 Task: In the Company nsk.com, Create email and send with subject: 'We're Thrilled to Welcome You ', and with mail content 'Hello,_x000D_
Welcome to a new era of excellence. Discover the tools and resources that will redefine your industry and set you on a path to greatness._x000D_
Thanks & Regards', attach the document: Project_plan.docx and insert image: visitingcard.jpg. Below Thanks & Regards, write snapchat and insert the URL: www.snapchat.com. Mark checkbox to create task to follow up : In 3 business days .  Enter or choose an email address of recipient's from company's contact and send.. Logged in from softage.1@softage.net
Action: Mouse moved to (115, 74)
Screenshot: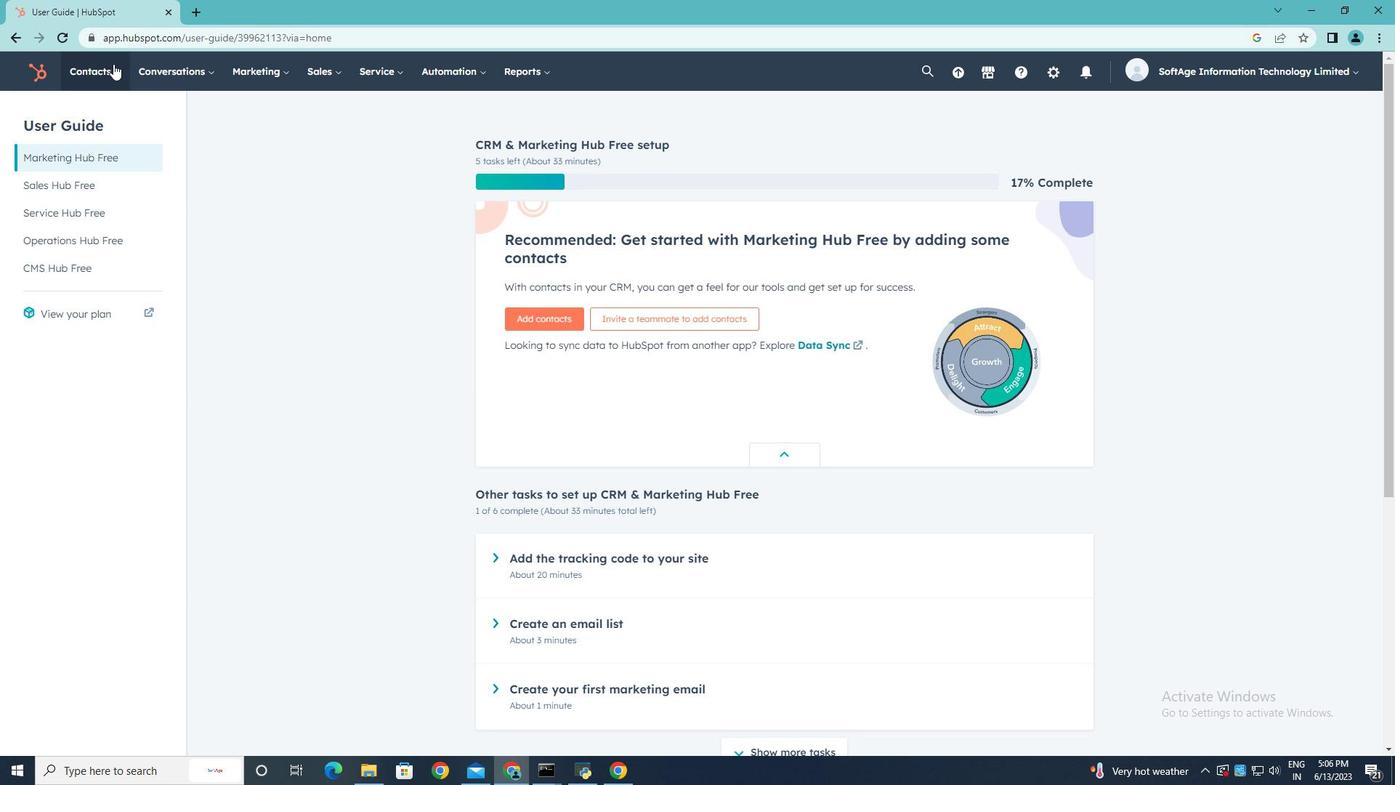 
Action: Mouse pressed left at (115, 74)
Screenshot: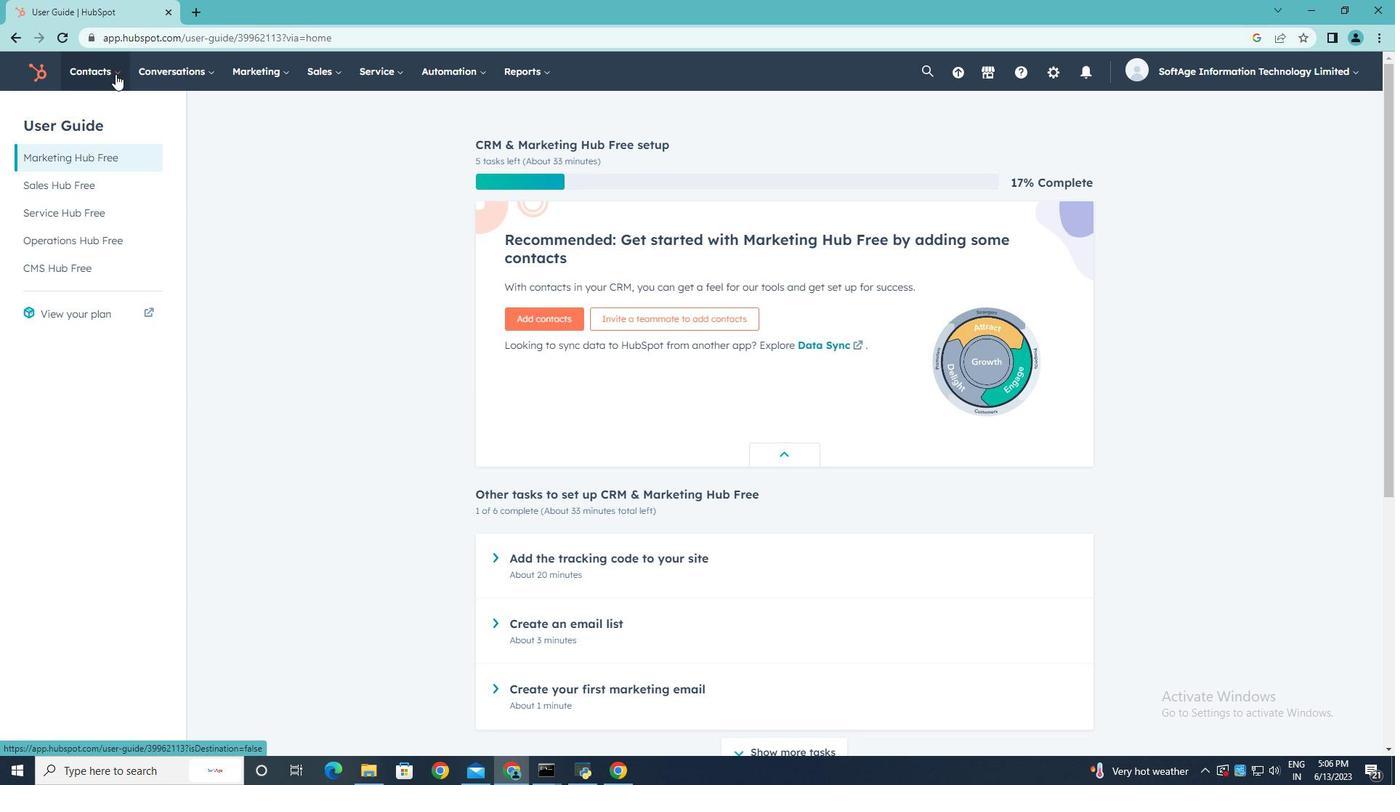 
Action: Mouse moved to (114, 139)
Screenshot: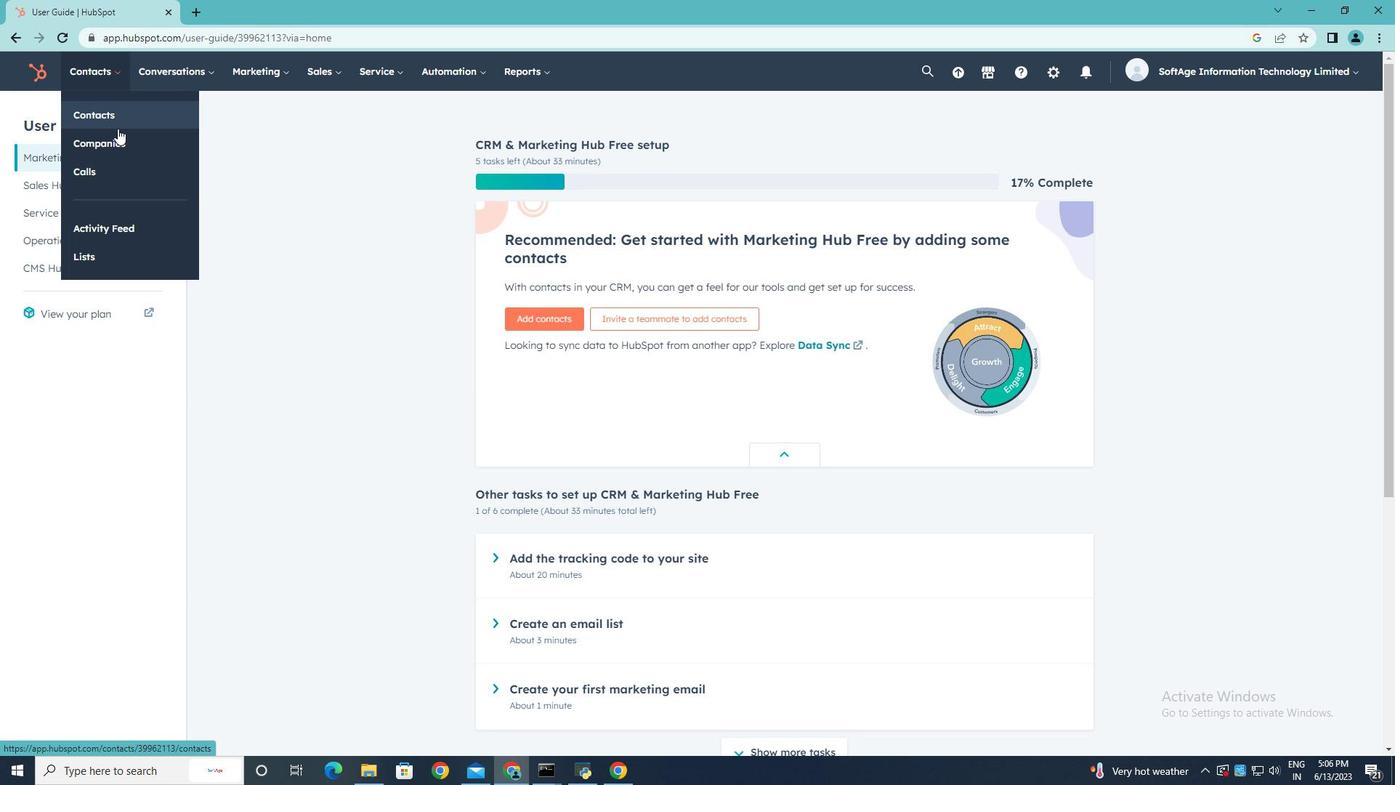 
Action: Mouse pressed left at (114, 139)
Screenshot: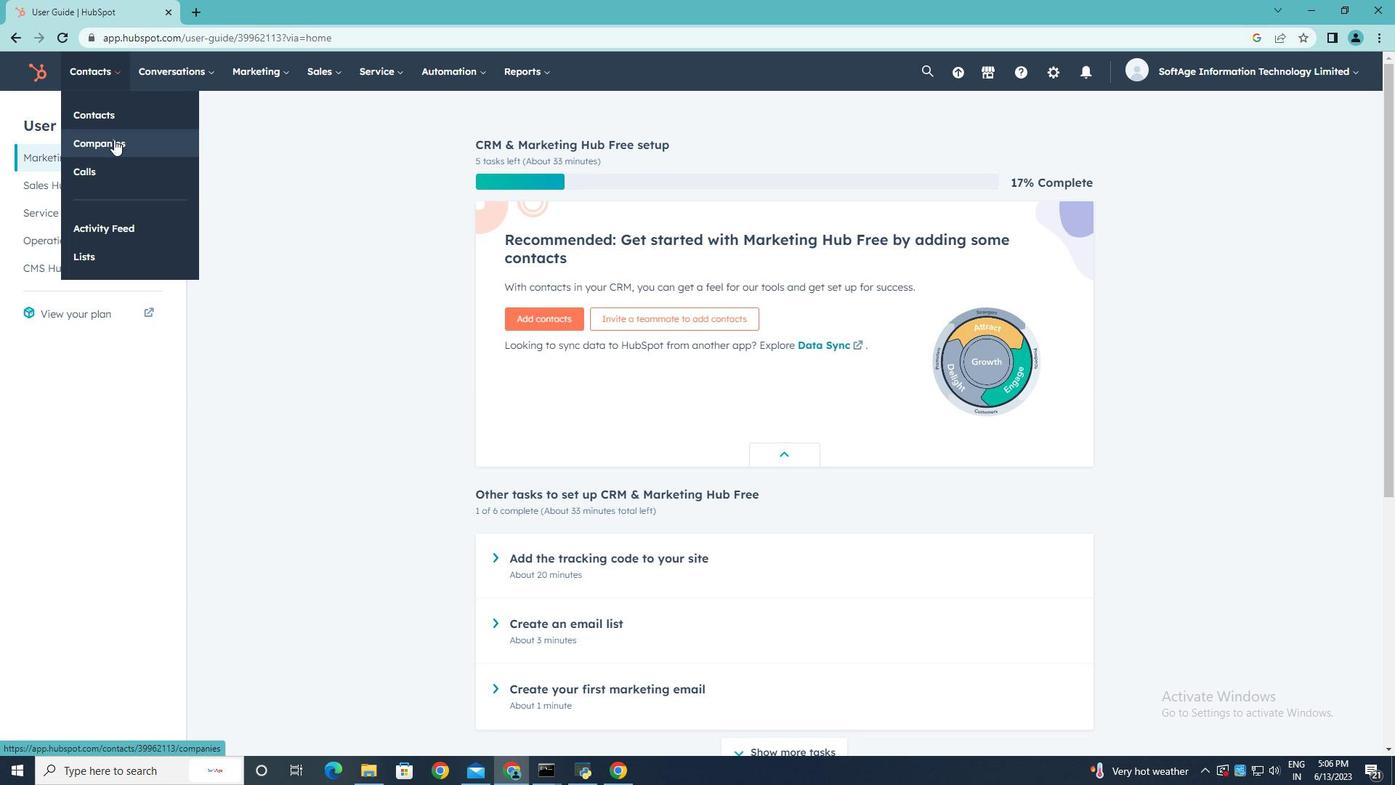 
Action: Mouse moved to (101, 235)
Screenshot: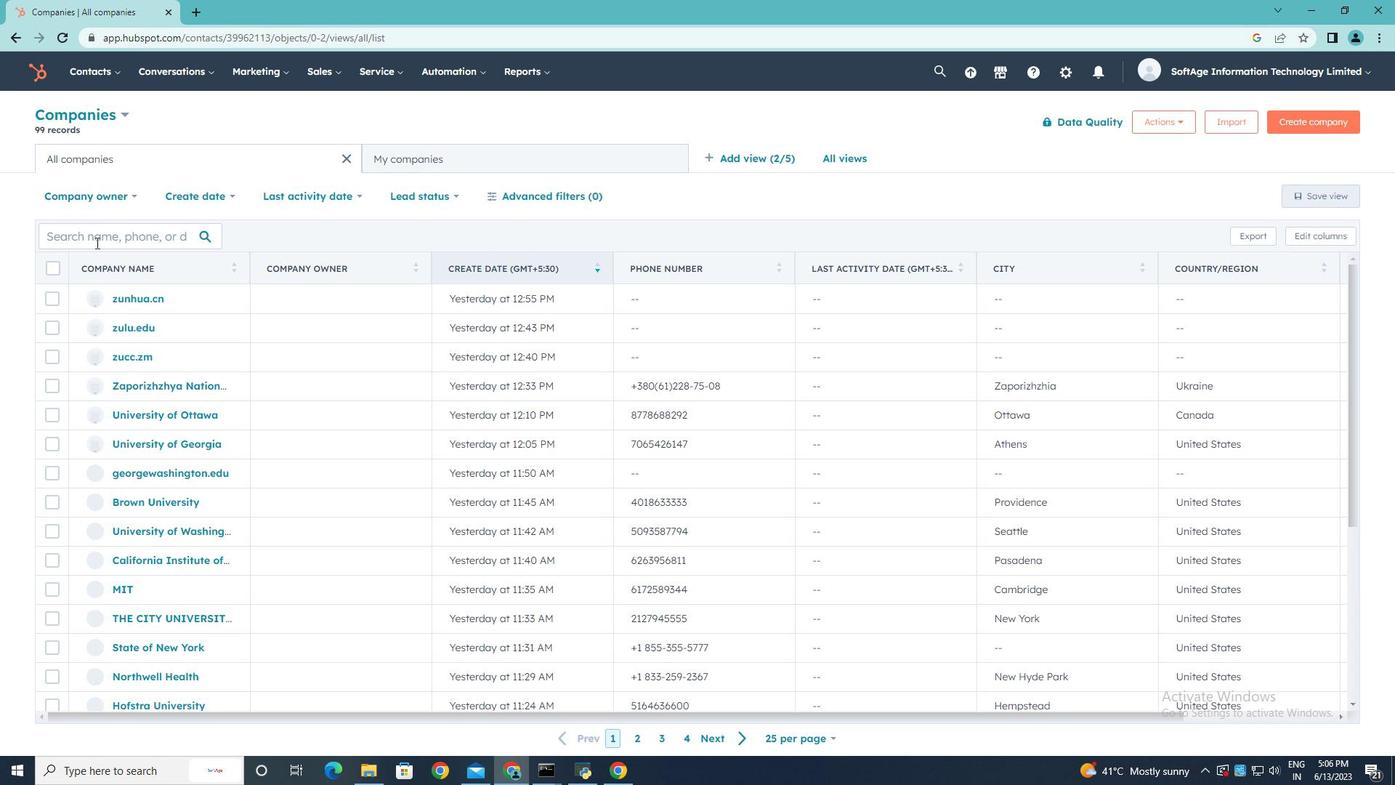 
Action: Mouse pressed left at (101, 235)
Screenshot: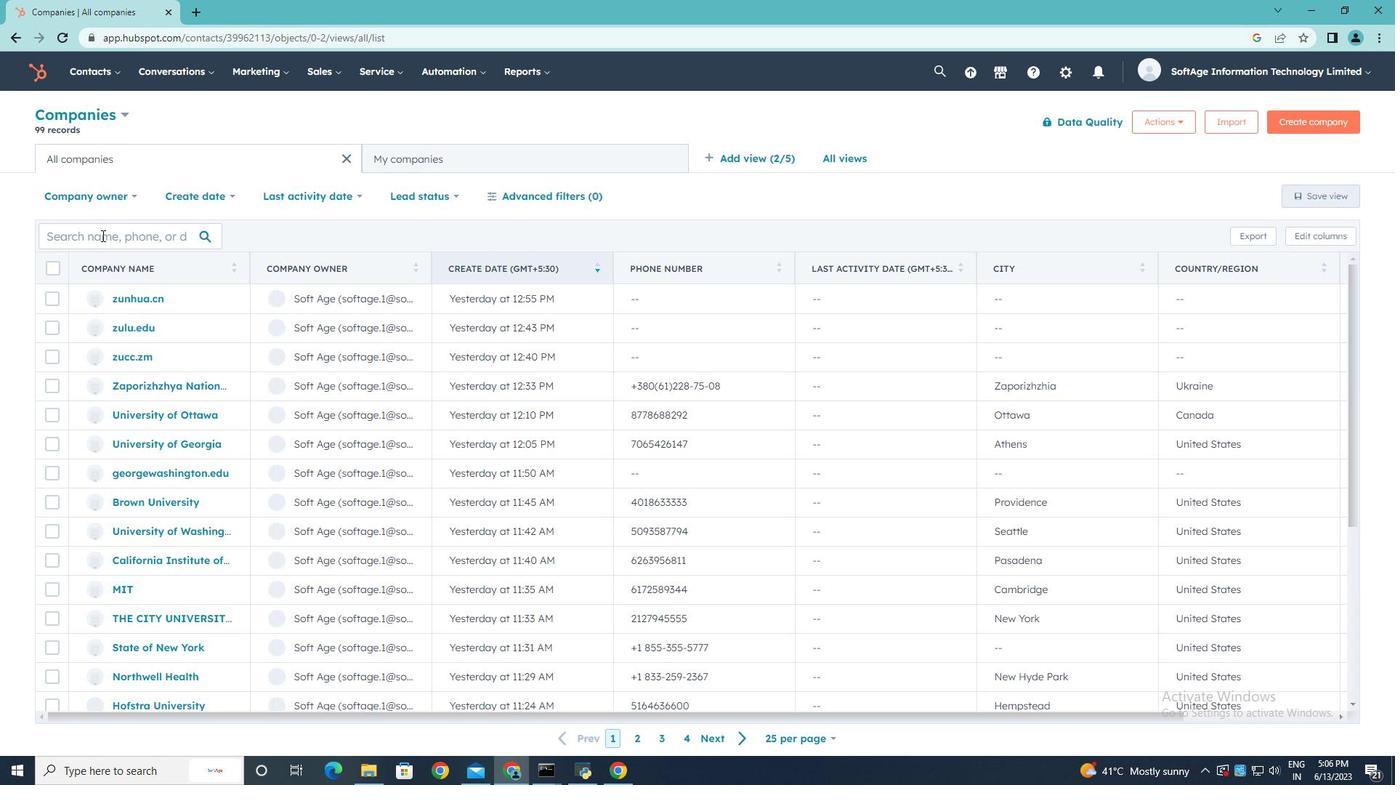
Action: Key pressed nsk.com
Screenshot: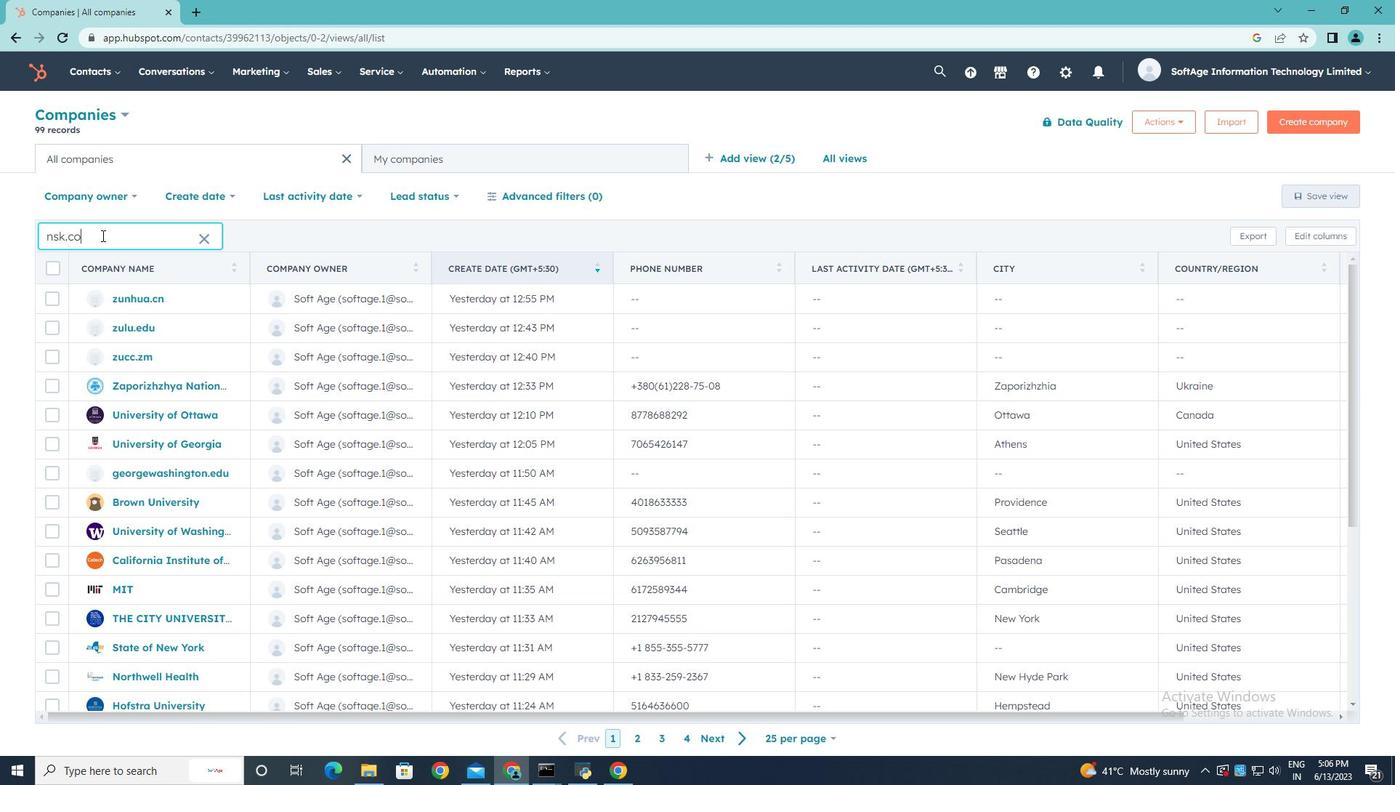
Action: Mouse moved to (119, 297)
Screenshot: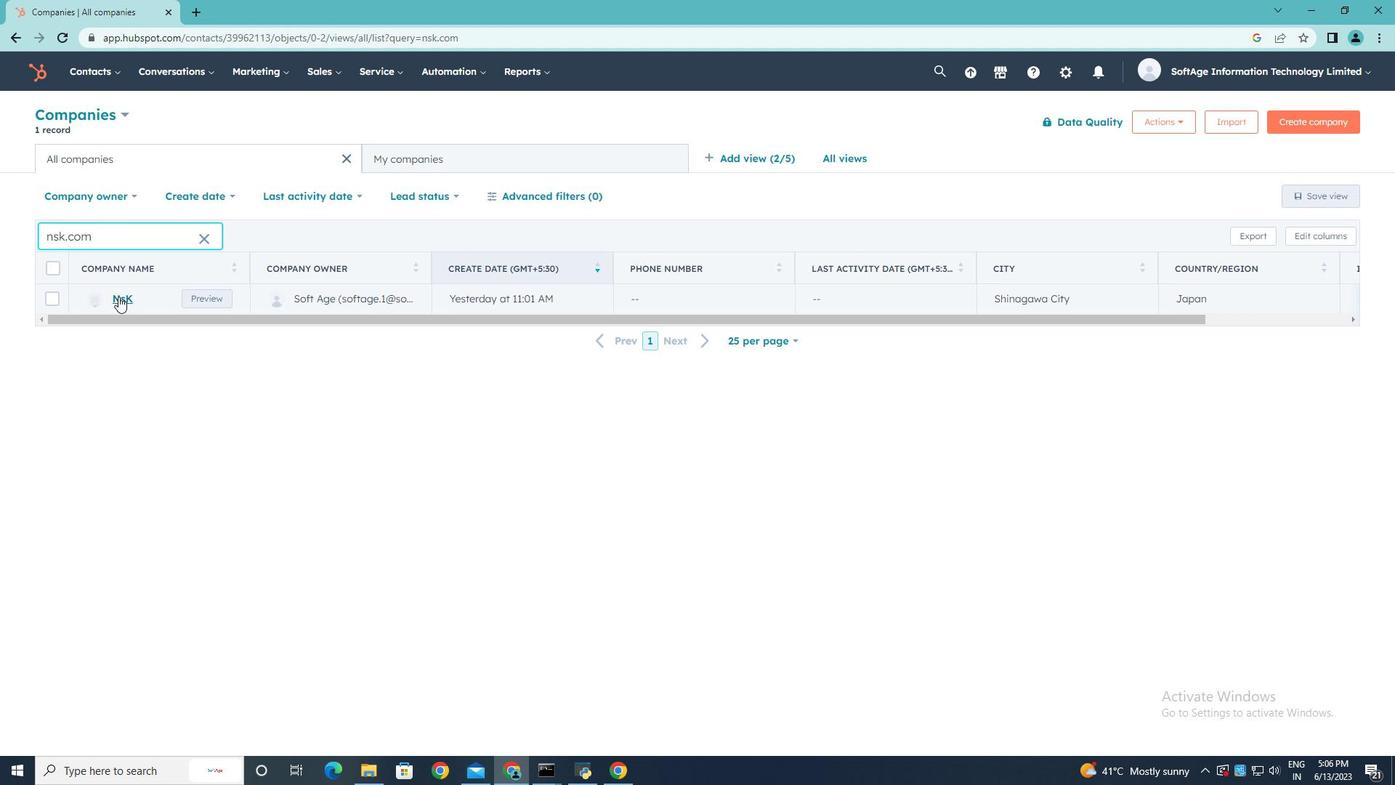 
Action: Mouse pressed left at (119, 297)
Screenshot: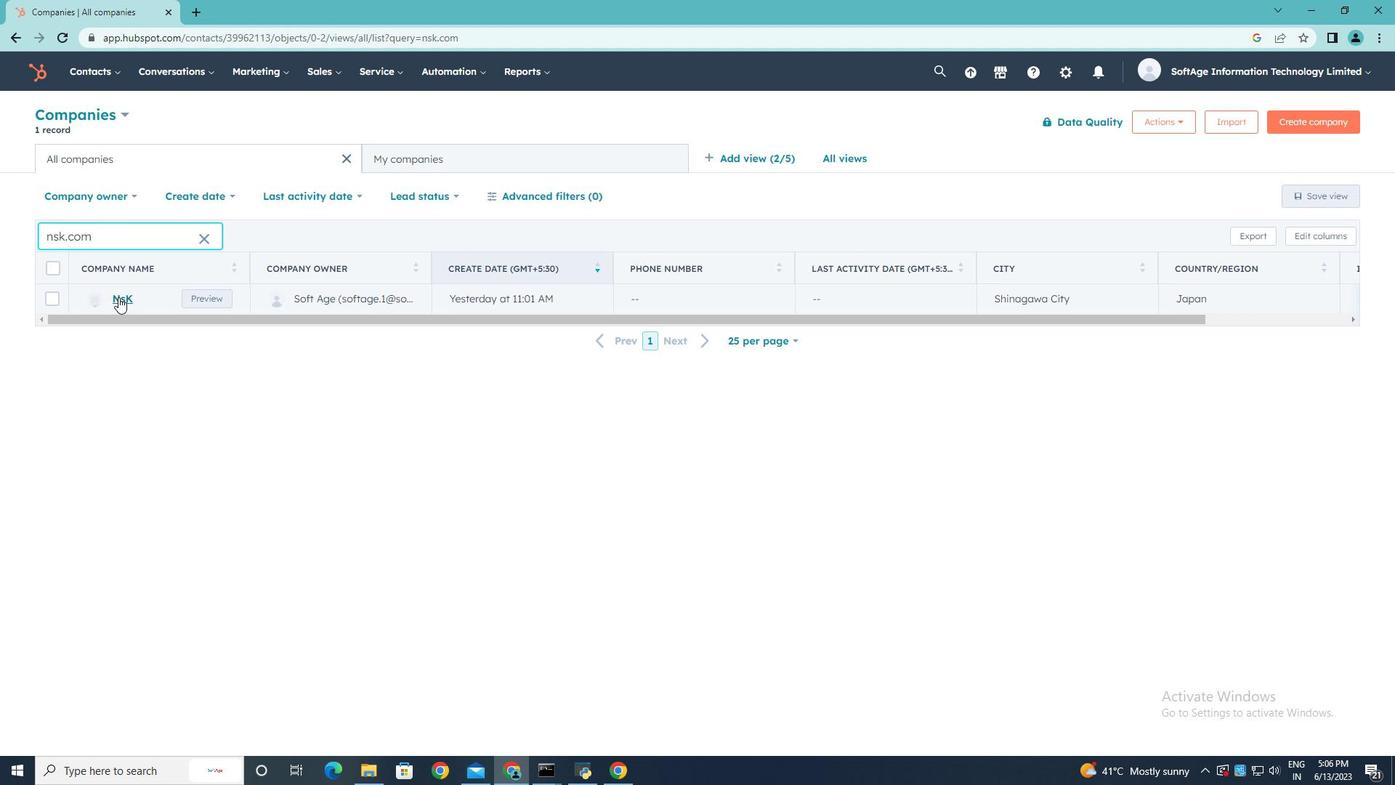 
Action: Mouse moved to (98, 243)
Screenshot: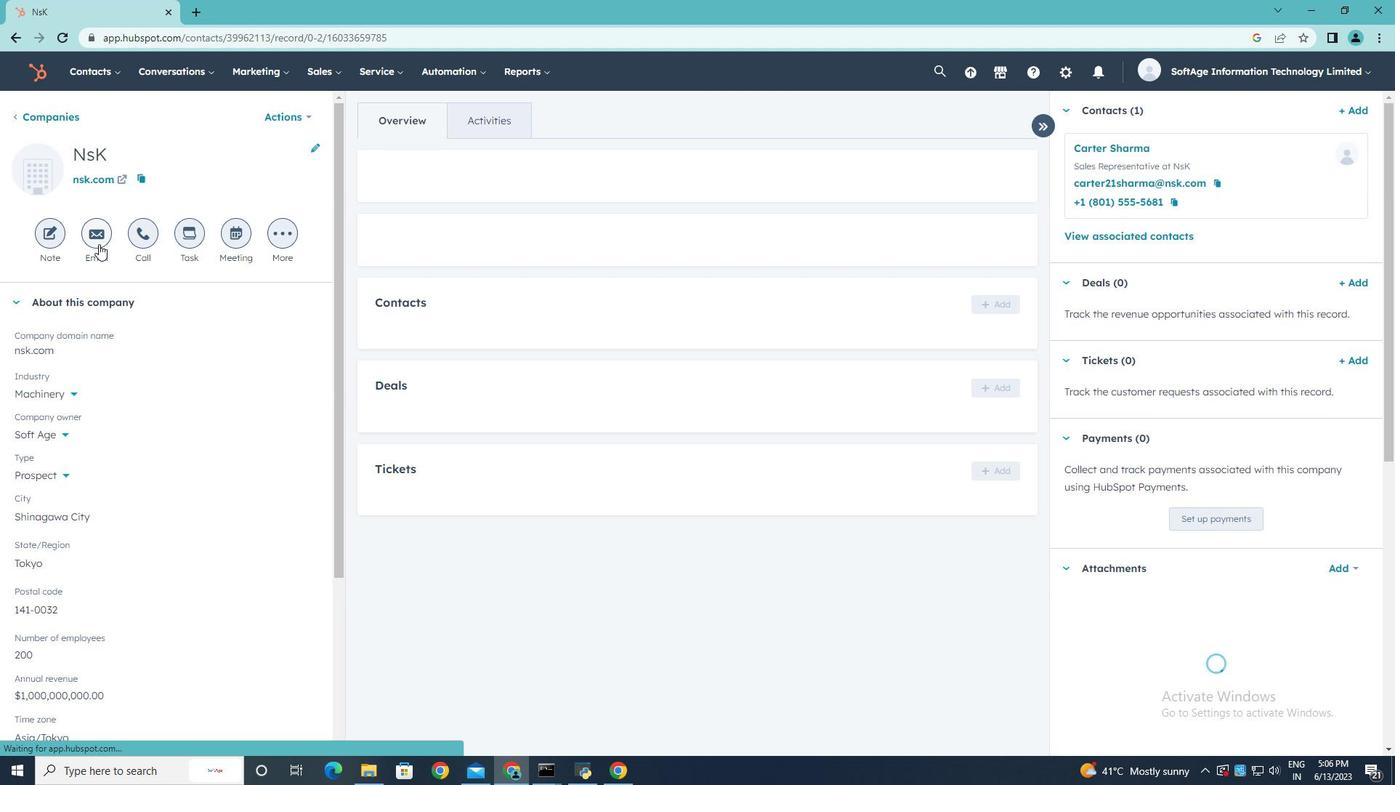 
Action: Mouse pressed left at (98, 243)
Screenshot: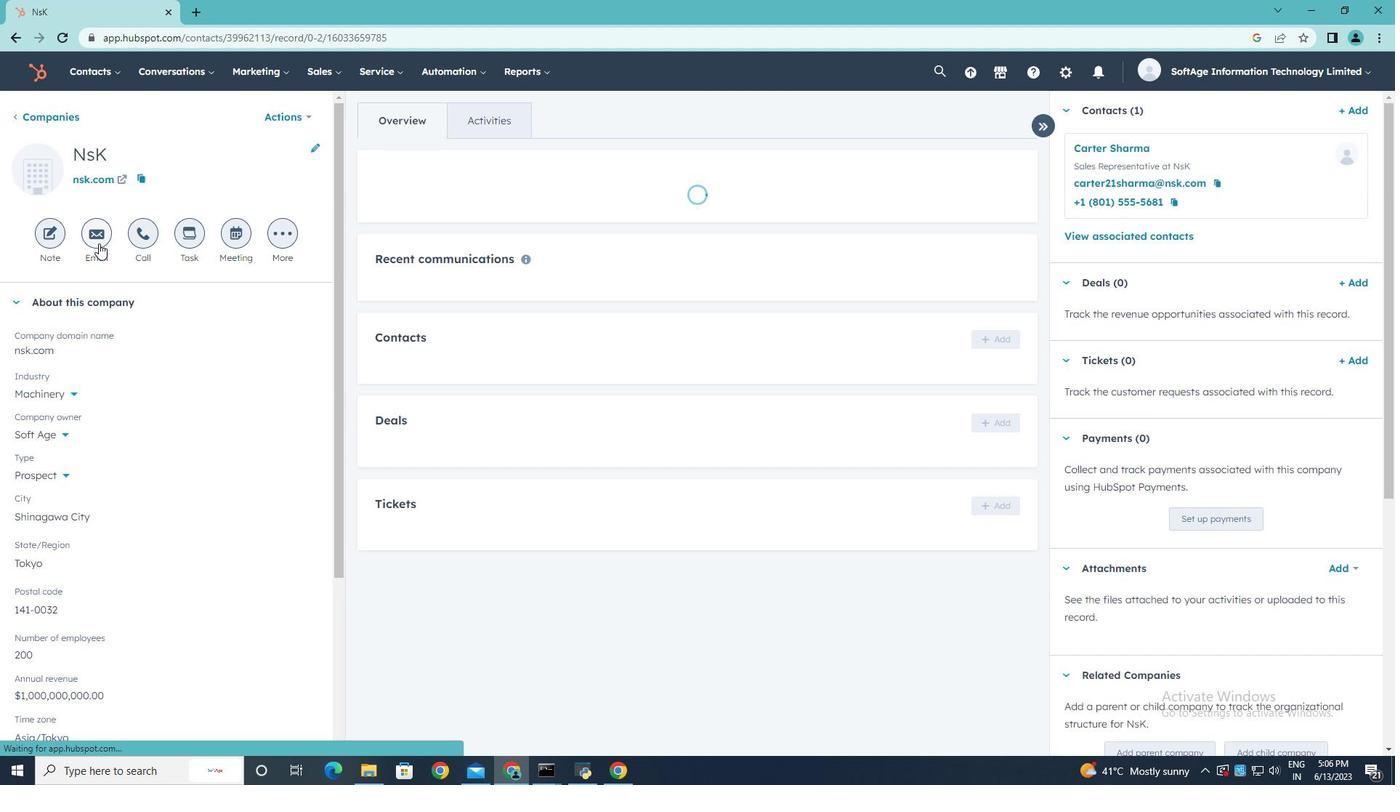
Action: Key pressed <Key.shift><Key.shift><Key.shift><Key.shift><Key.shift><Key.shift><Key.shift><Key.shift><Key.shift><Key.shift><Key.shift><Key.shift><Key.shift><Key.shift><Key.shift><Key.shift><Key.shift><Key.shift><Key.shift>We're<Key.space><Key.shift><Key.shift>Tr<Key.backspace>hrilled<Key.space>to<Key.space><Key.shift>Welcome<Key.space><Key.shift>You
Screenshot: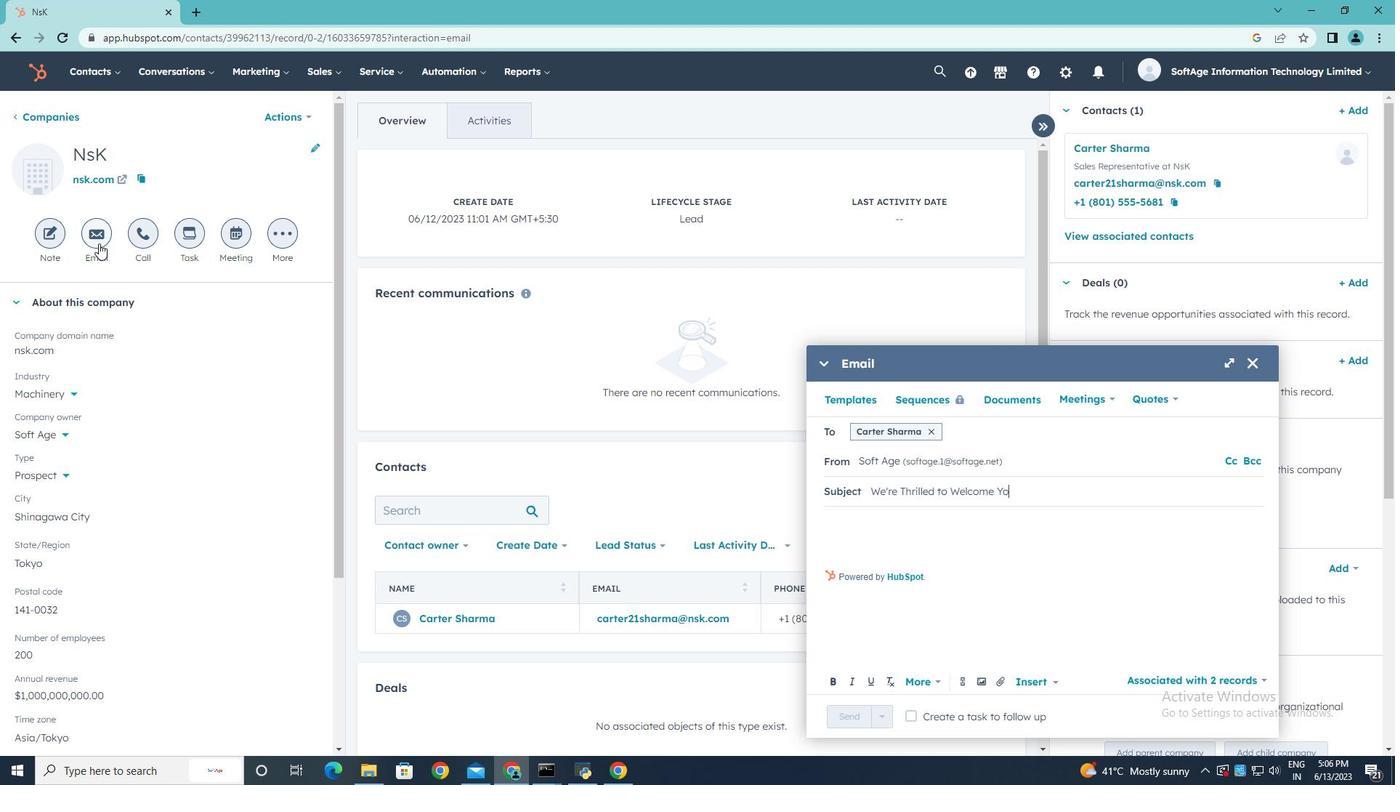 
Action: Mouse moved to (846, 519)
Screenshot: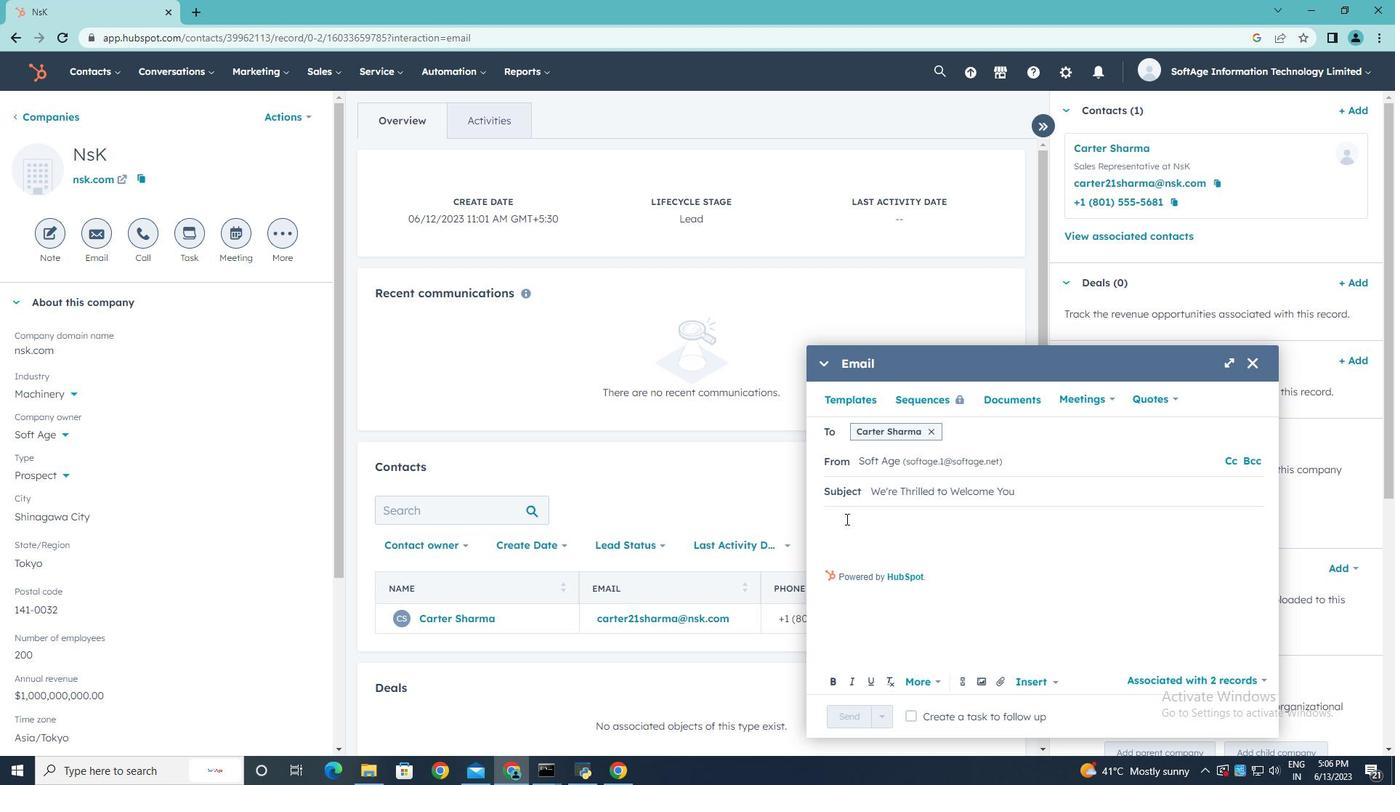 
Action: Mouse pressed left at (846, 519)
Screenshot: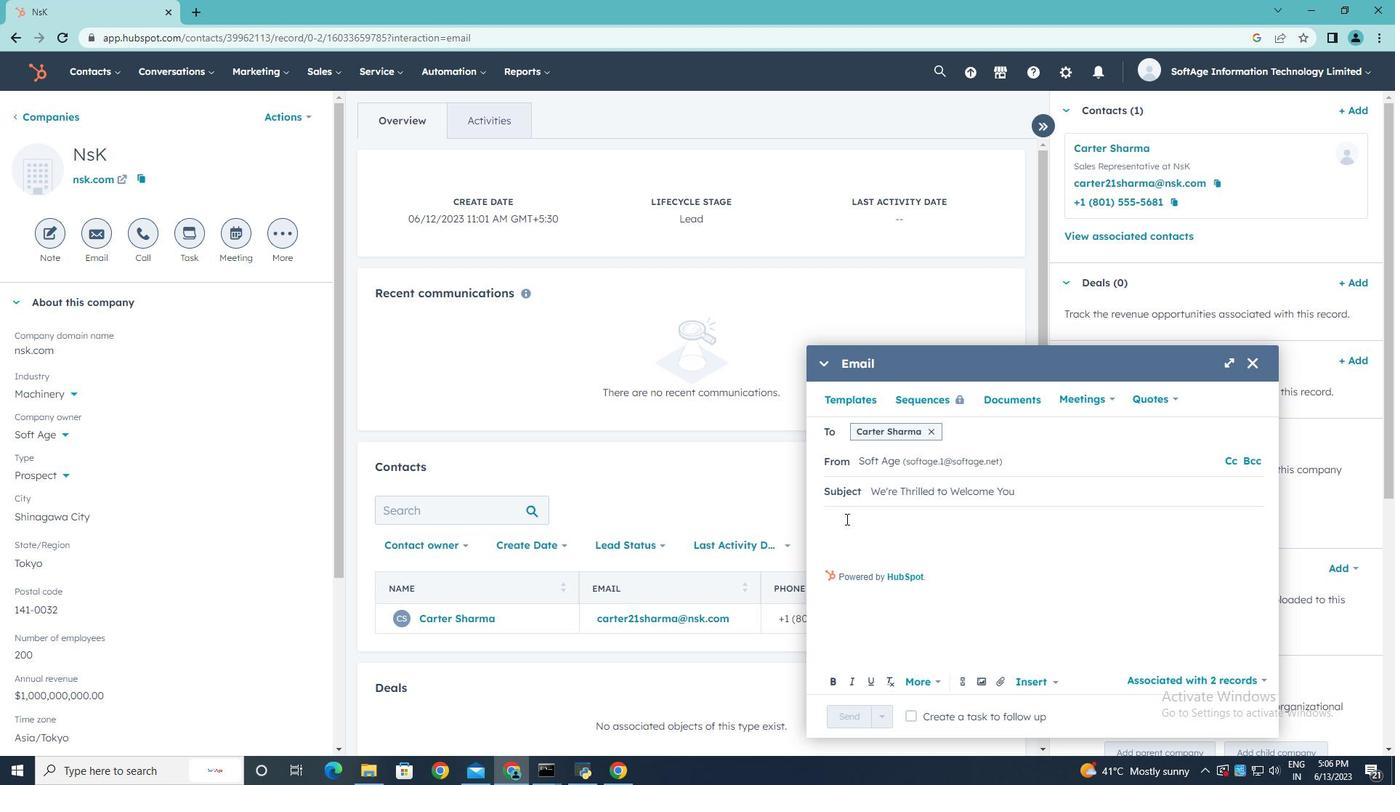 
Action: Key pressed <Key.shift>Hello,
Screenshot: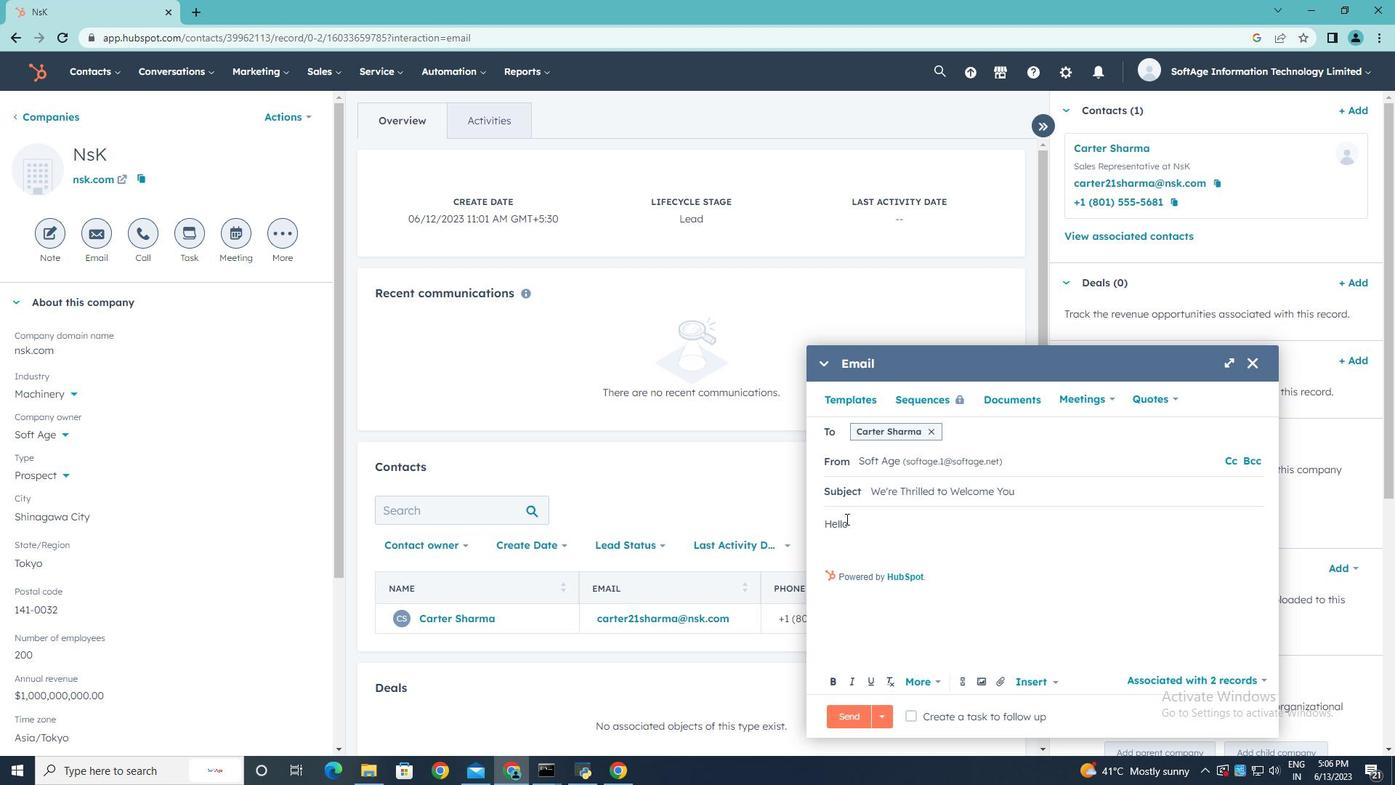 
Action: Mouse moved to (832, 538)
Screenshot: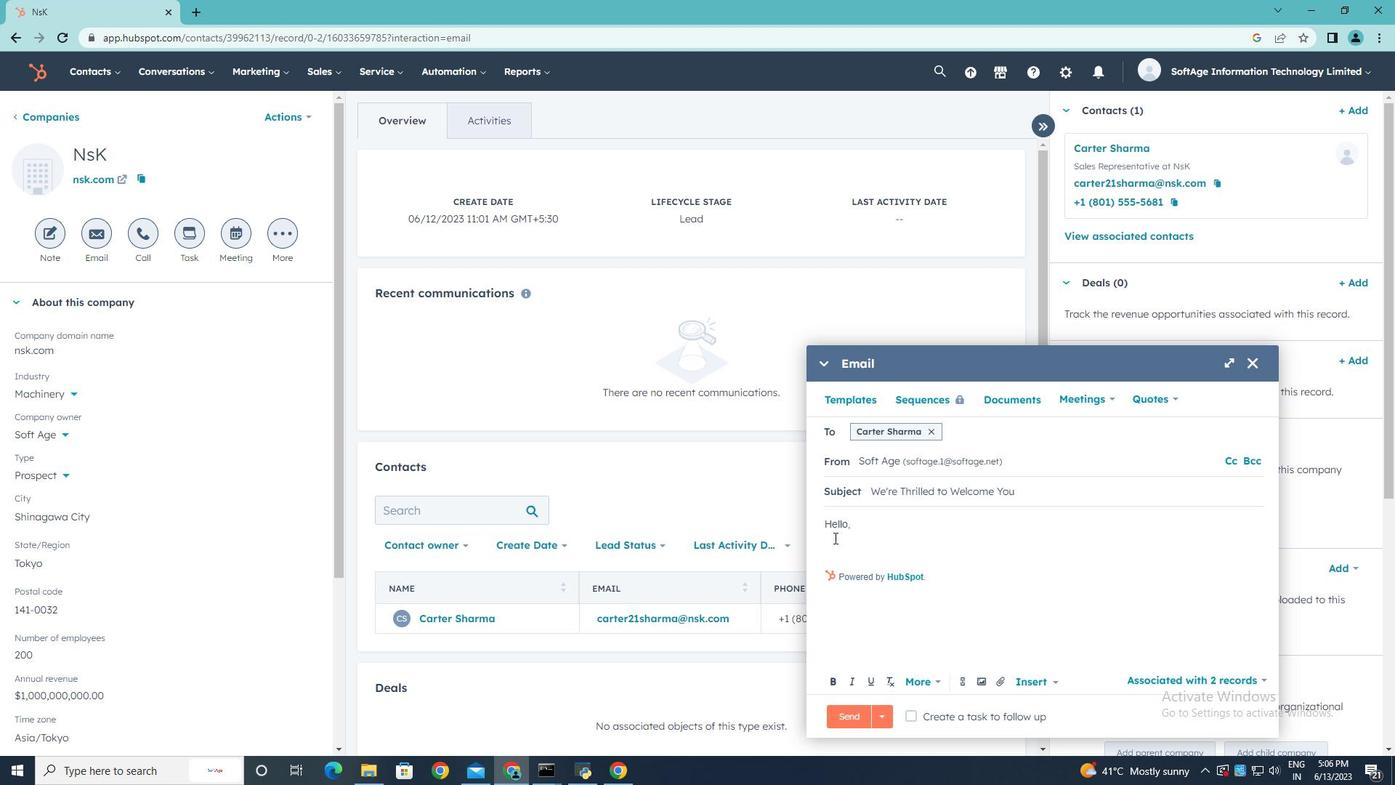 
Action: Mouse pressed left at (832, 538)
Screenshot: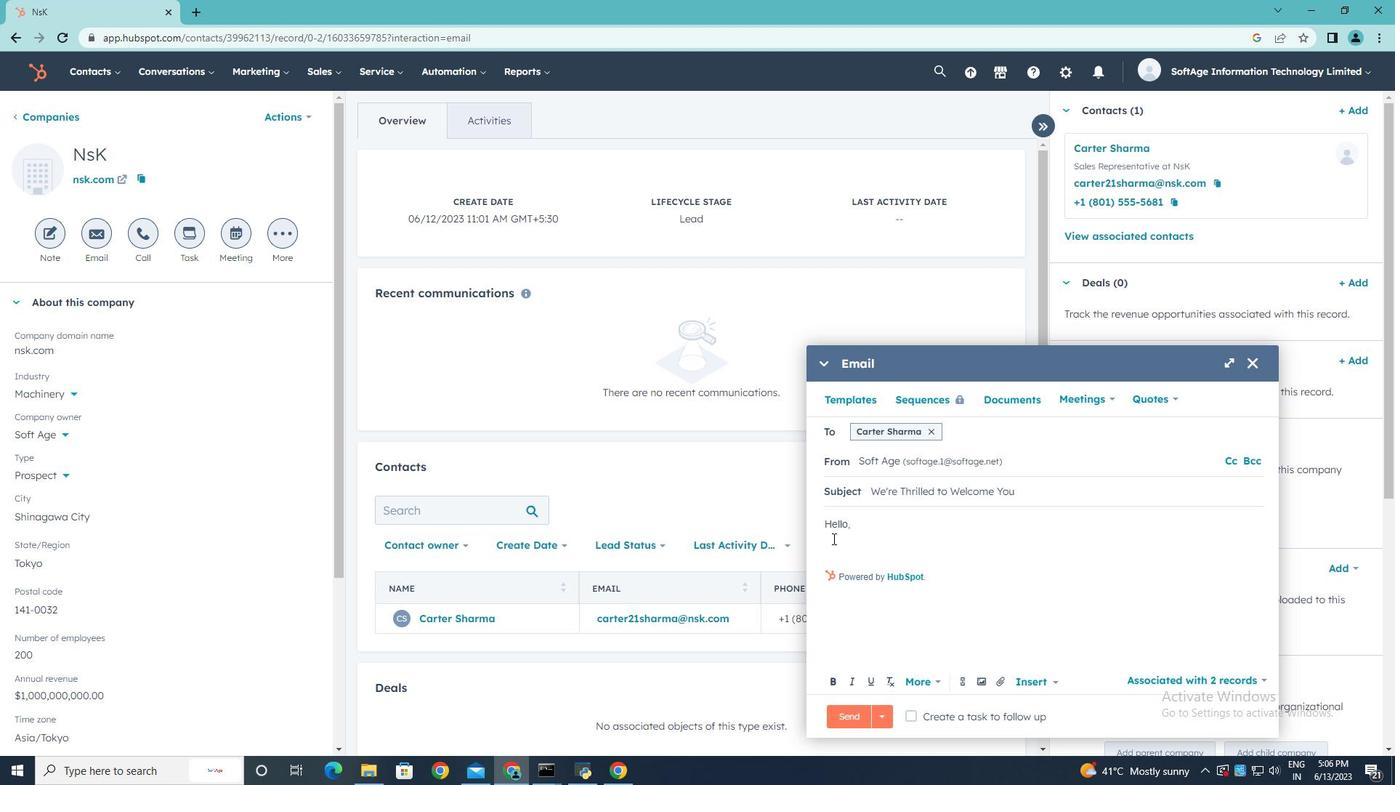 
Action: Mouse moved to (833, 537)
Screenshot: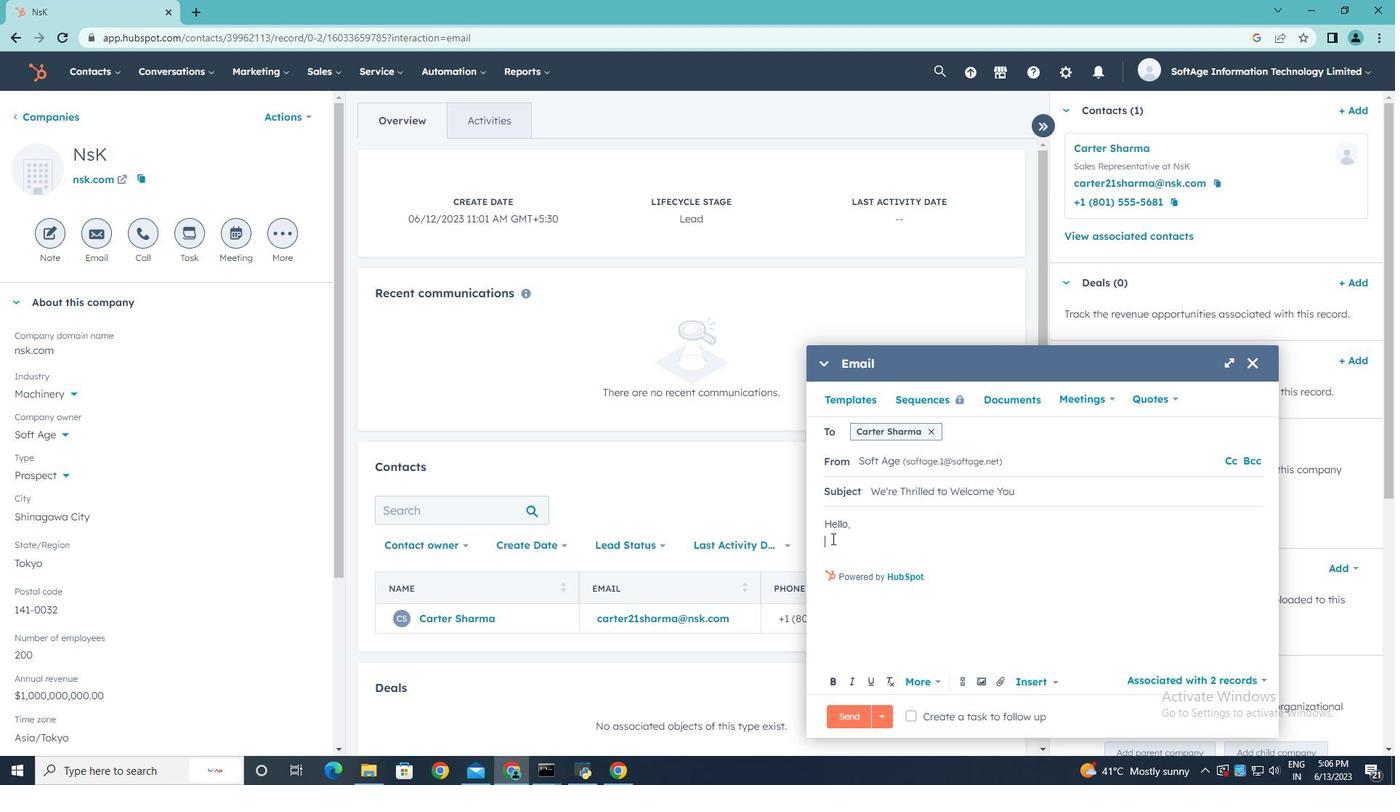
Action: Key pressed <Key.shift>Welcome<Key.space>to<Key.space>a<Key.space>new<Key.space>era<Key.space>of<Key.space>excellence.<Key.space><Key.shift>Discover<Key.space>the<Key.space>tools<Key.space>and<Key.space>resources<Key.space>that<Key.space>will<Key.space>redefine<Key.space>n<Key.backspace>your<Key.space>induys<Key.backspace><Key.backspace><Key.backspace>ustry<Key.space>and<Key.space>set<Key.space>you<Key.space>on<Key.space>a<Key.space>path<Key.space>to<Key.space>greatness.
Screenshot: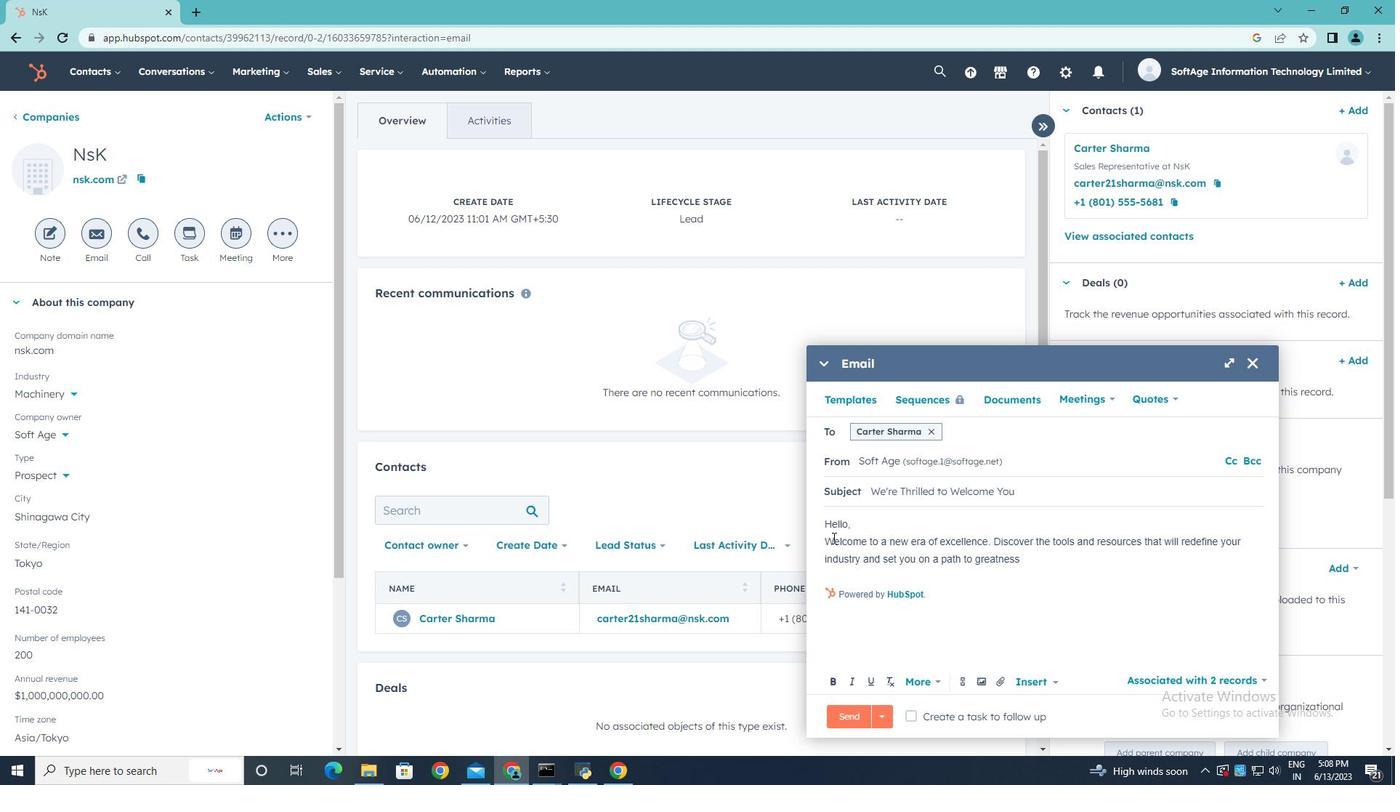 
Action: Mouse moved to (871, 579)
Screenshot: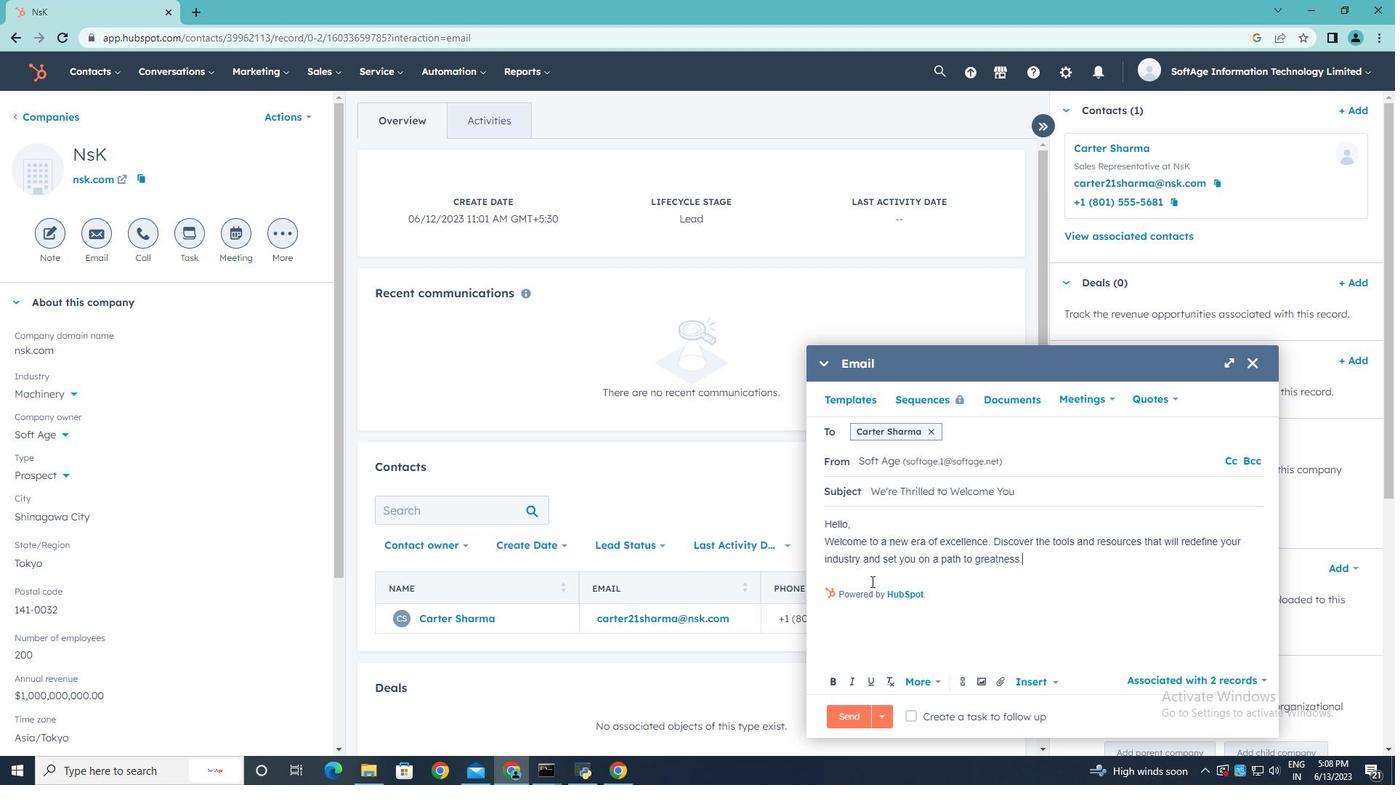 
Action: Mouse pressed left at (871, 579)
Screenshot: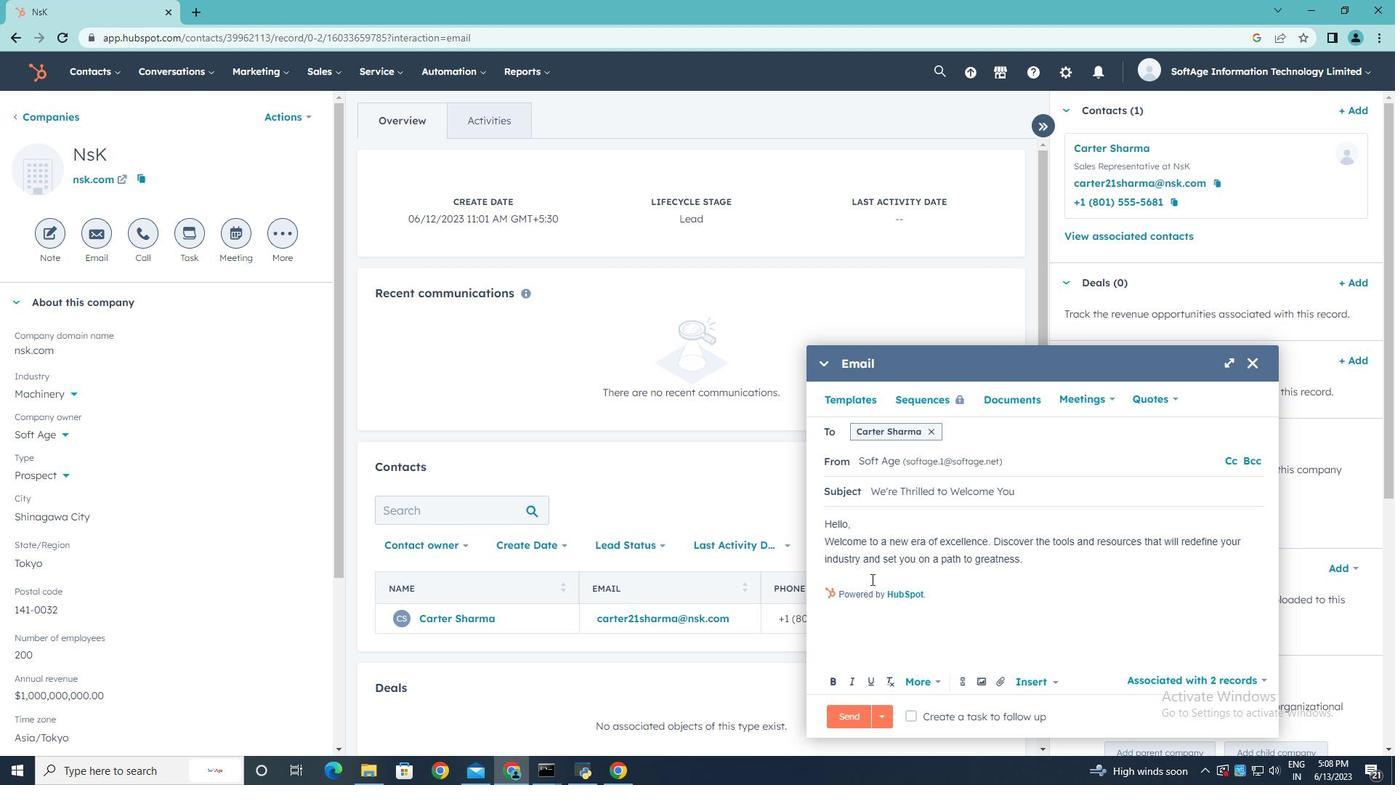 
Action: Key pressed <Key.enter><Key.shift>Thanks<Key.space><Key.shift><Key.shift><Key.shift><Key.shift><Key.shift><Key.shift><Key.shift><Key.shift><Key.shift>&<Key.space><Key.shift>Red<Key.backspace>gards,
Screenshot: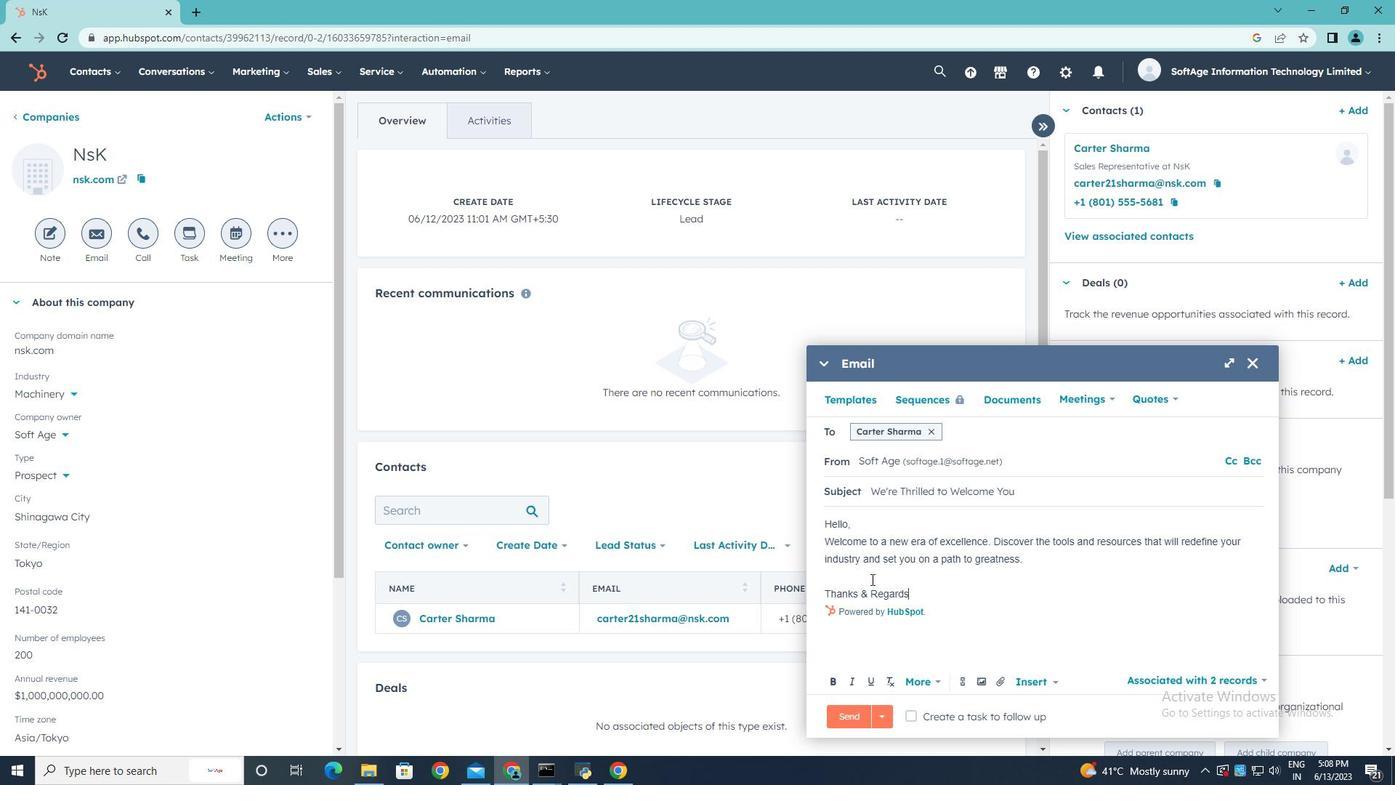 
Action: Mouse moved to (1006, 681)
Screenshot: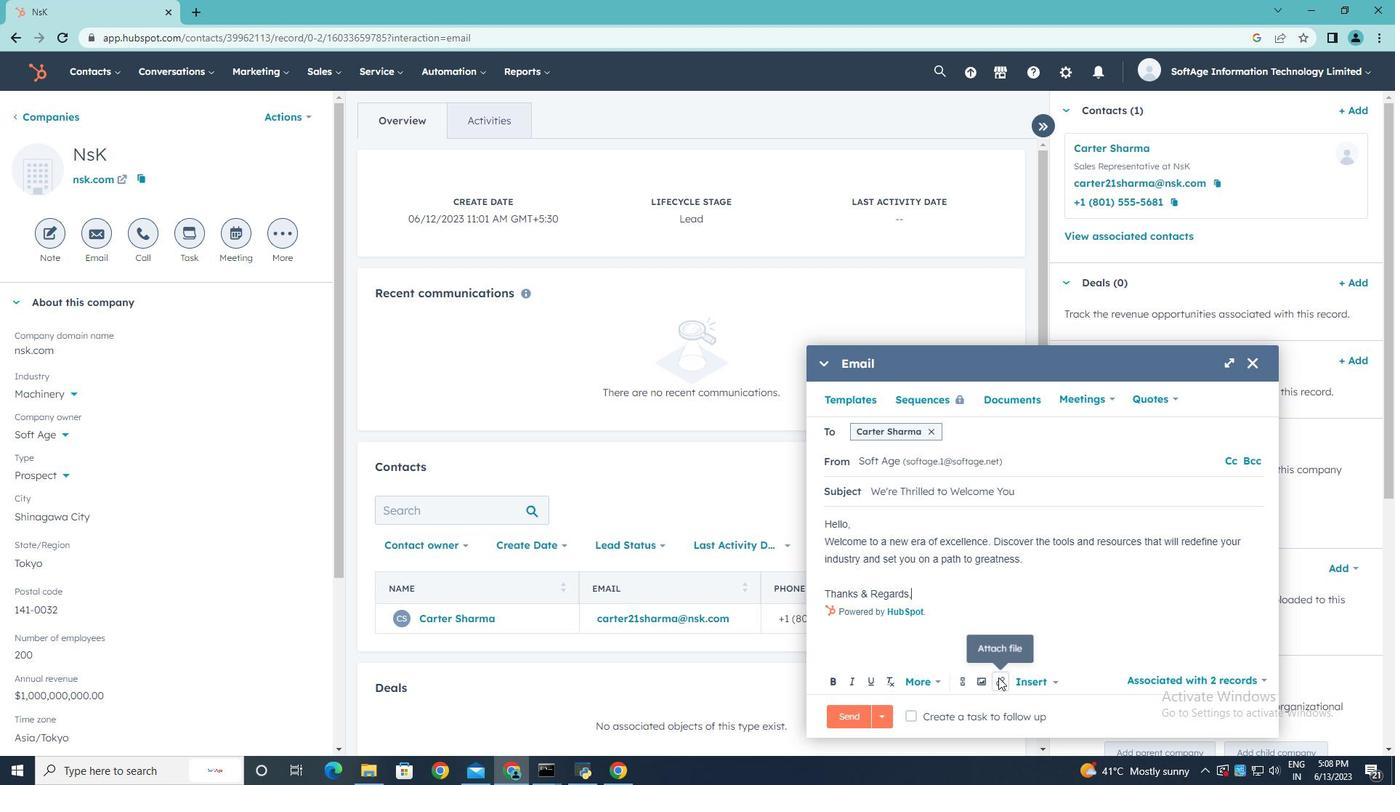 
Action: Mouse pressed left at (1006, 681)
Screenshot: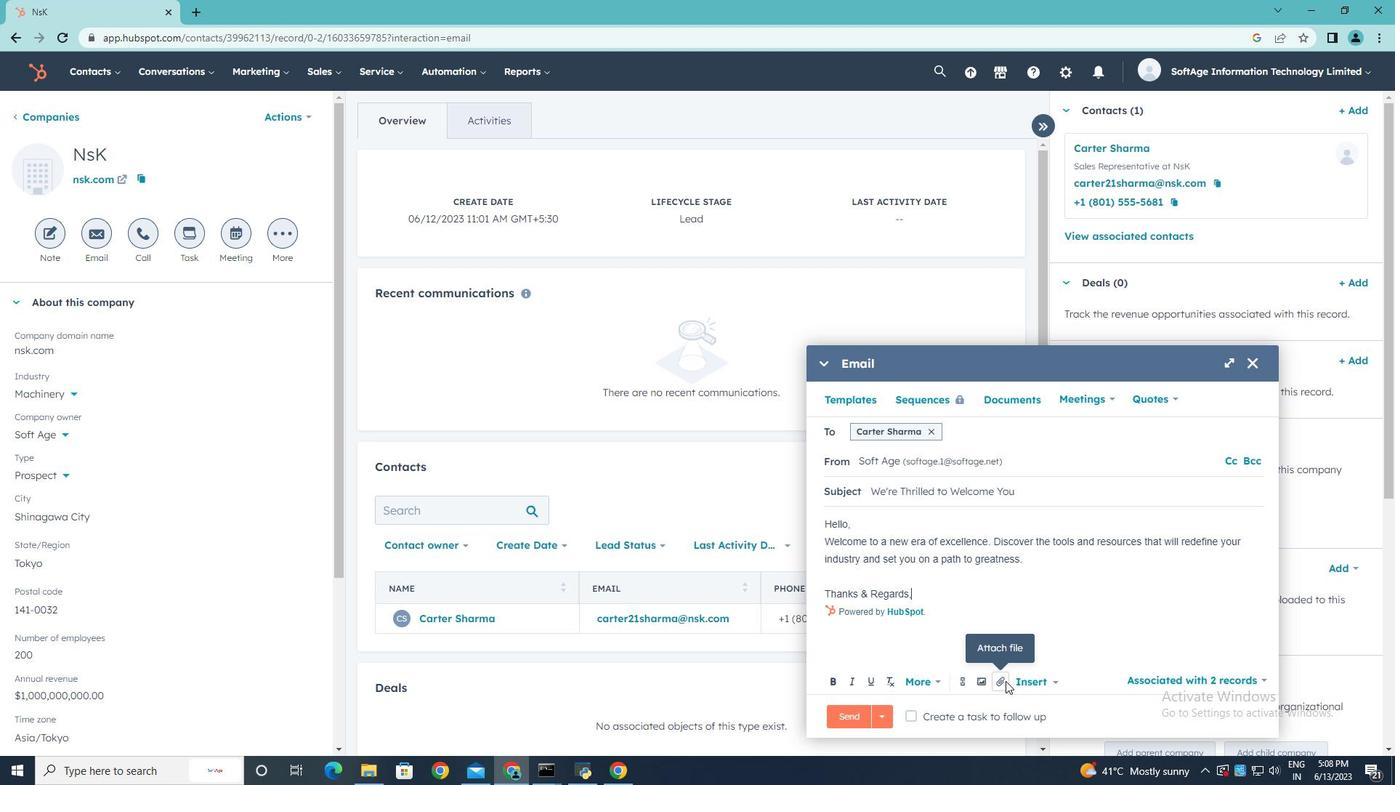 
Action: Mouse moved to (1048, 640)
Screenshot: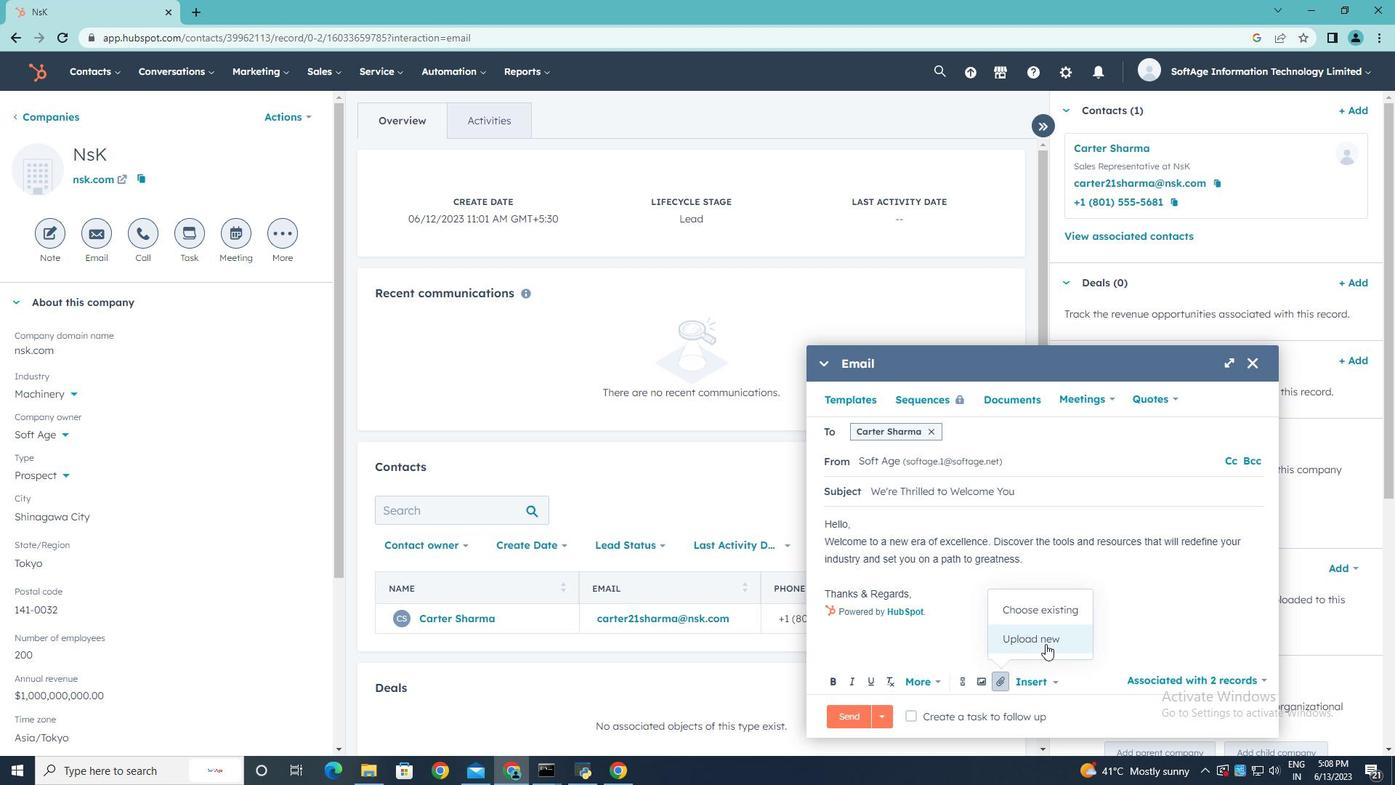 
Action: Mouse pressed left at (1048, 640)
Screenshot: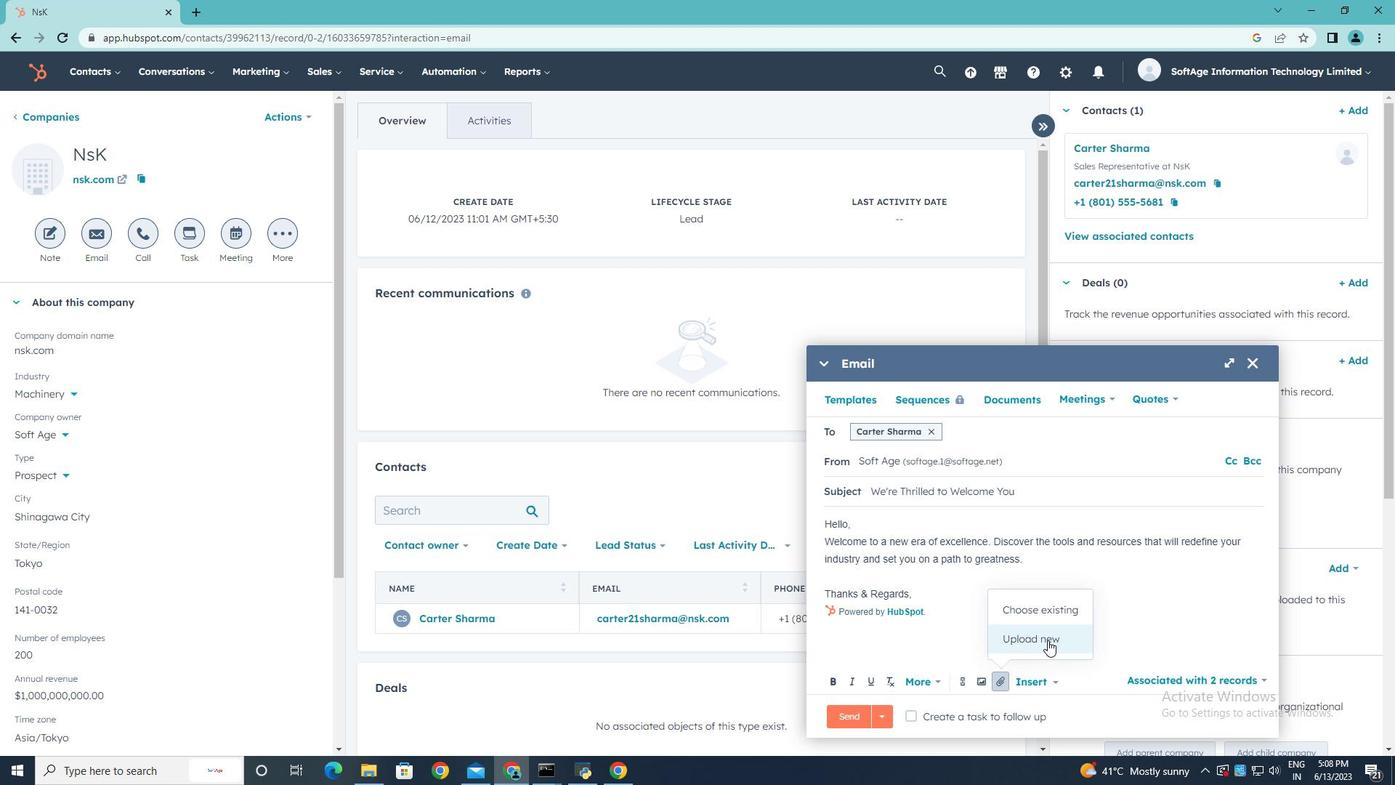 
Action: Mouse moved to (255, 141)
Screenshot: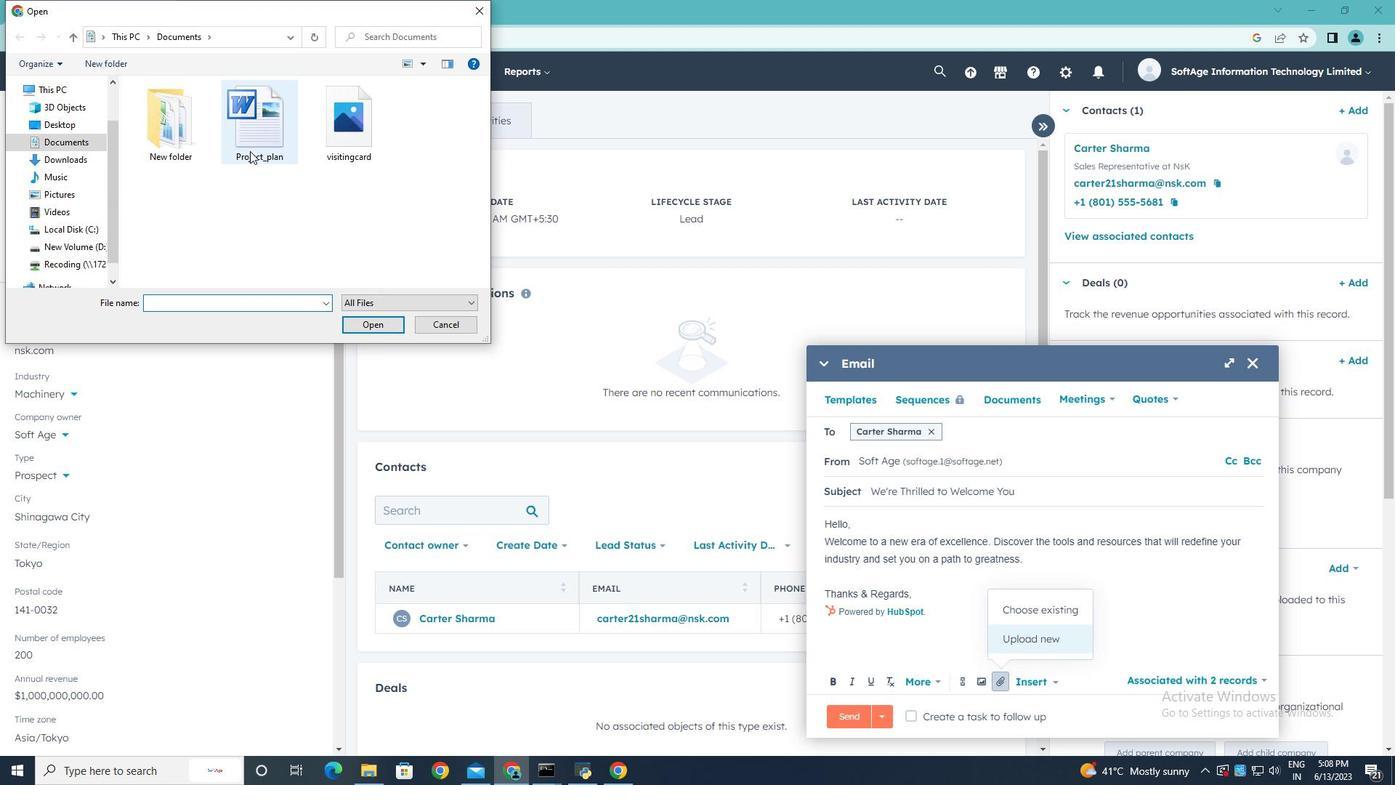 
Action: Mouse pressed left at (255, 141)
Screenshot: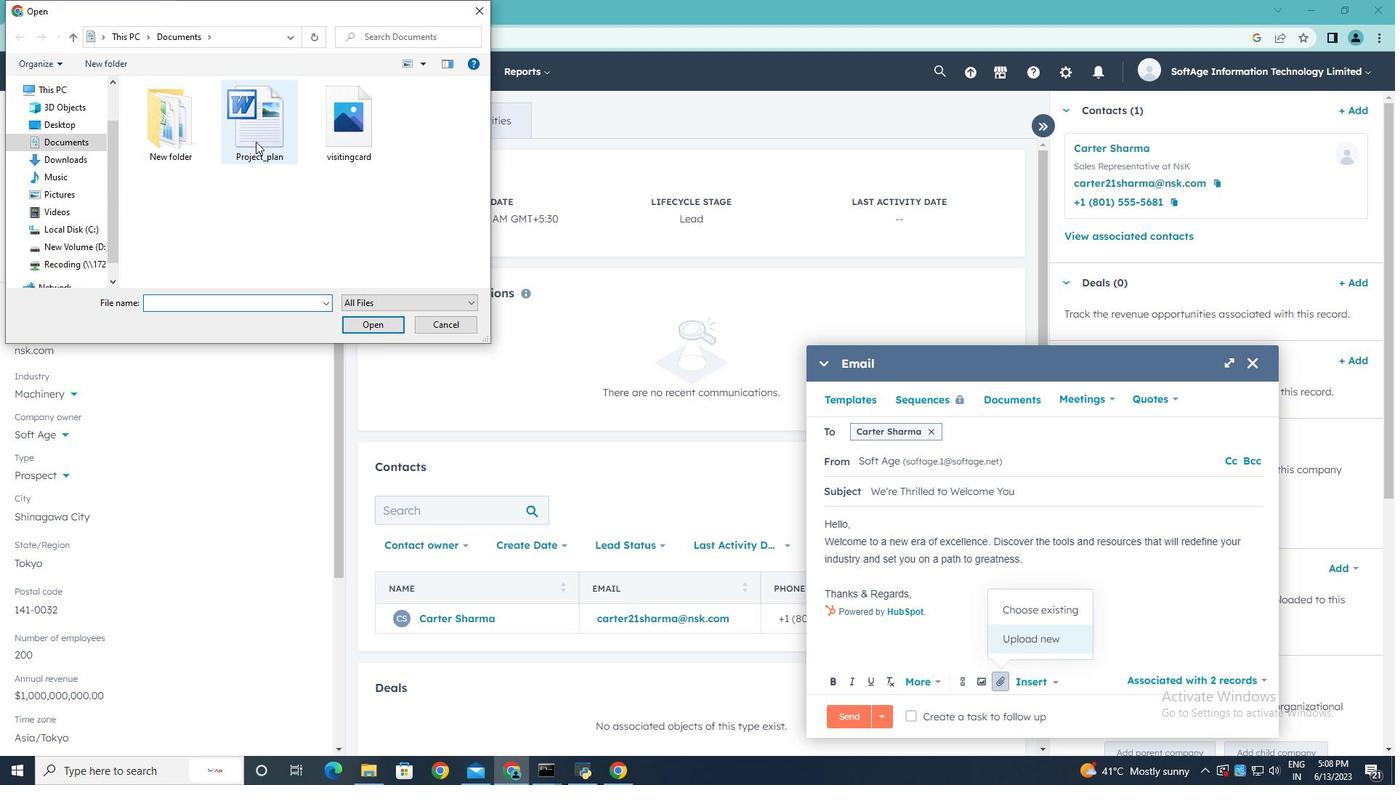 
Action: Mouse moved to (371, 321)
Screenshot: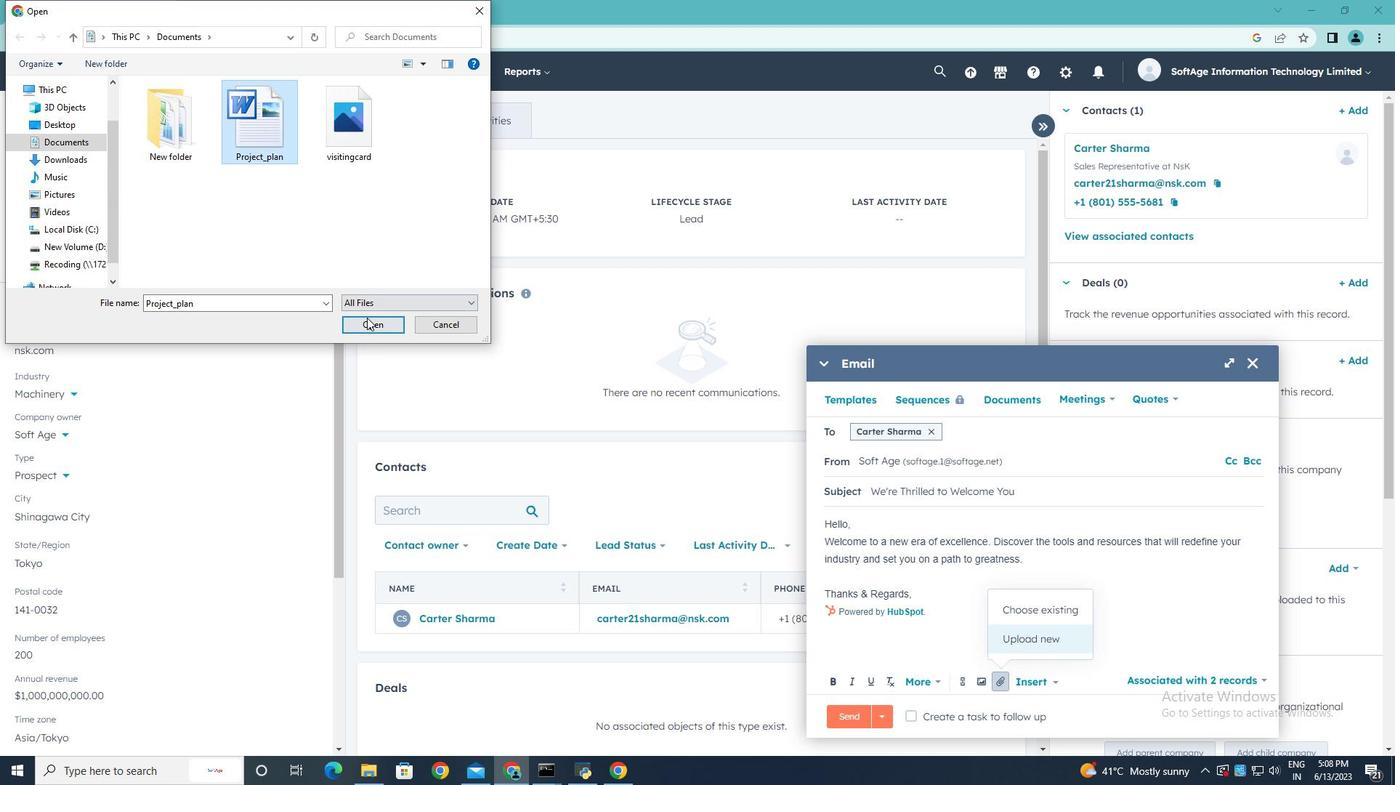 
Action: Mouse pressed left at (371, 321)
Screenshot: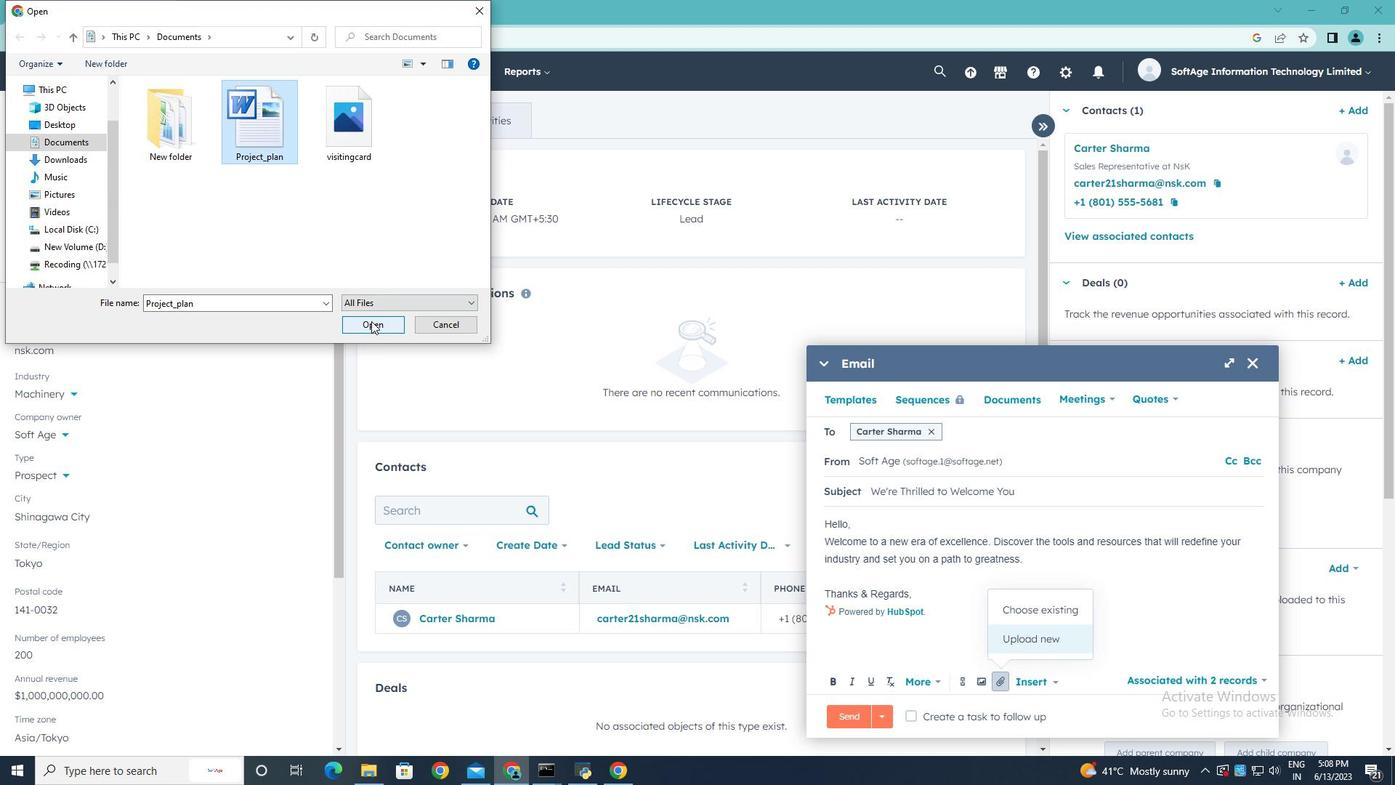 
Action: Mouse moved to (1000, 643)
Screenshot: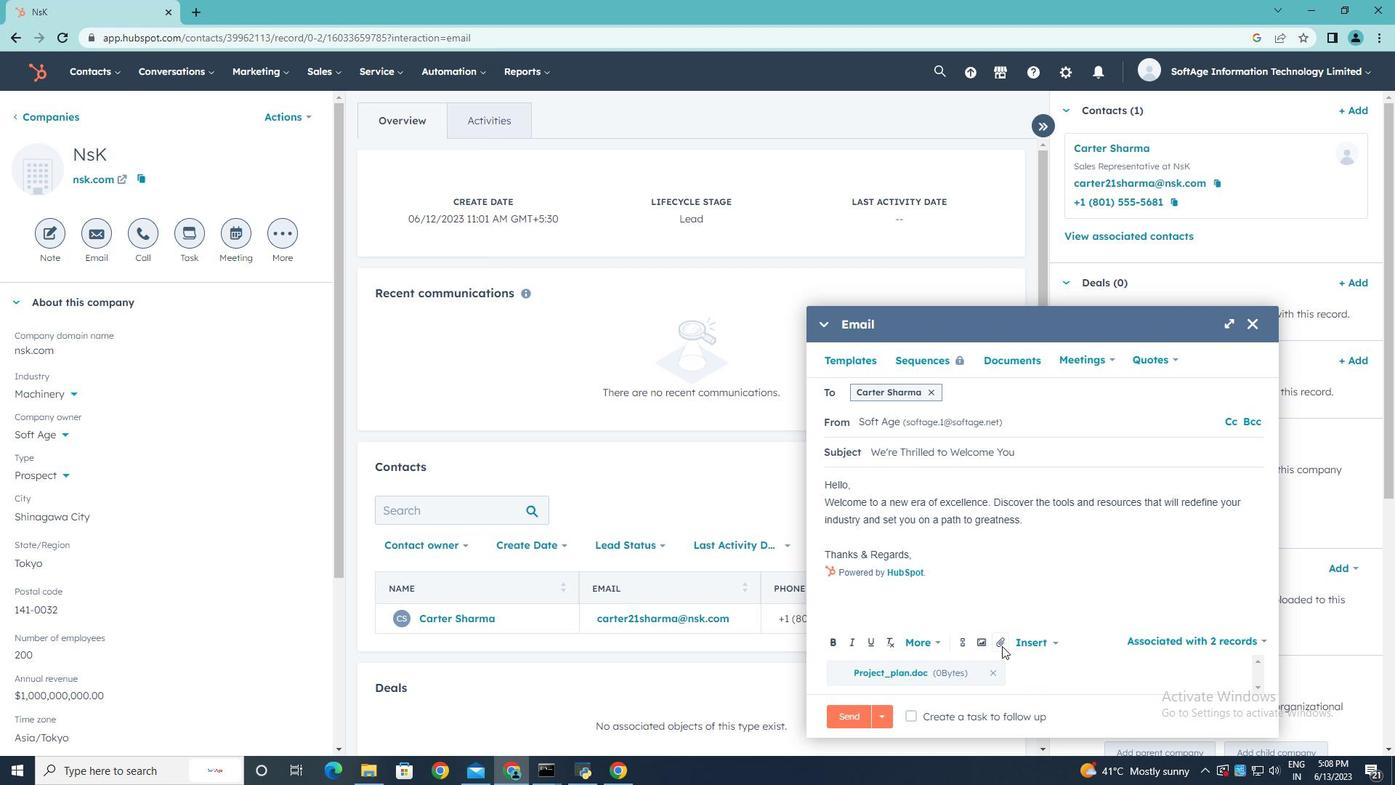 
Action: Mouse pressed left at (1000, 643)
Screenshot: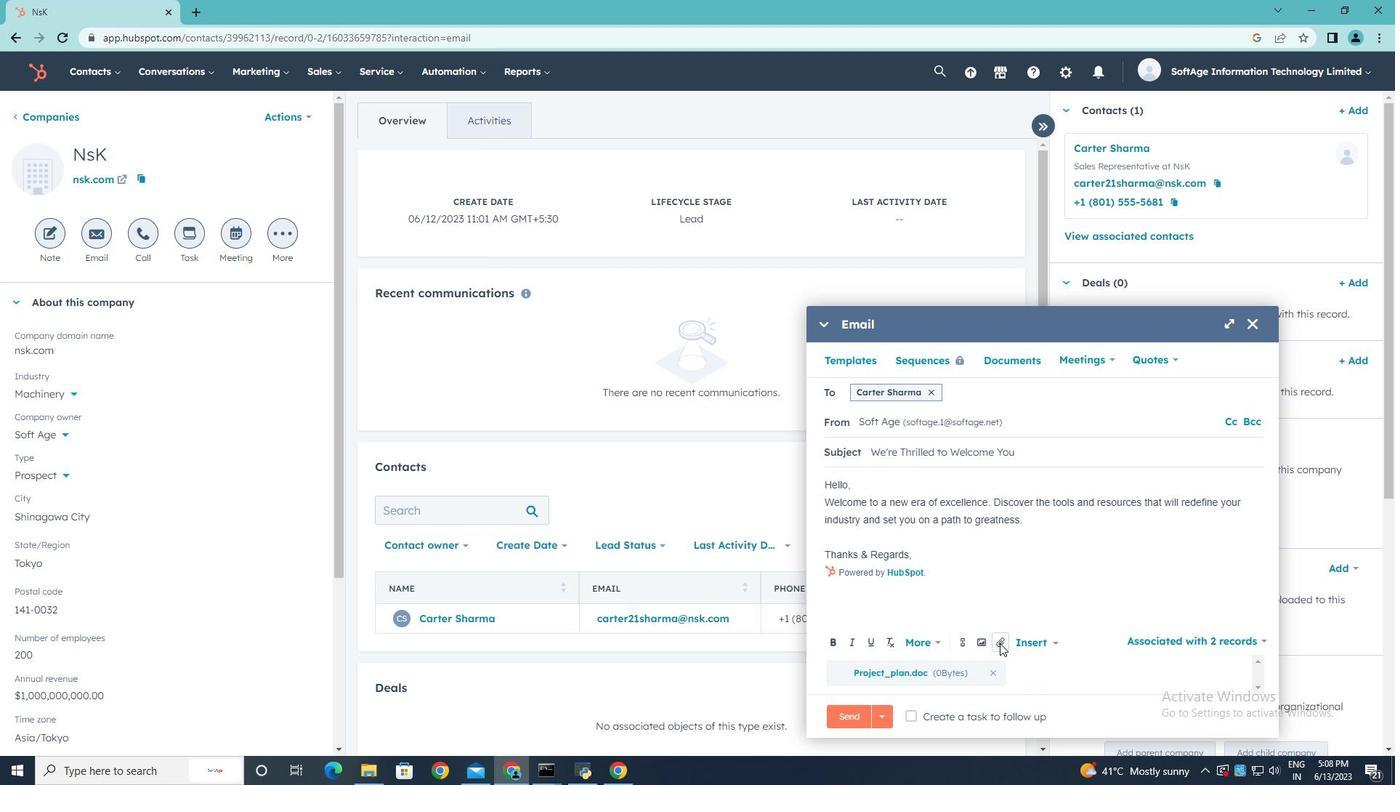
Action: Mouse moved to (1001, 636)
Screenshot: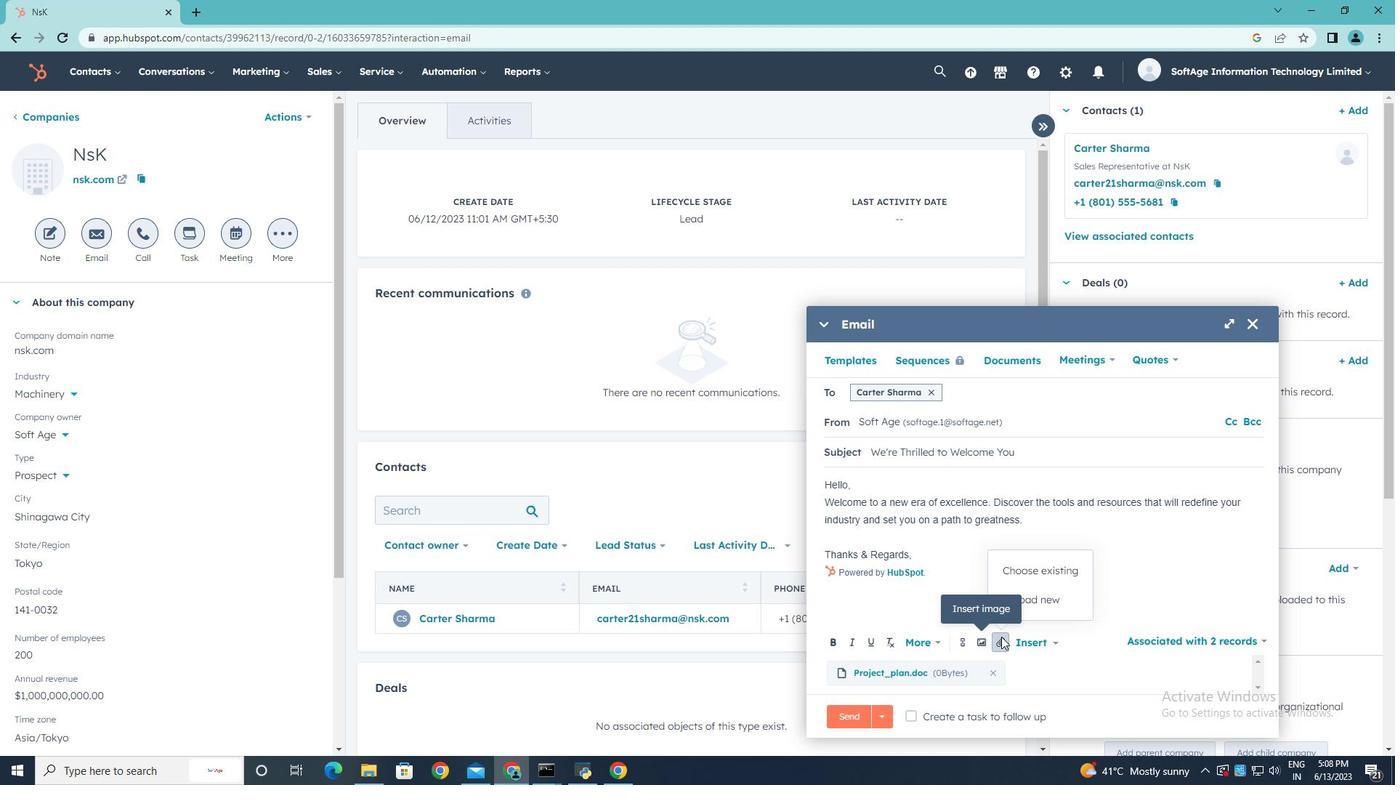 
Action: Mouse pressed left at (1001, 636)
Screenshot: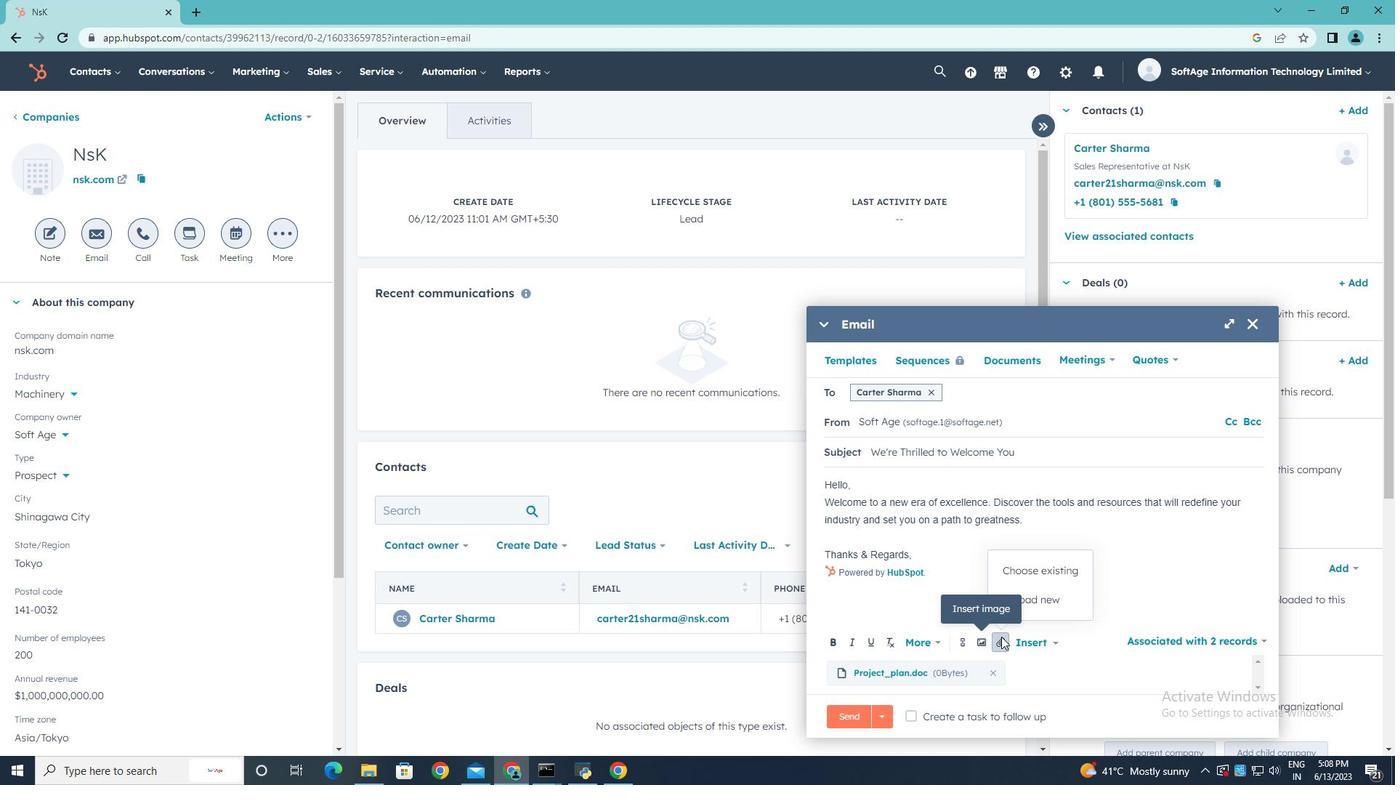 
Action: Mouse pressed left at (1001, 636)
Screenshot: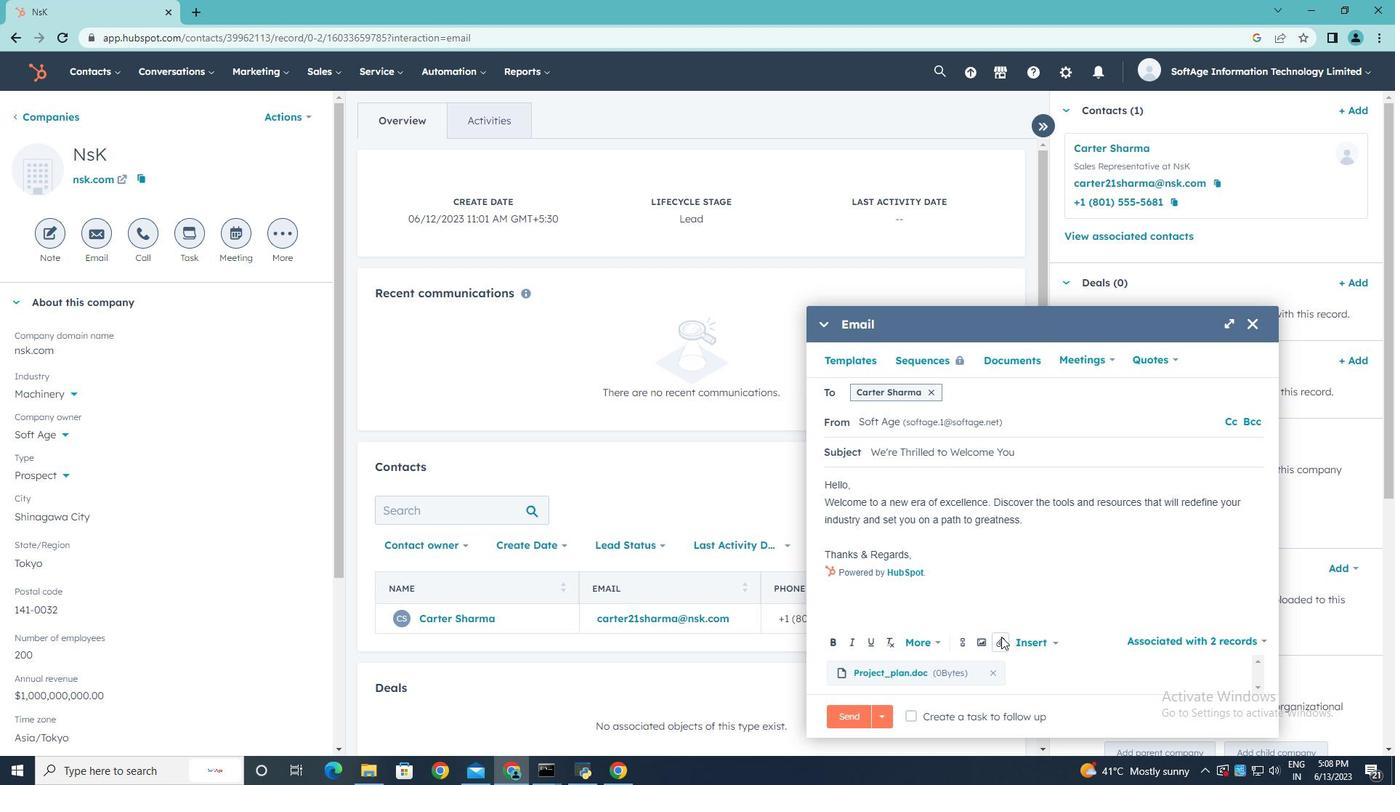 
Action: Mouse moved to (1037, 606)
Screenshot: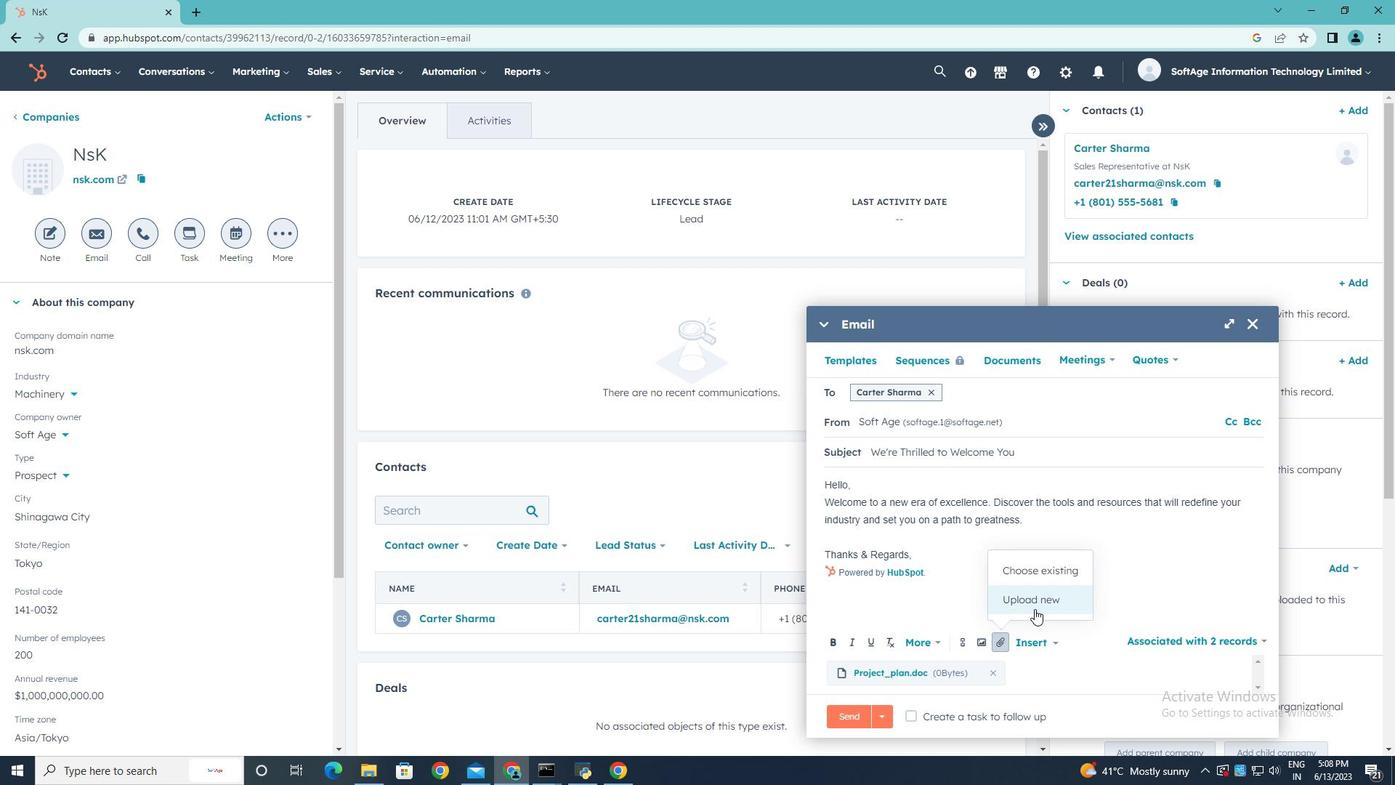 
Action: Mouse pressed left at (1037, 606)
Screenshot: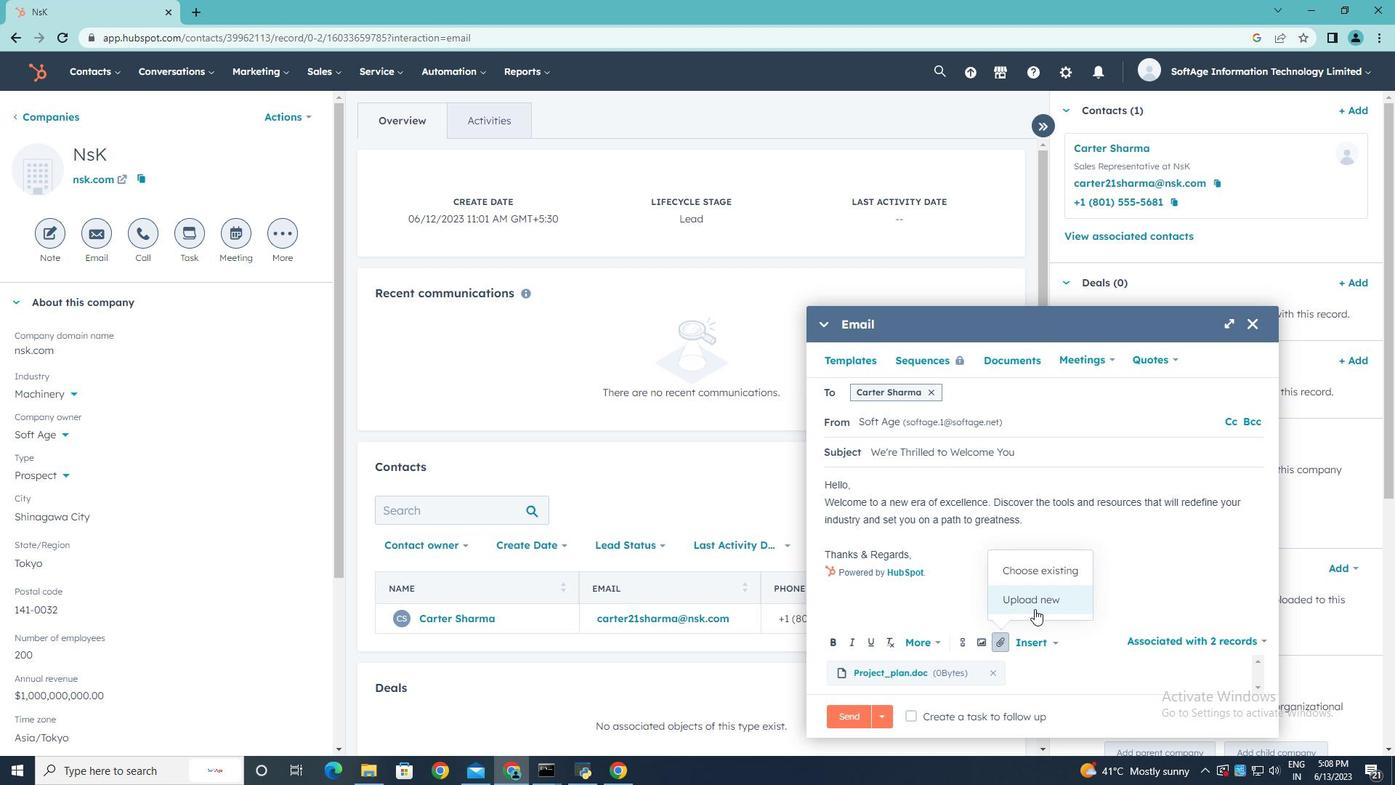 
Action: Mouse moved to (347, 141)
Screenshot: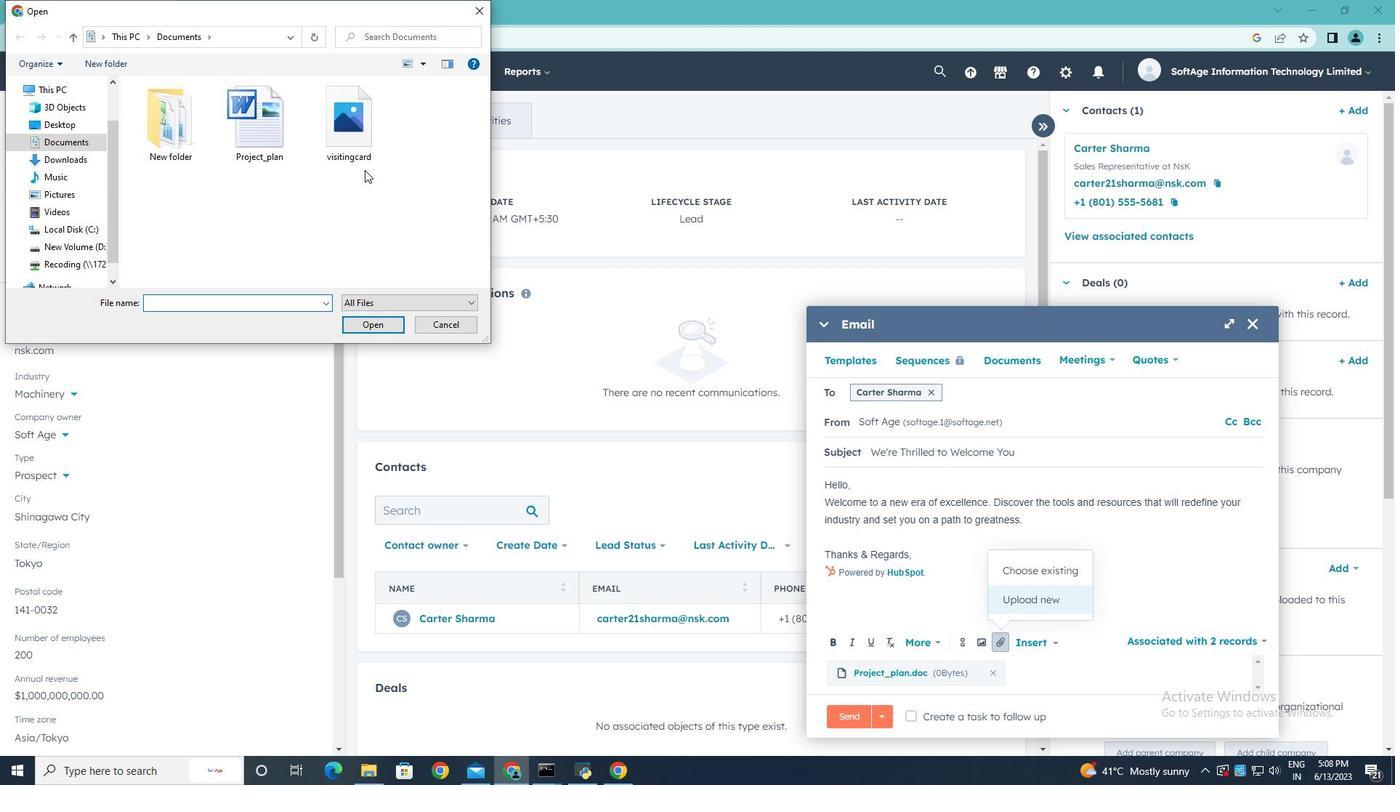 
Action: Mouse pressed left at (347, 141)
Screenshot: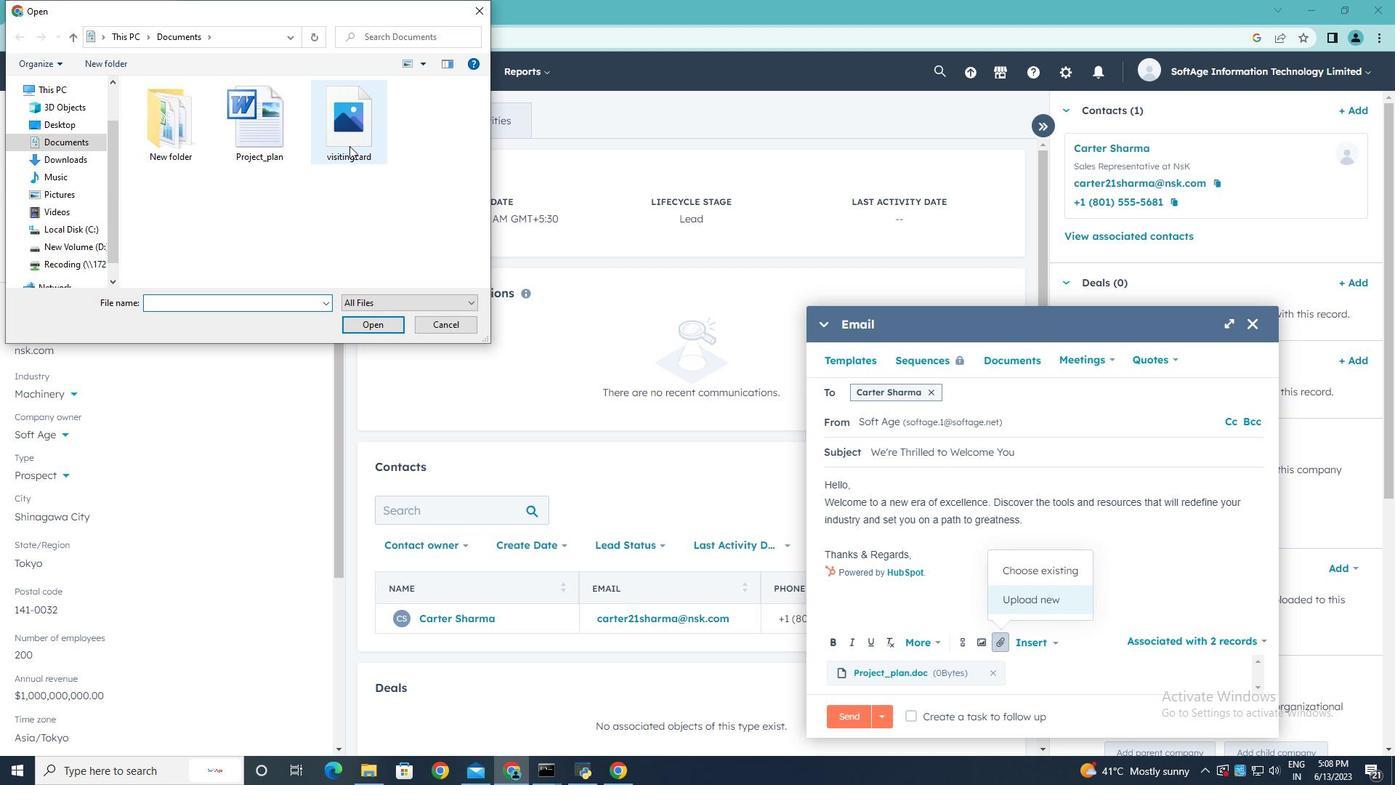 
Action: Mouse moved to (386, 324)
Screenshot: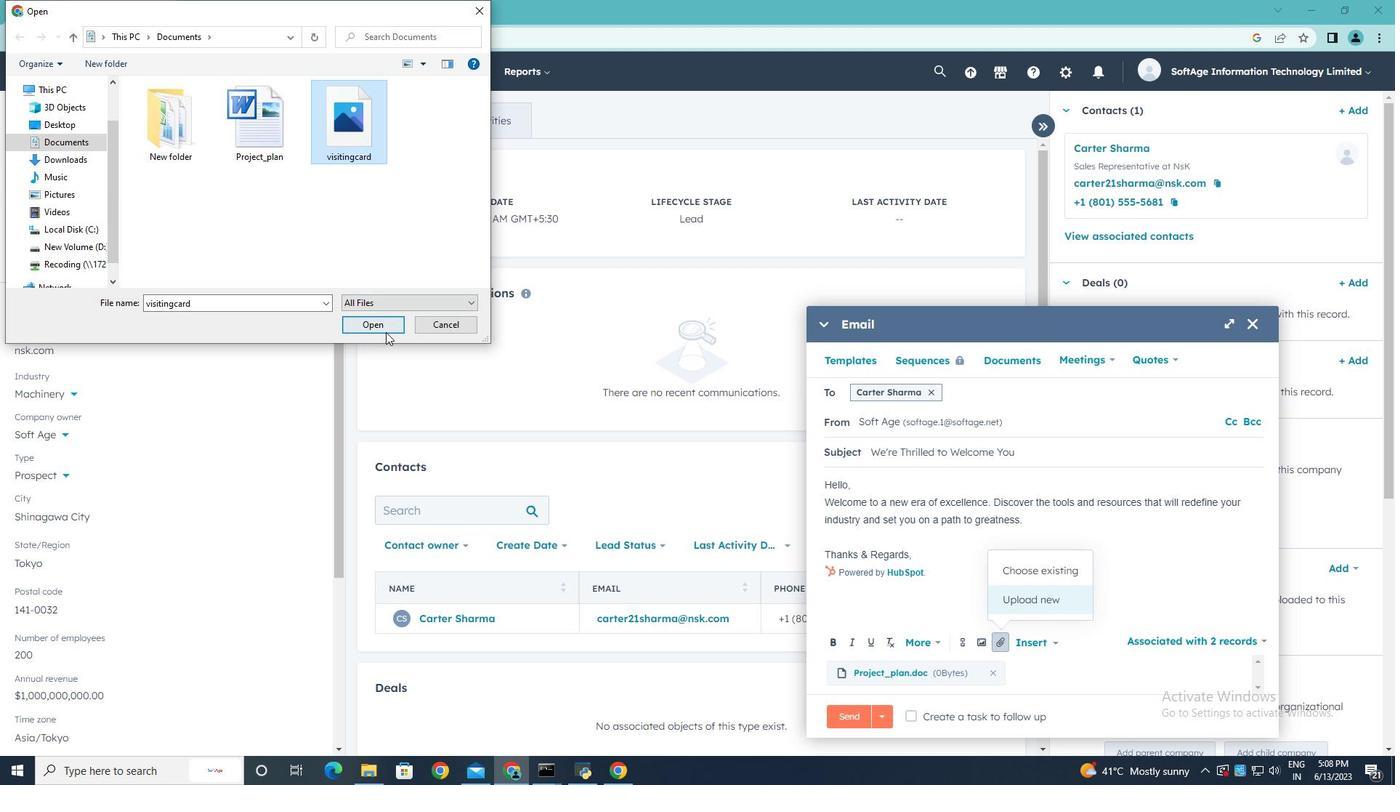 
Action: Mouse pressed left at (386, 324)
Screenshot: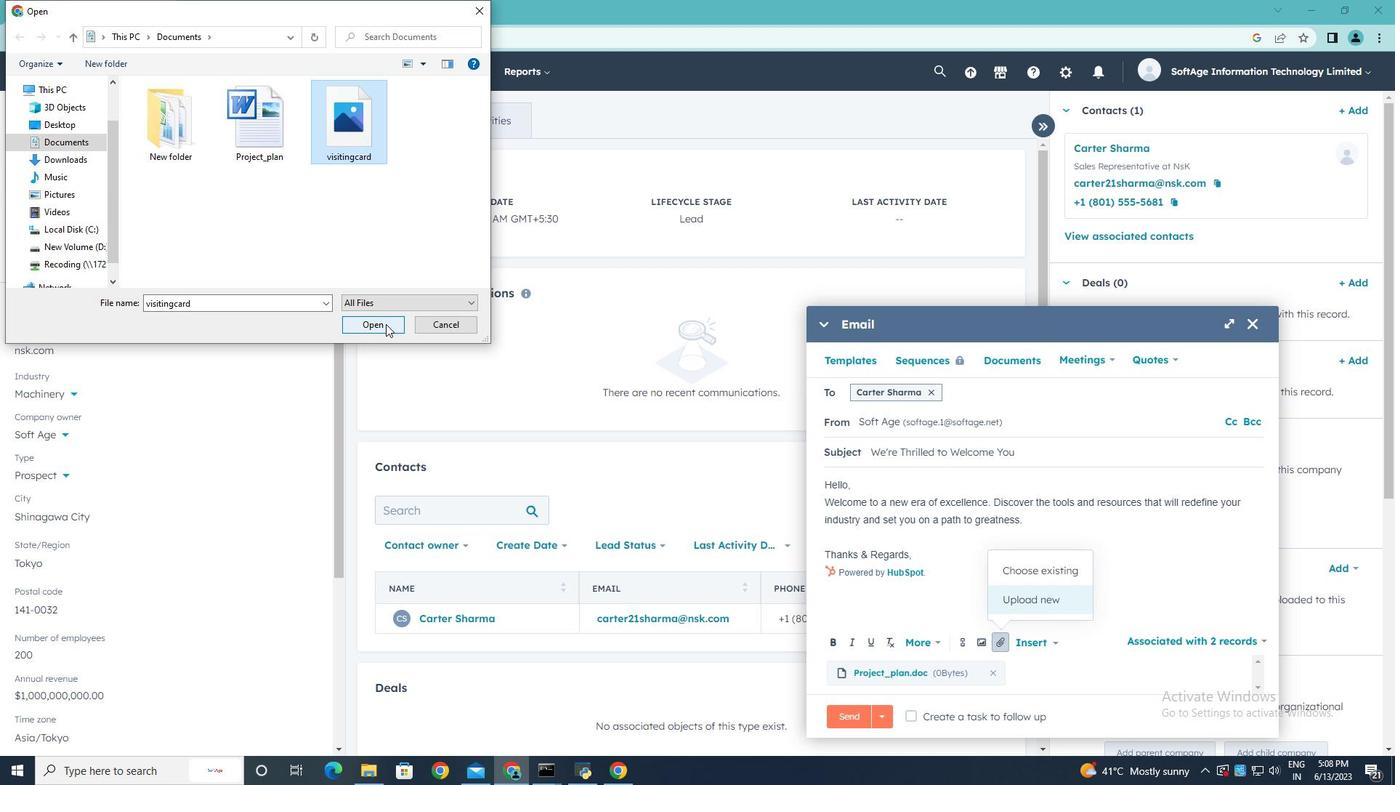
Action: Mouse moved to (921, 553)
Screenshot: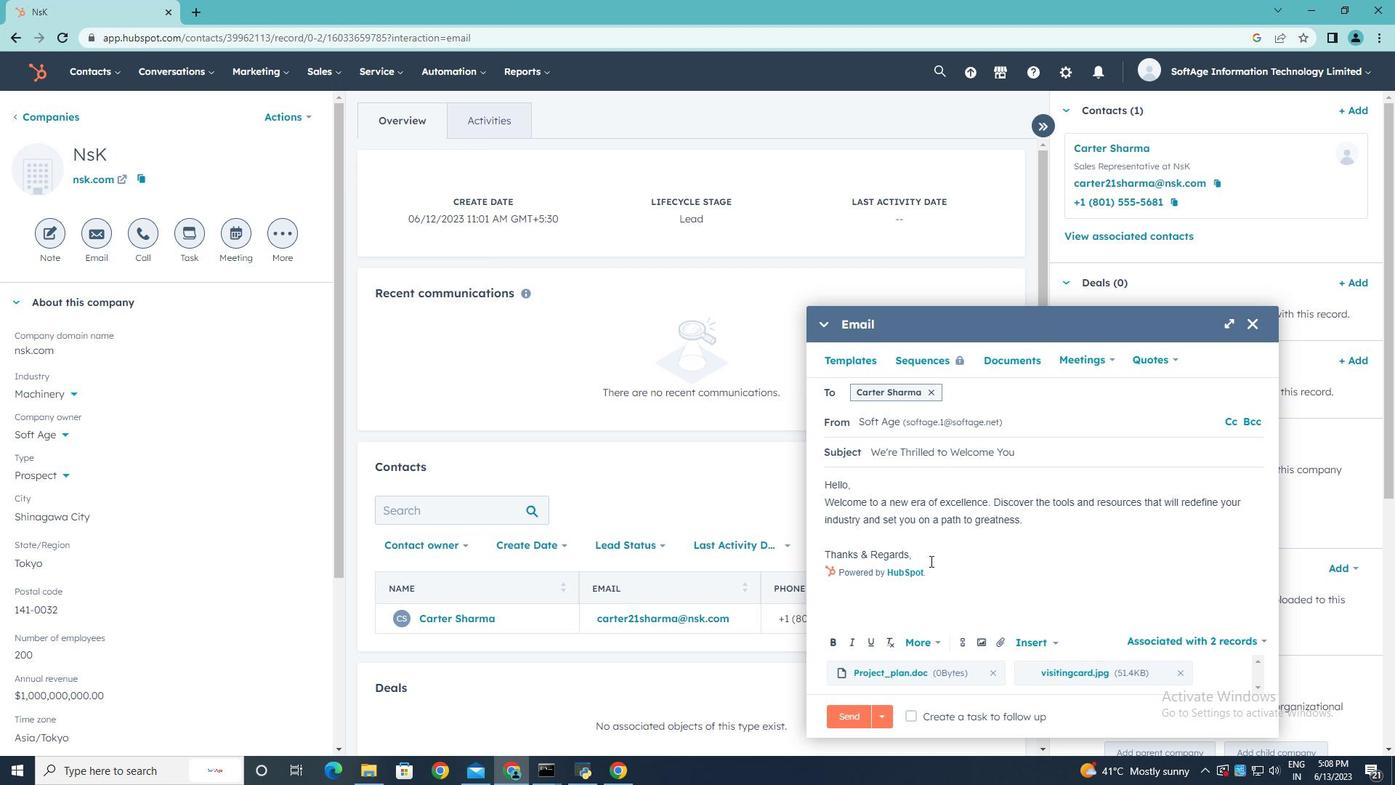 
Action: Mouse pressed left at (921, 553)
Screenshot: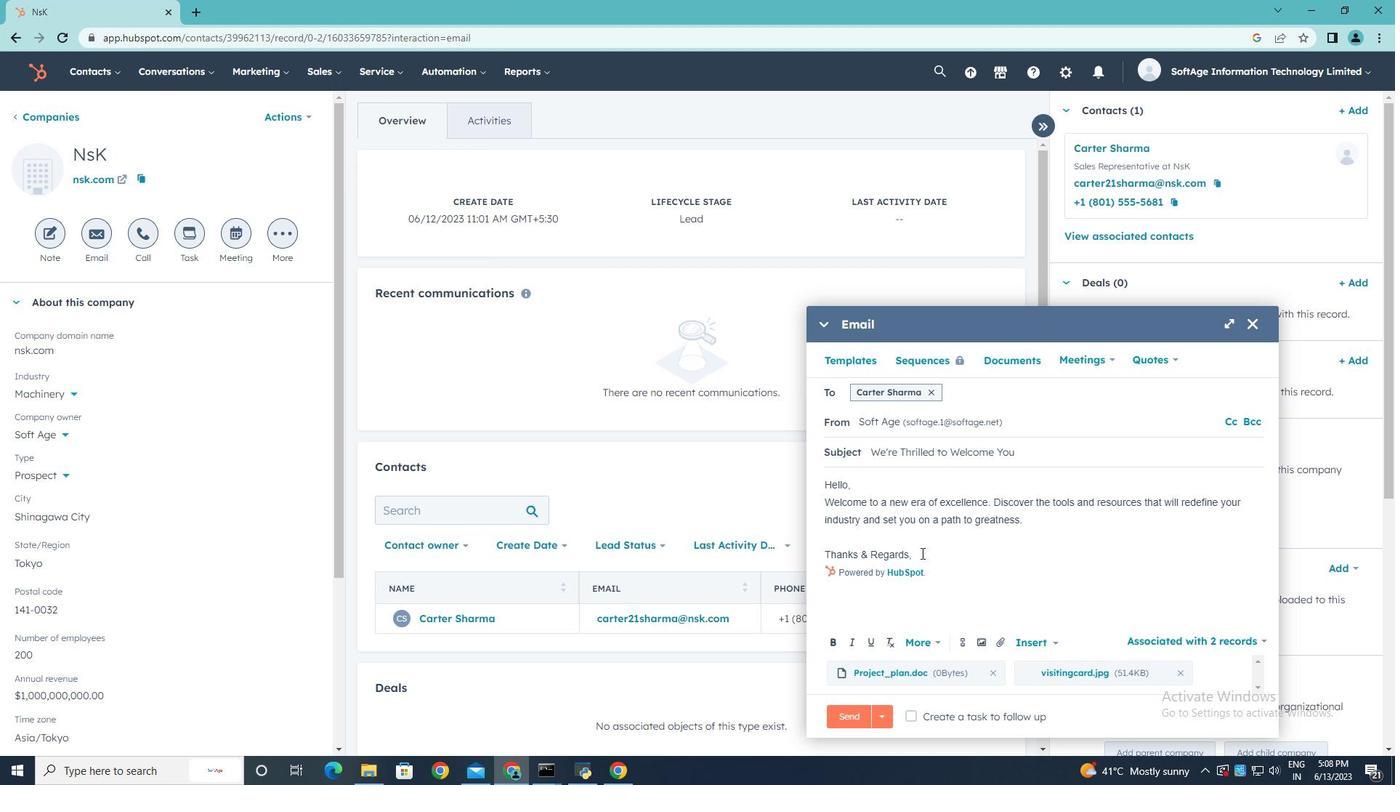 
Action: Mouse moved to (921, 552)
Screenshot: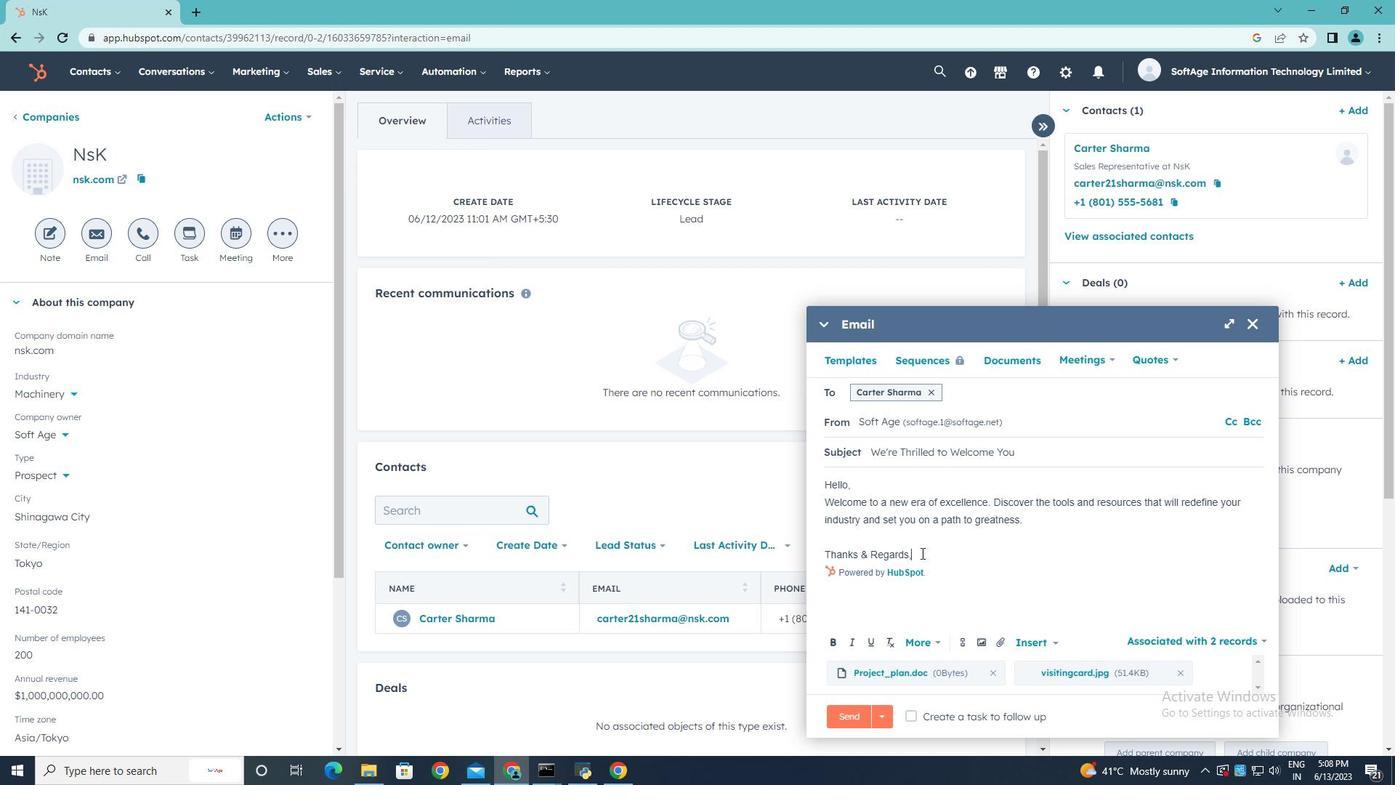 
Action: Key pressed <Key.enter>
Screenshot: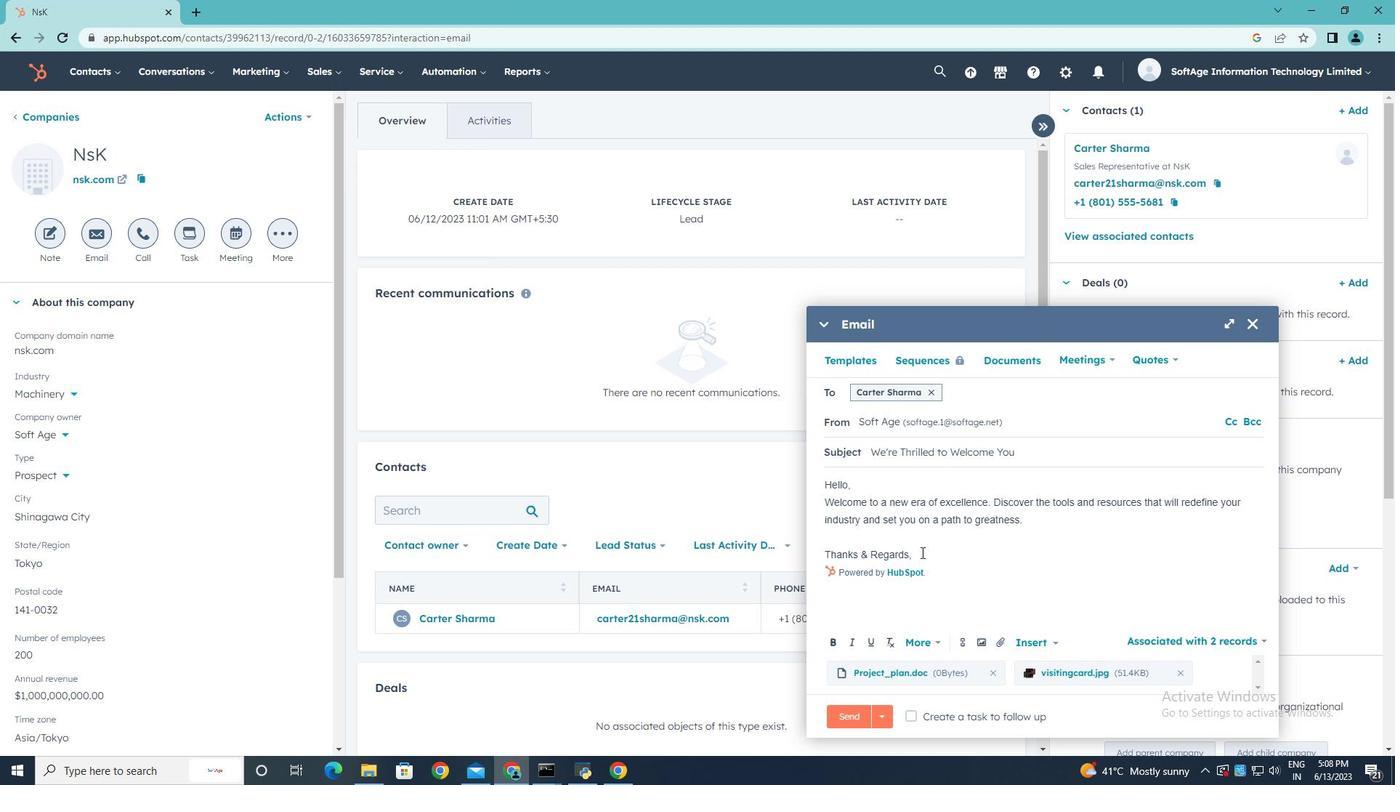 
Action: Mouse moved to (961, 644)
Screenshot: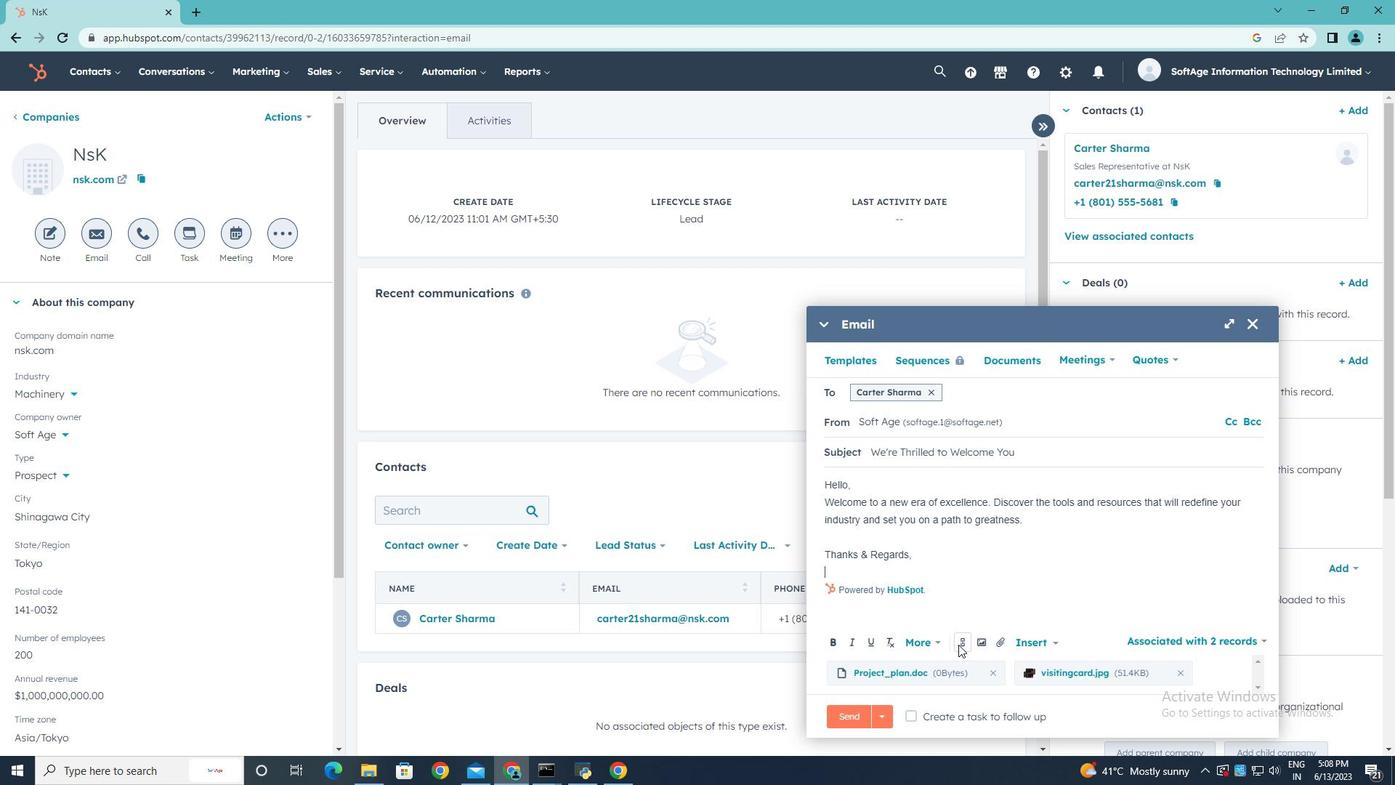 
Action: Mouse pressed left at (961, 644)
Screenshot: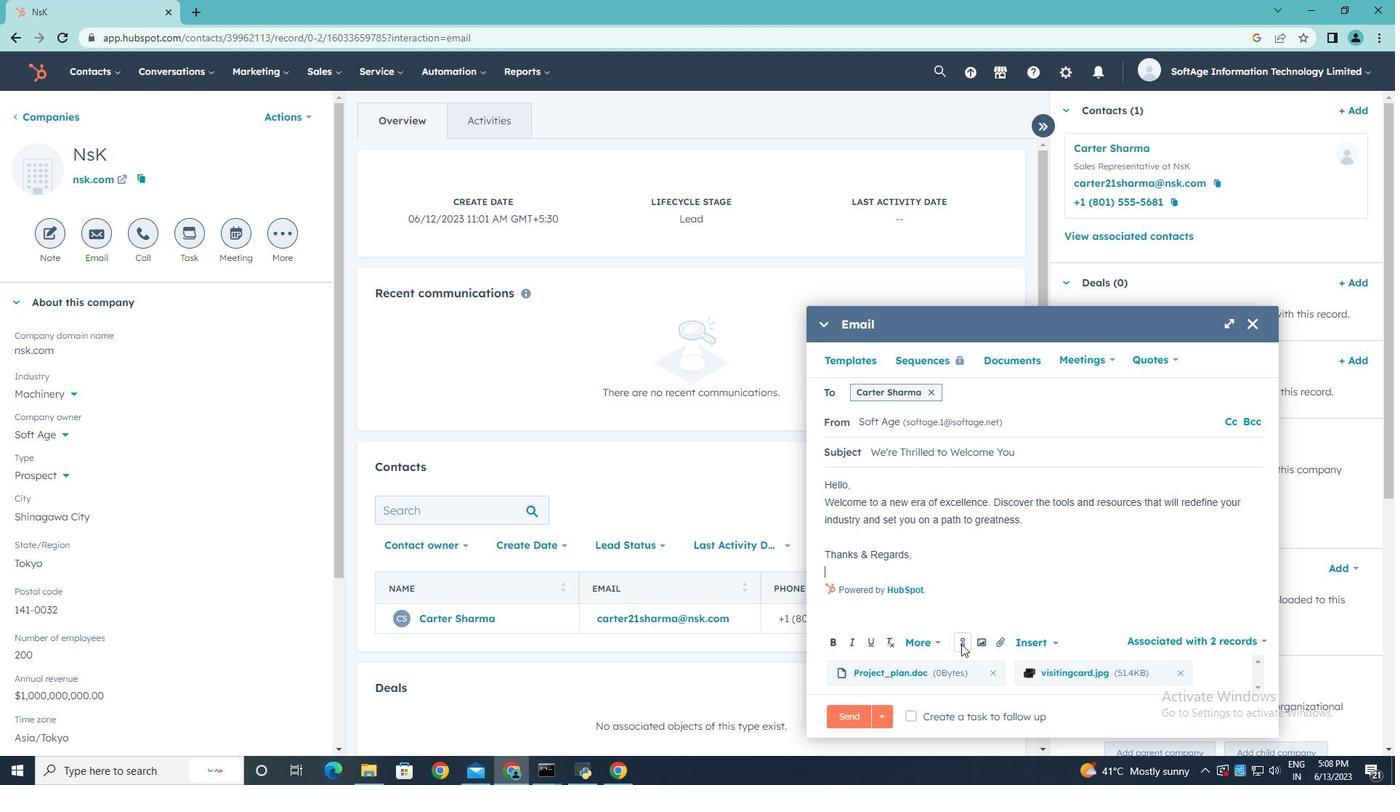 
Action: Mouse moved to (998, 484)
Screenshot: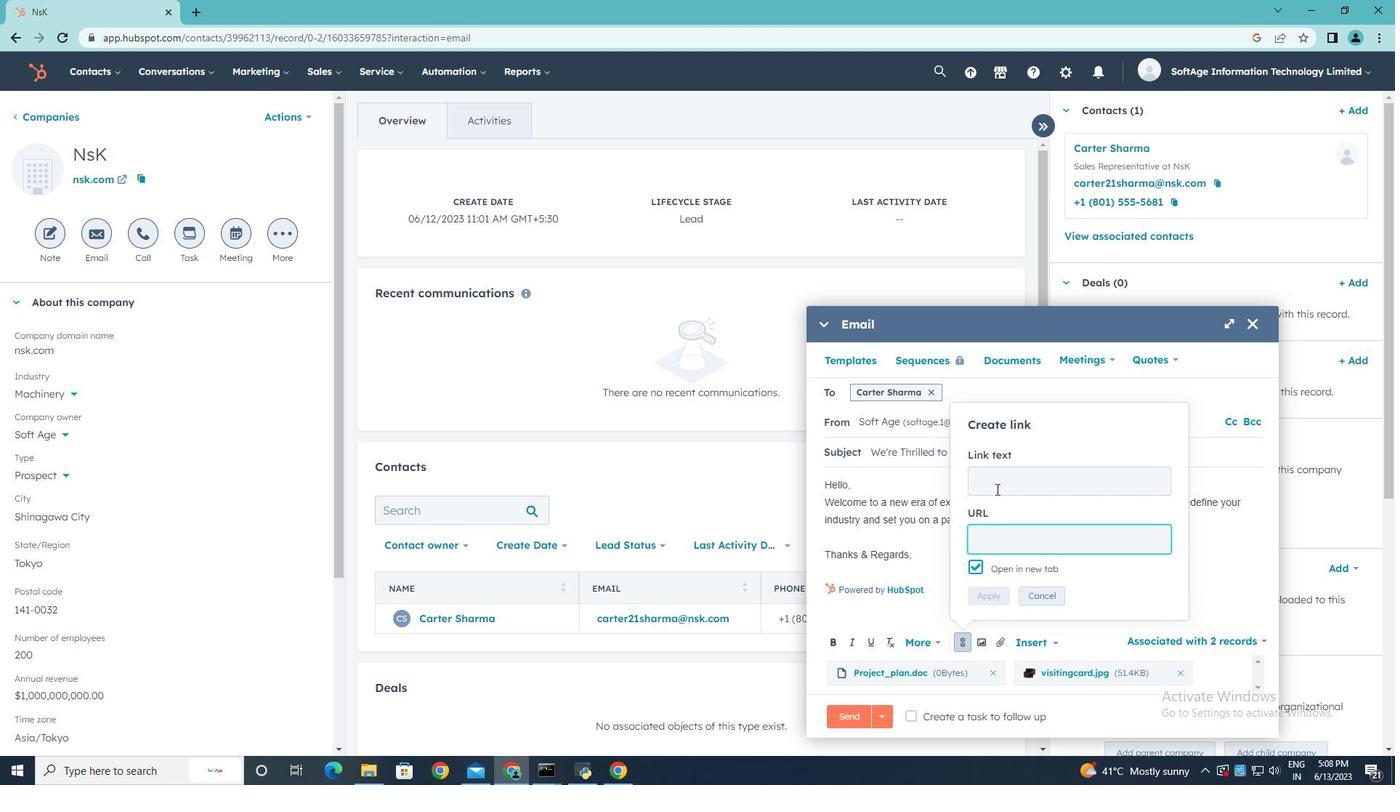 
Action: Mouse pressed left at (998, 484)
Screenshot: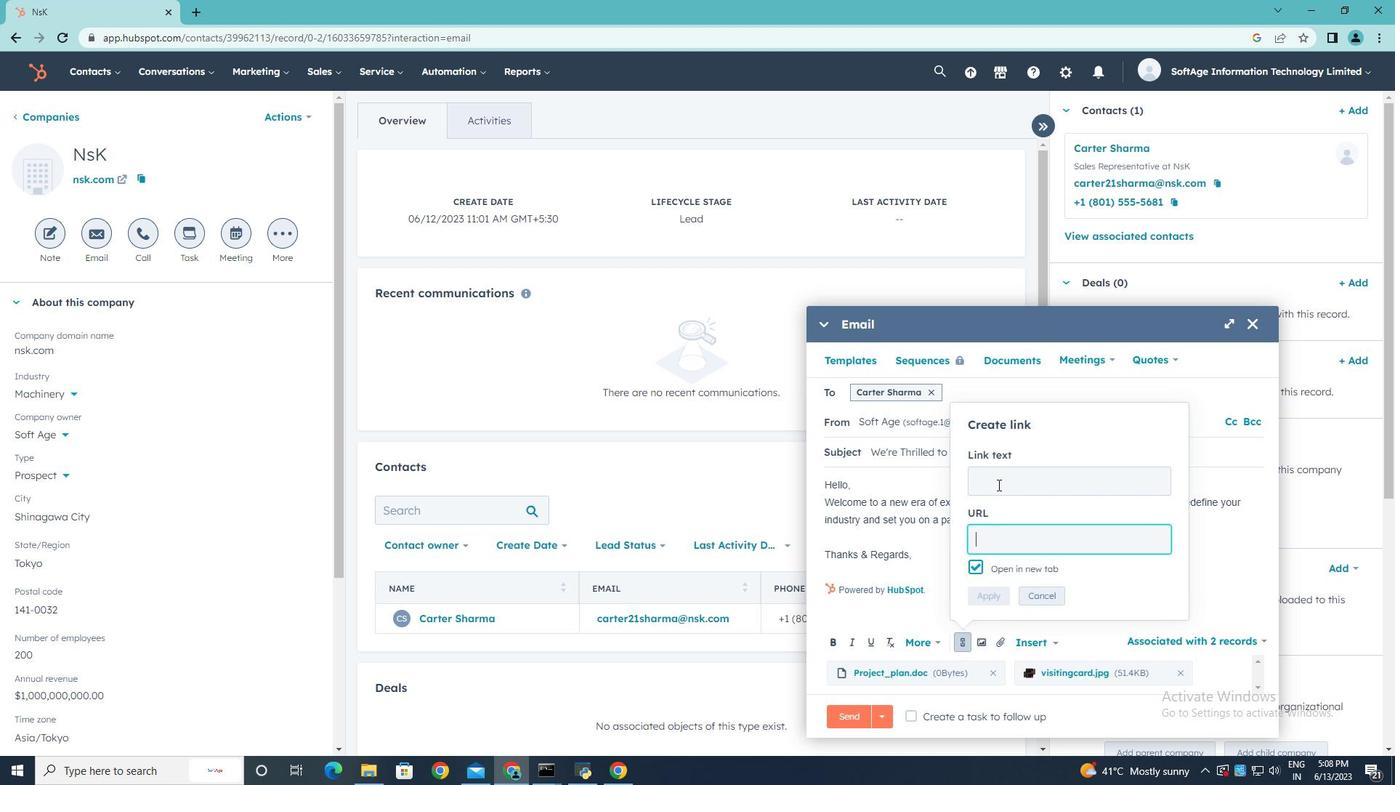 
Action: Key pressed snapchat
Screenshot: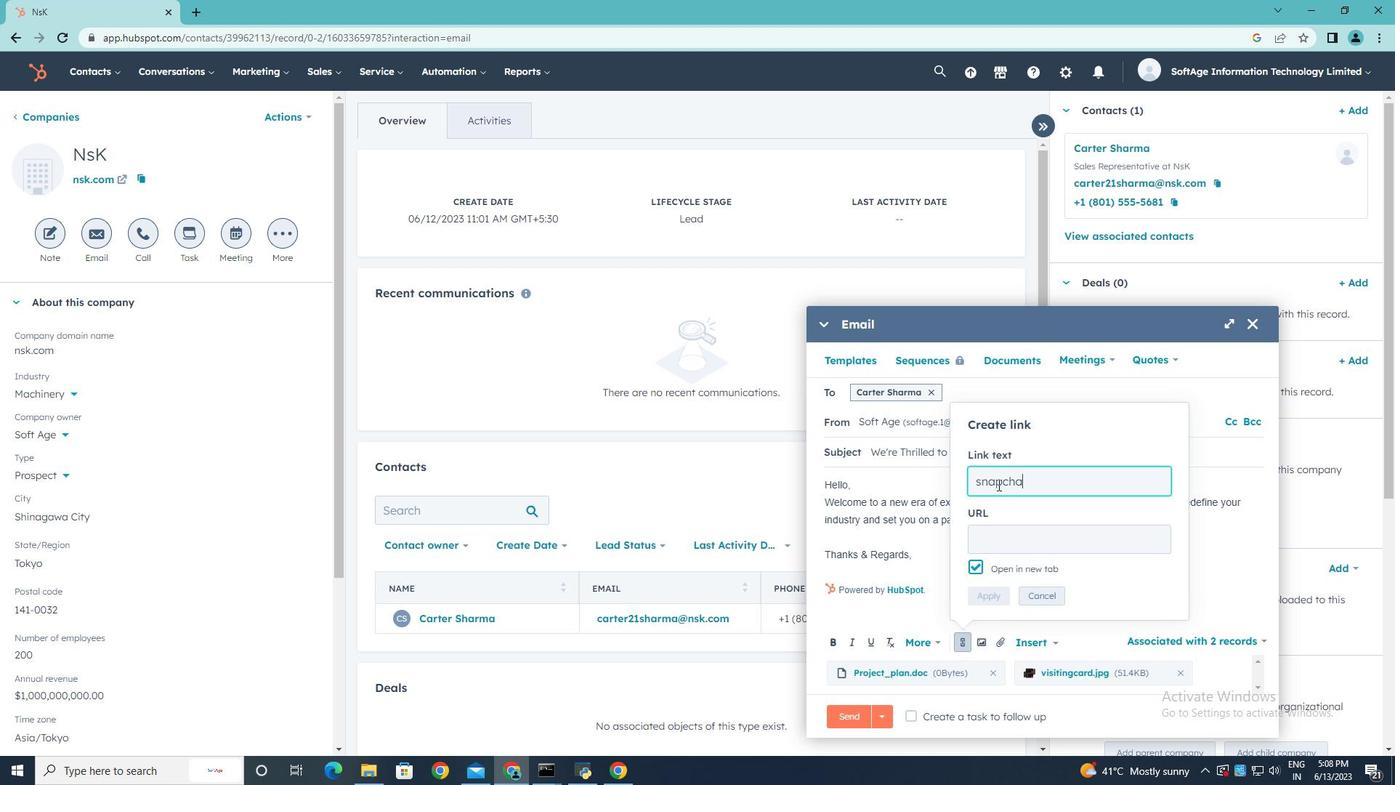 
Action: Mouse moved to (1030, 536)
Screenshot: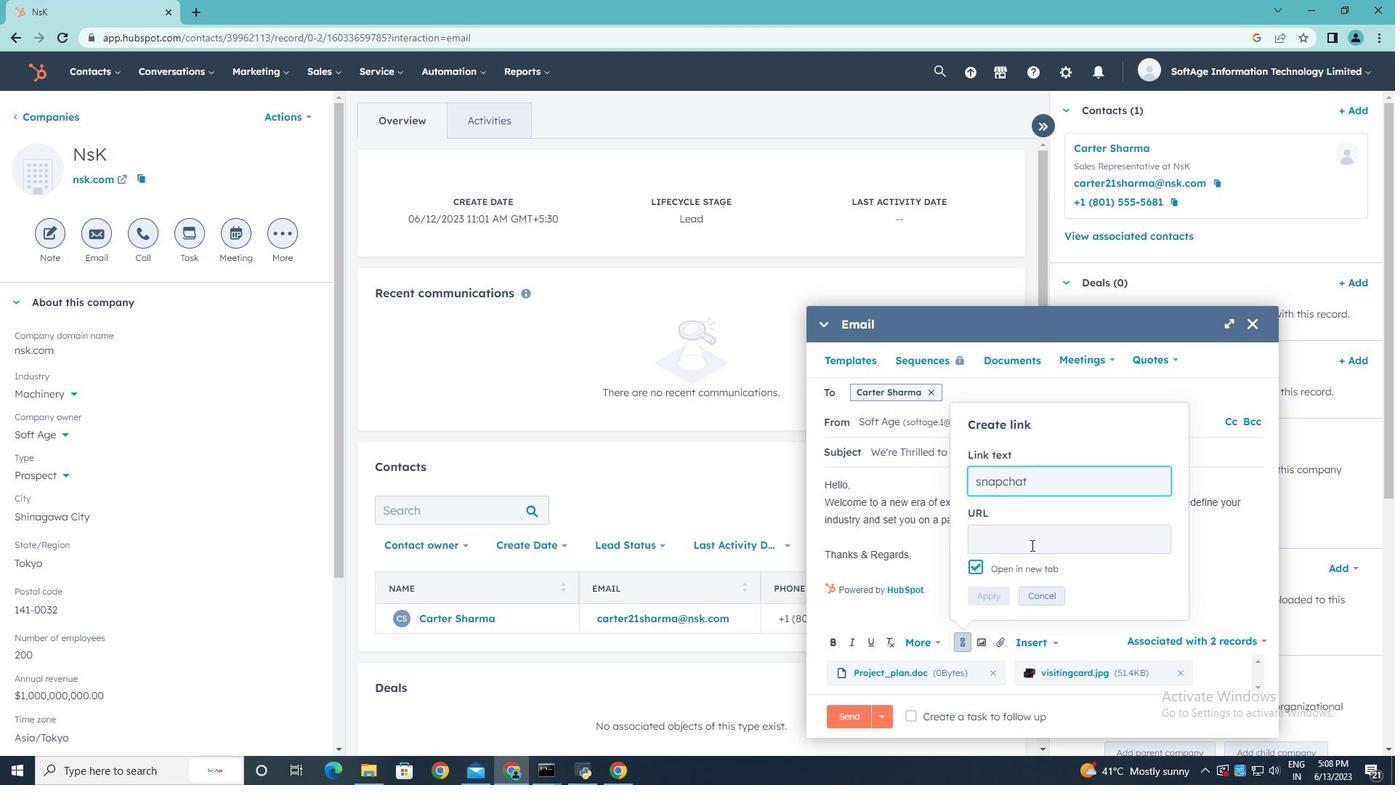 
Action: Mouse pressed left at (1030, 536)
Screenshot: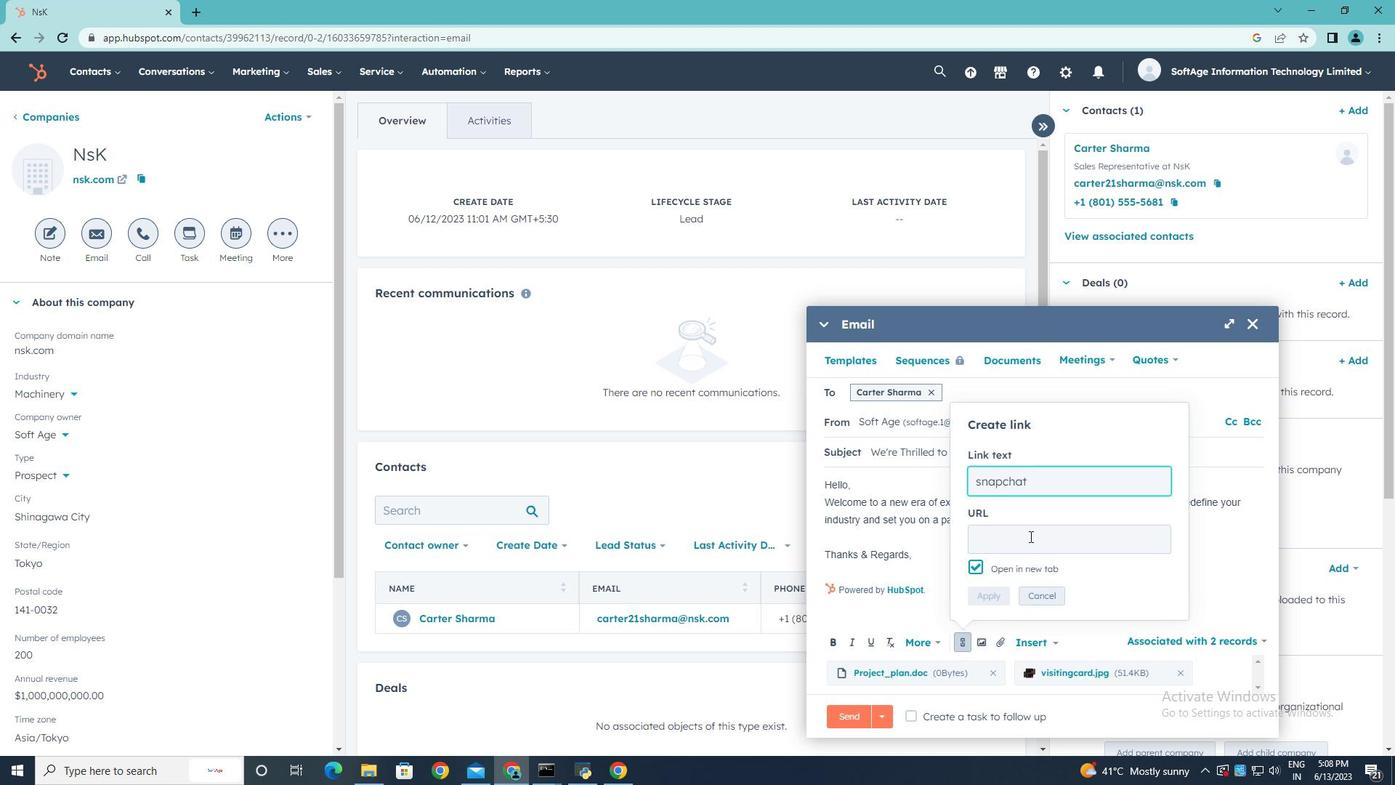 
Action: Key pressed www.snapchat.com
Screenshot: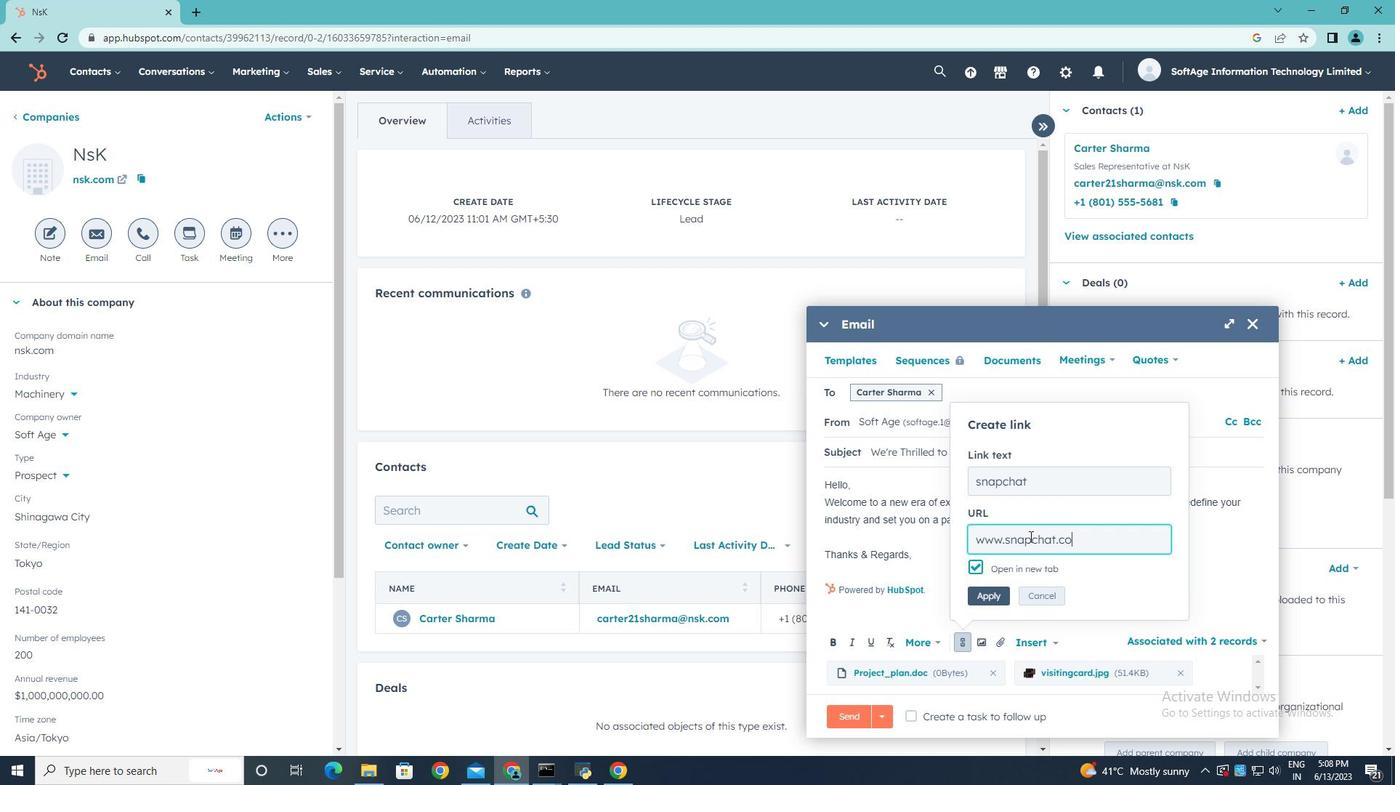 
Action: Mouse moved to (996, 593)
Screenshot: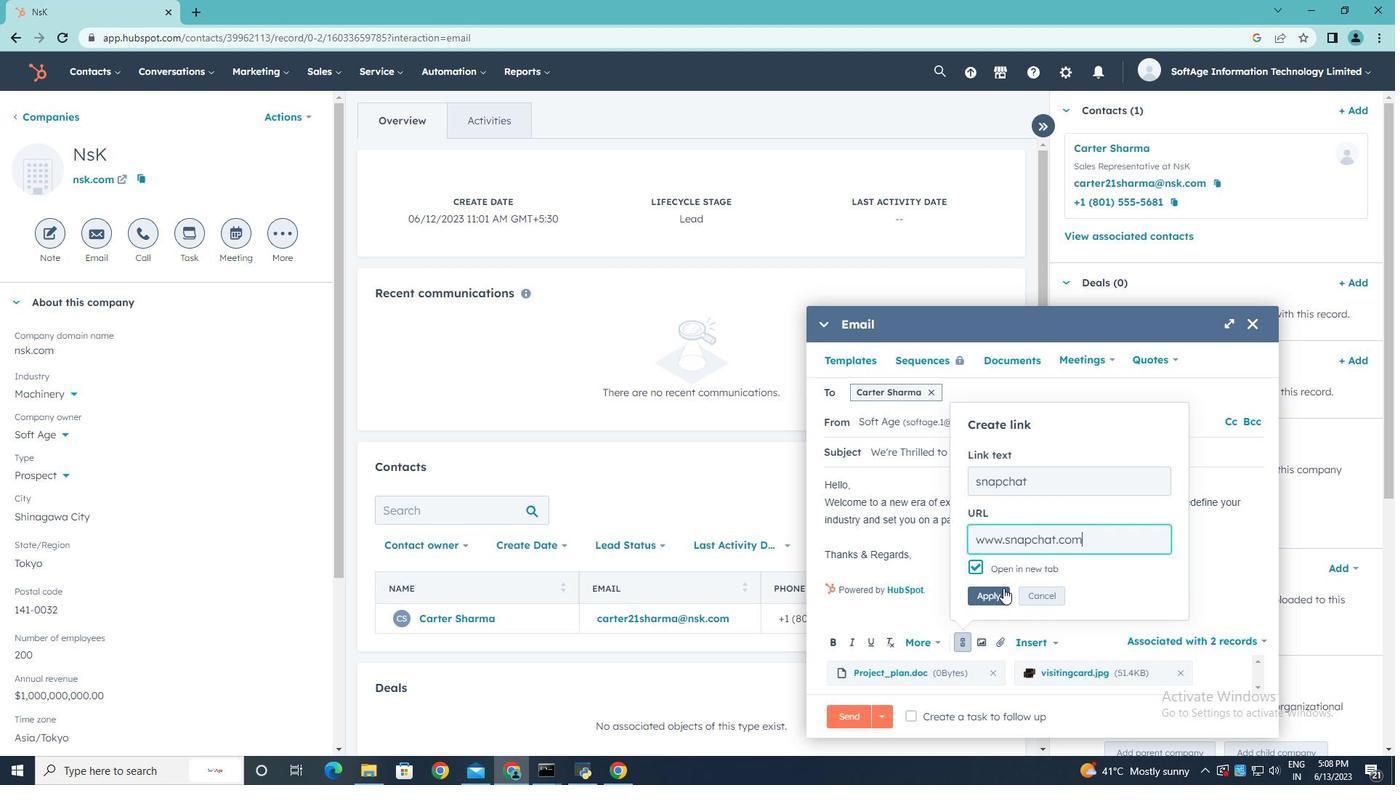 
Action: Mouse pressed left at (996, 593)
Screenshot: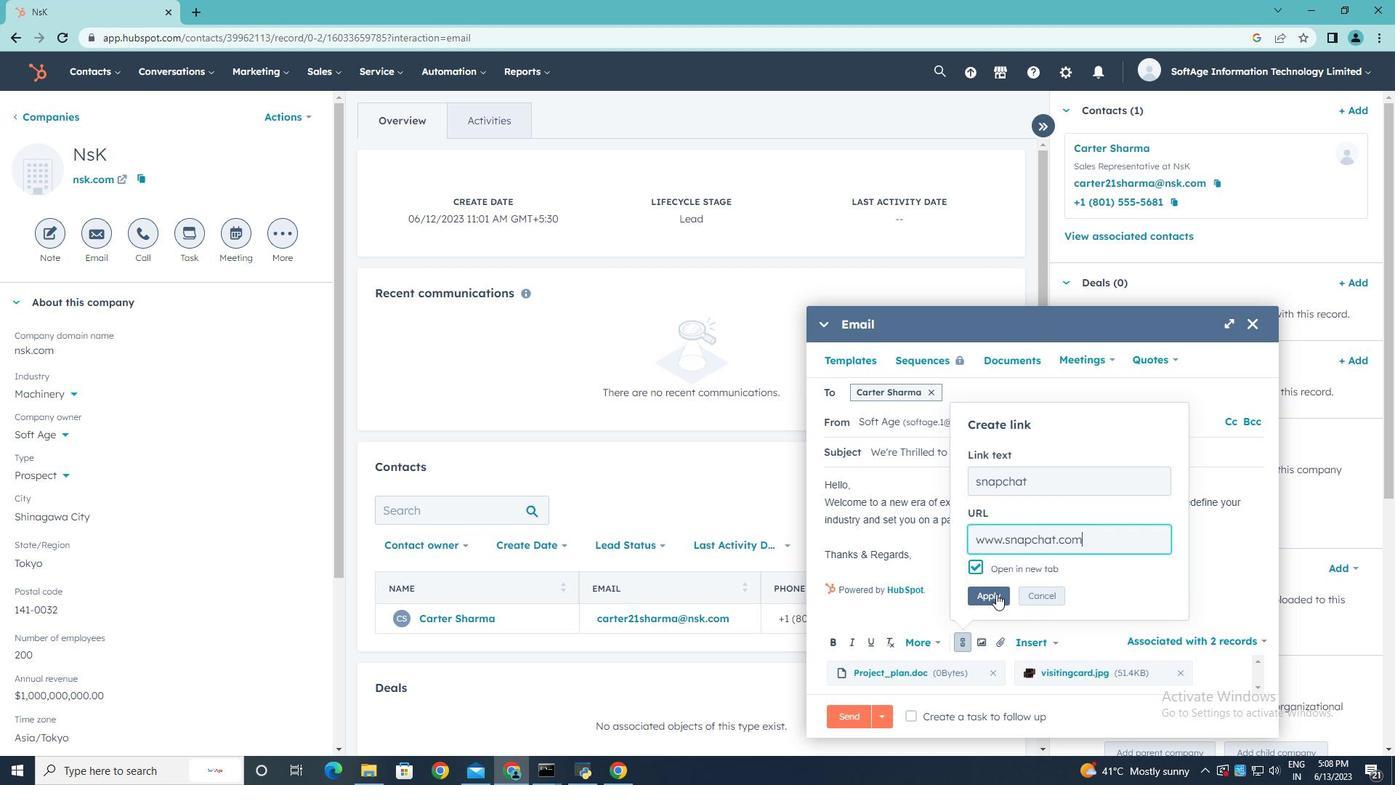 
Action: Mouse moved to (915, 716)
Screenshot: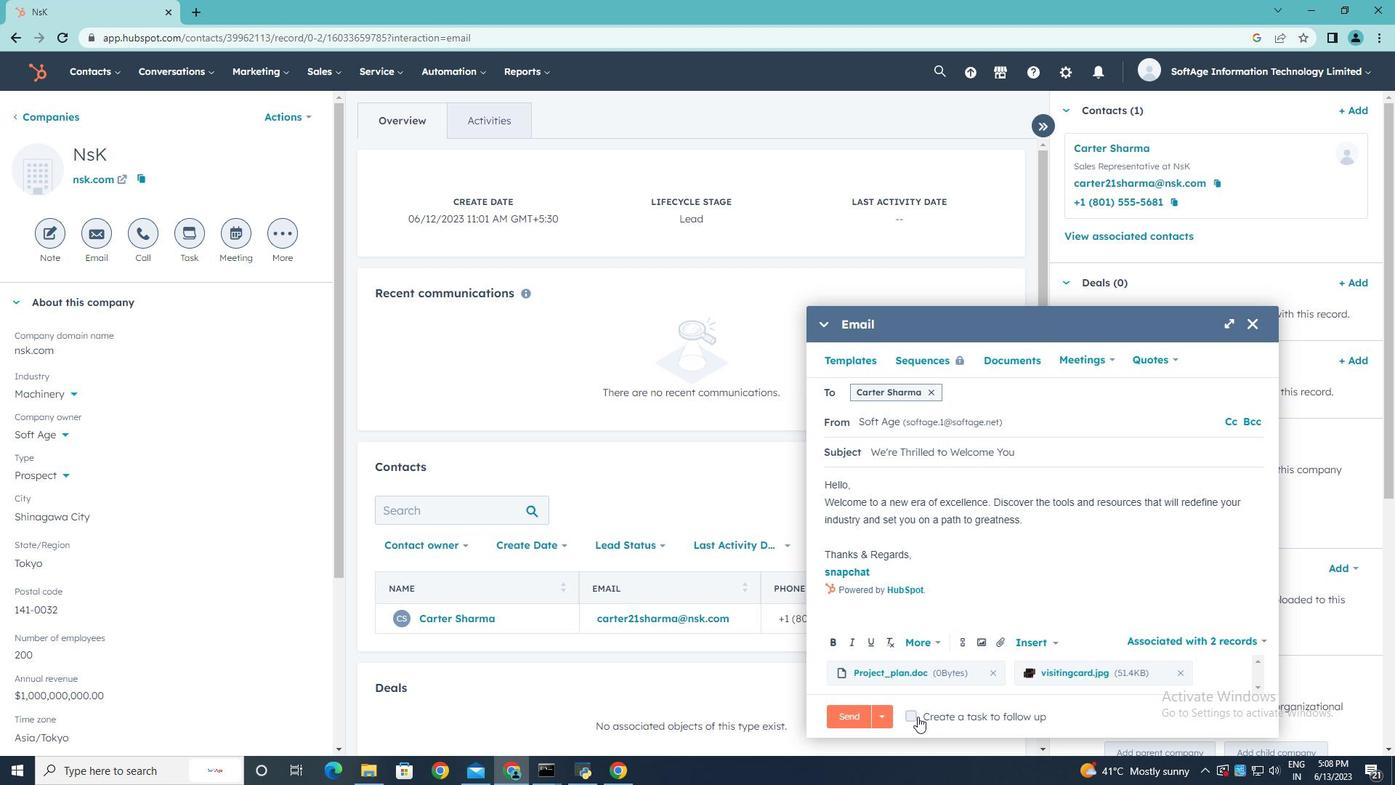 
Action: Mouse pressed left at (915, 716)
Screenshot: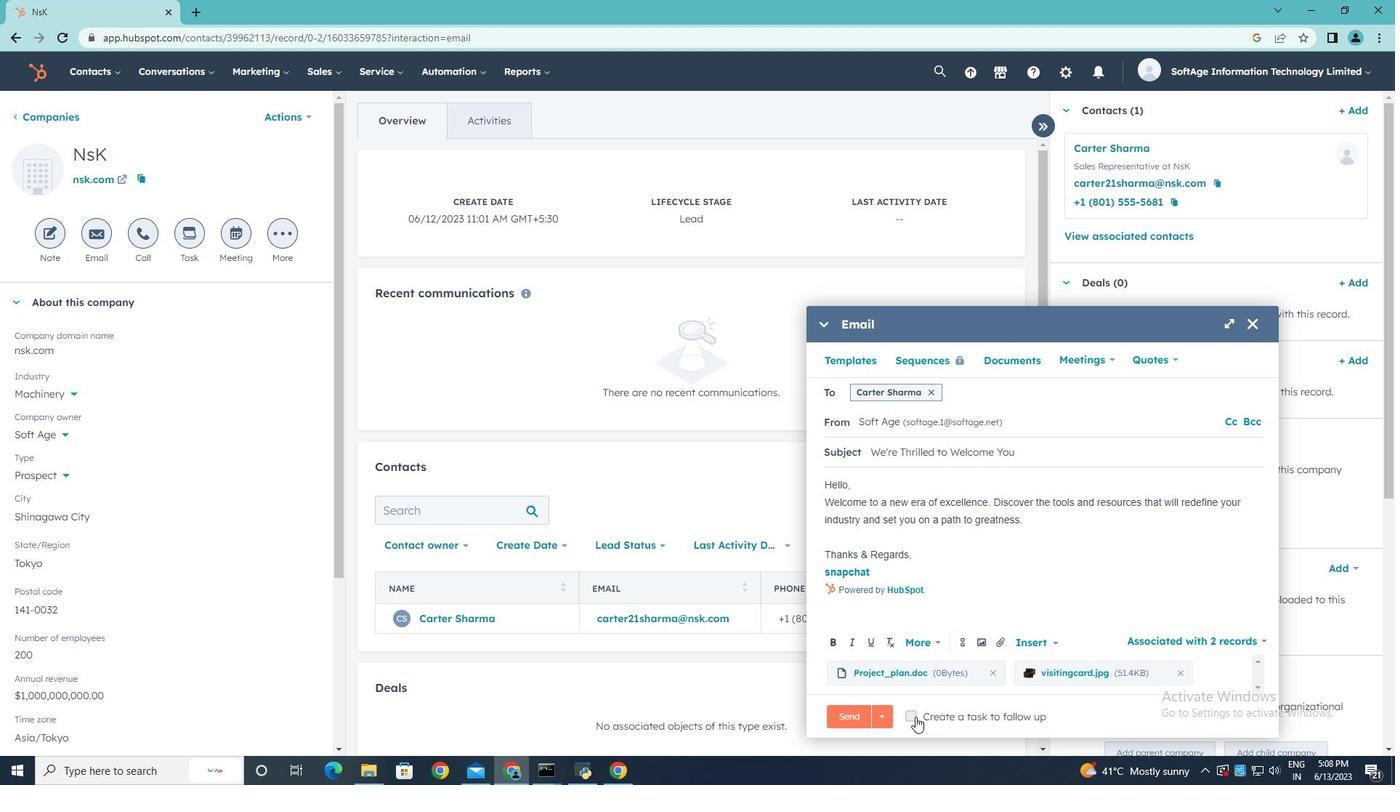 
Action: Mouse moved to (1194, 714)
Screenshot: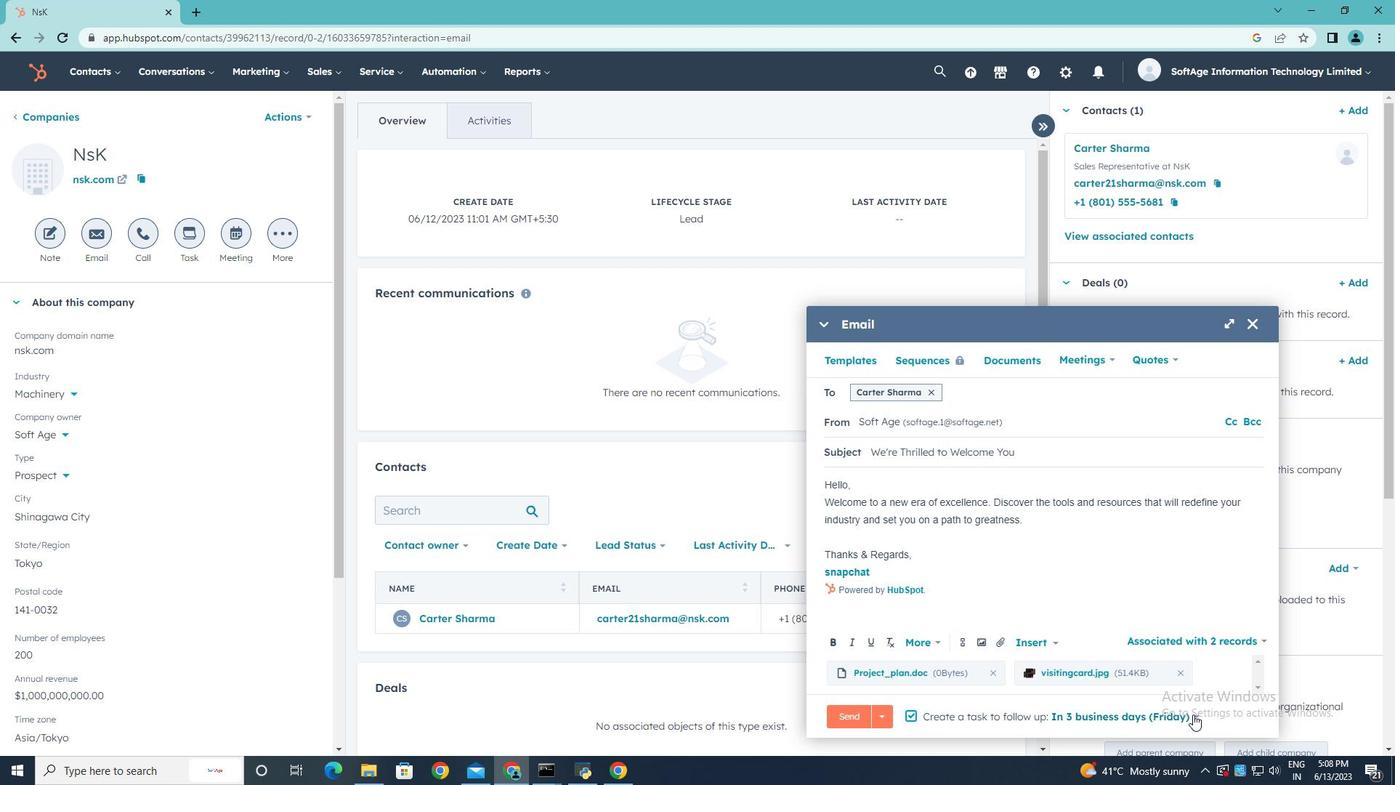 
Action: Mouse pressed left at (1194, 714)
Screenshot: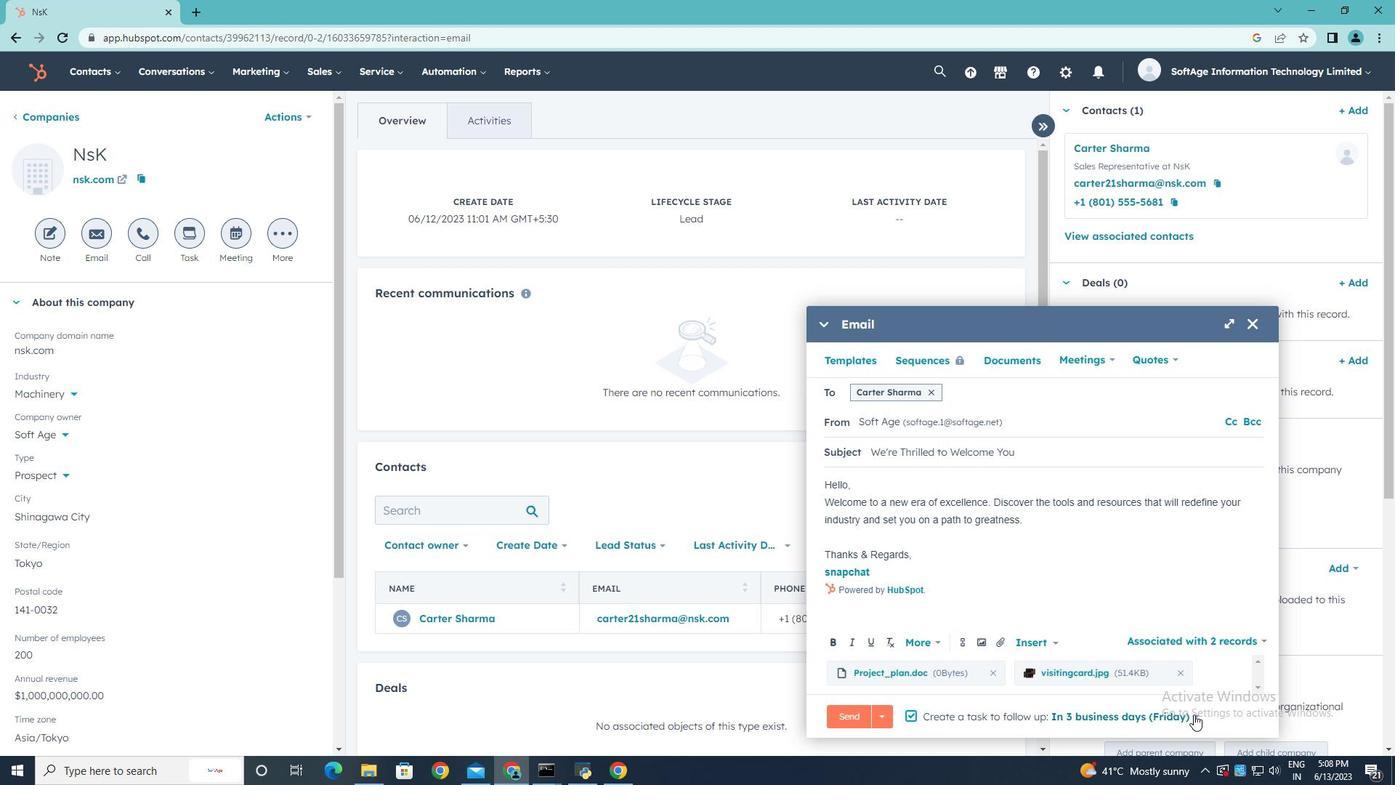 
Action: Mouse moved to (1162, 574)
Screenshot: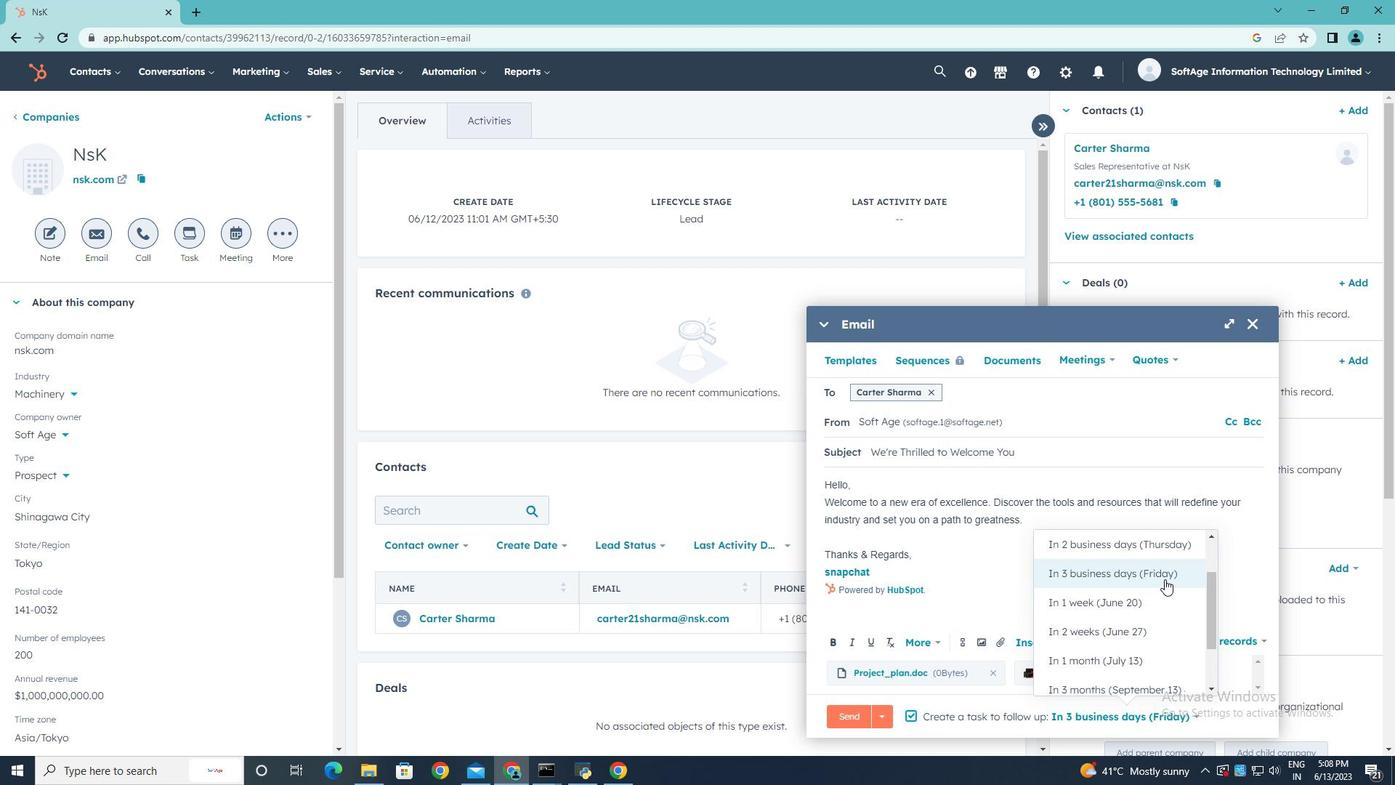 
Action: Mouse pressed left at (1162, 574)
Screenshot: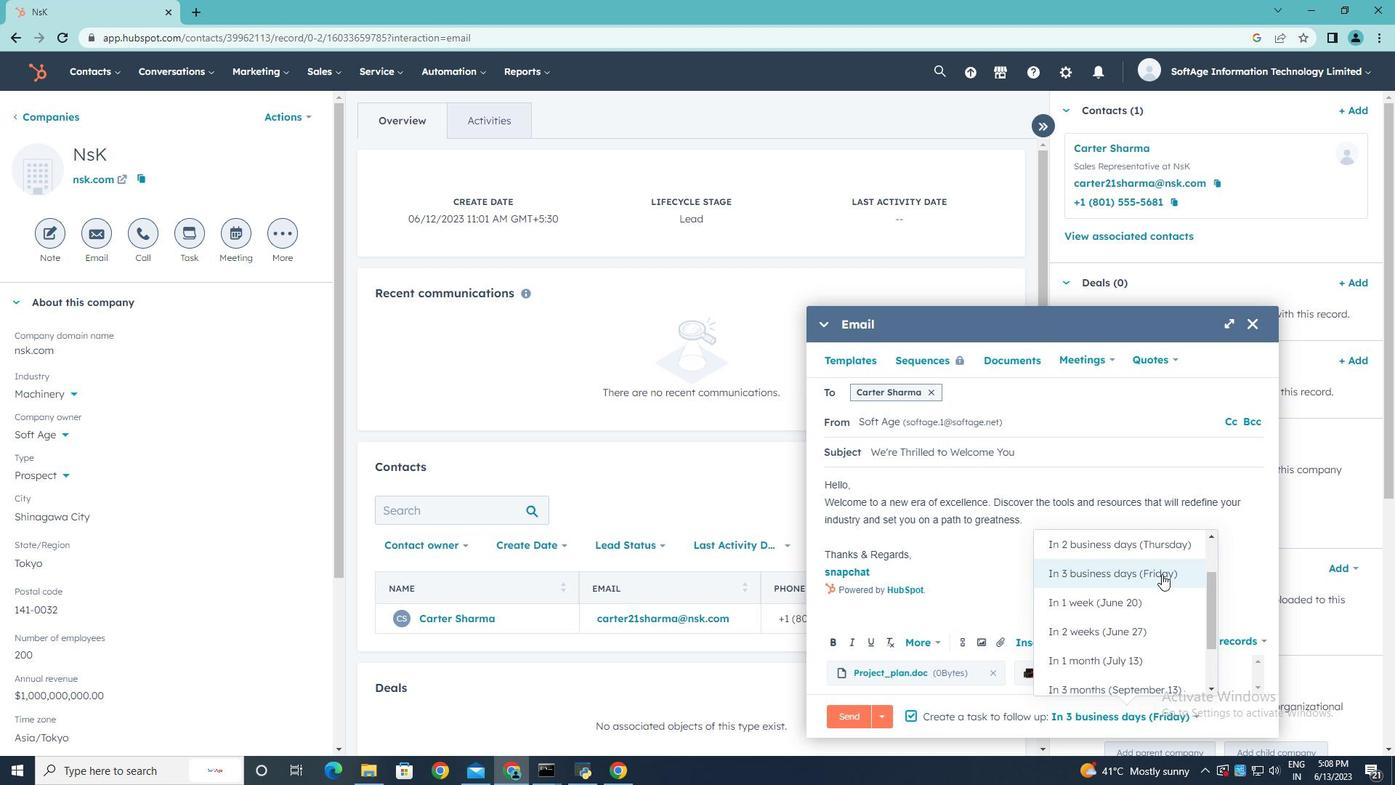 
Action: Mouse moved to (849, 716)
Screenshot: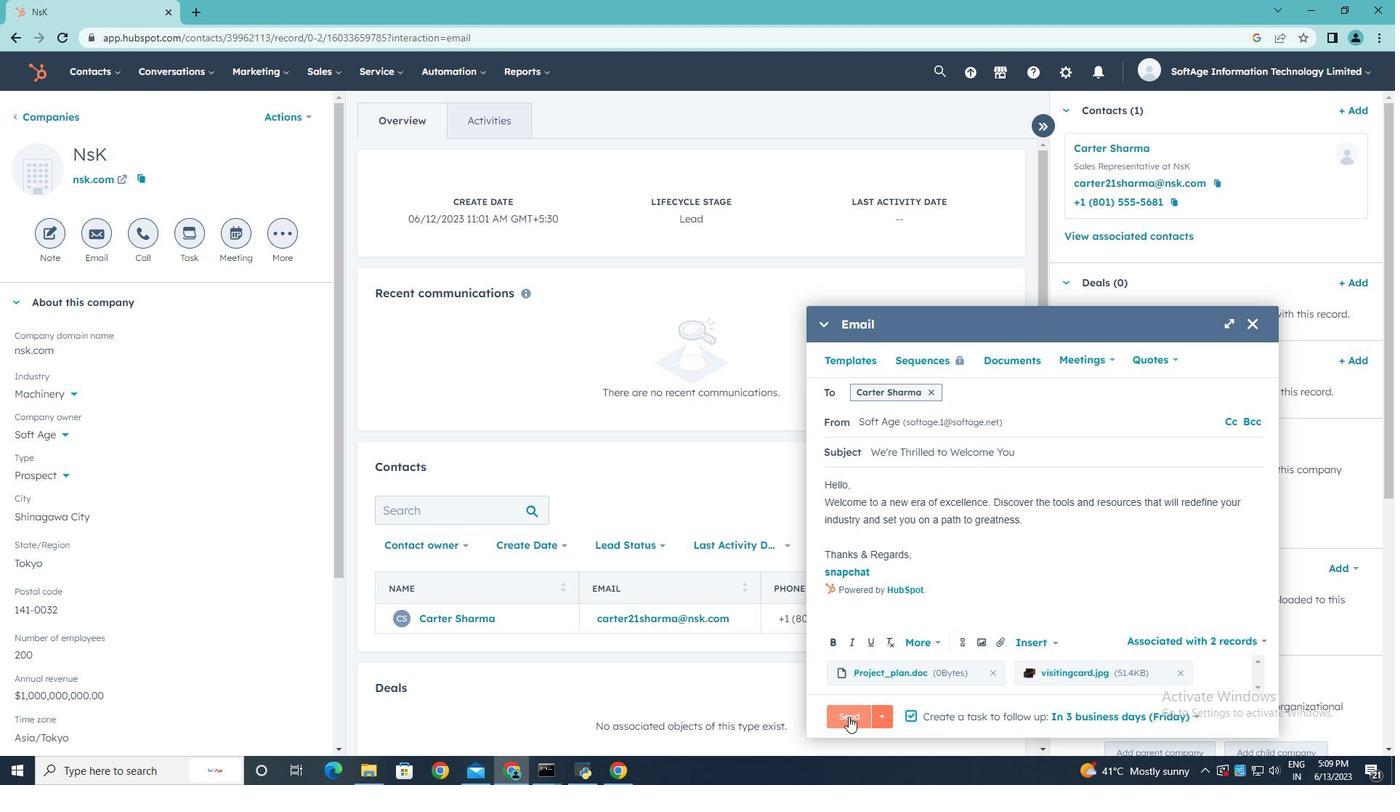 
Action: Mouse pressed left at (849, 716)
Screenshot: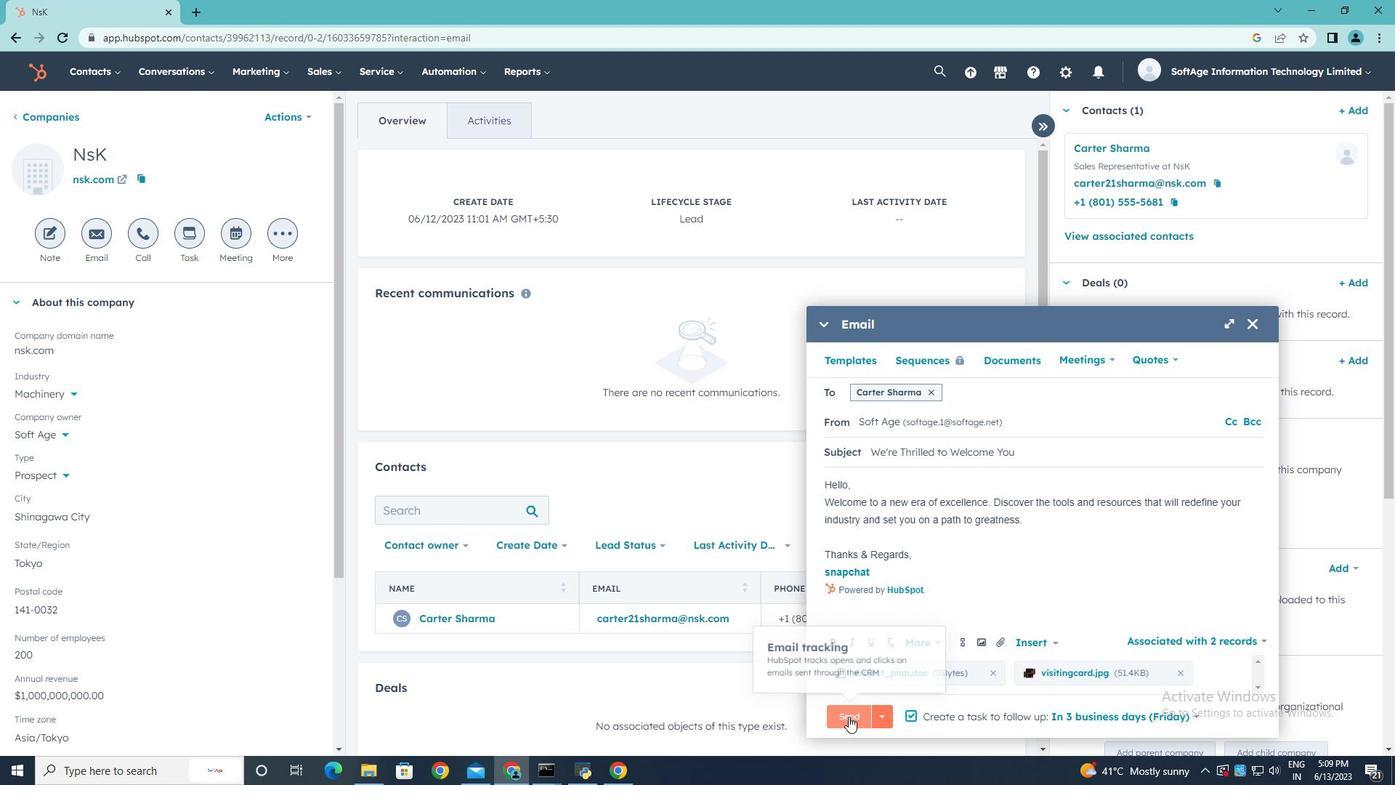 
Action: Mouse moved to (849, 716)
Screenshot: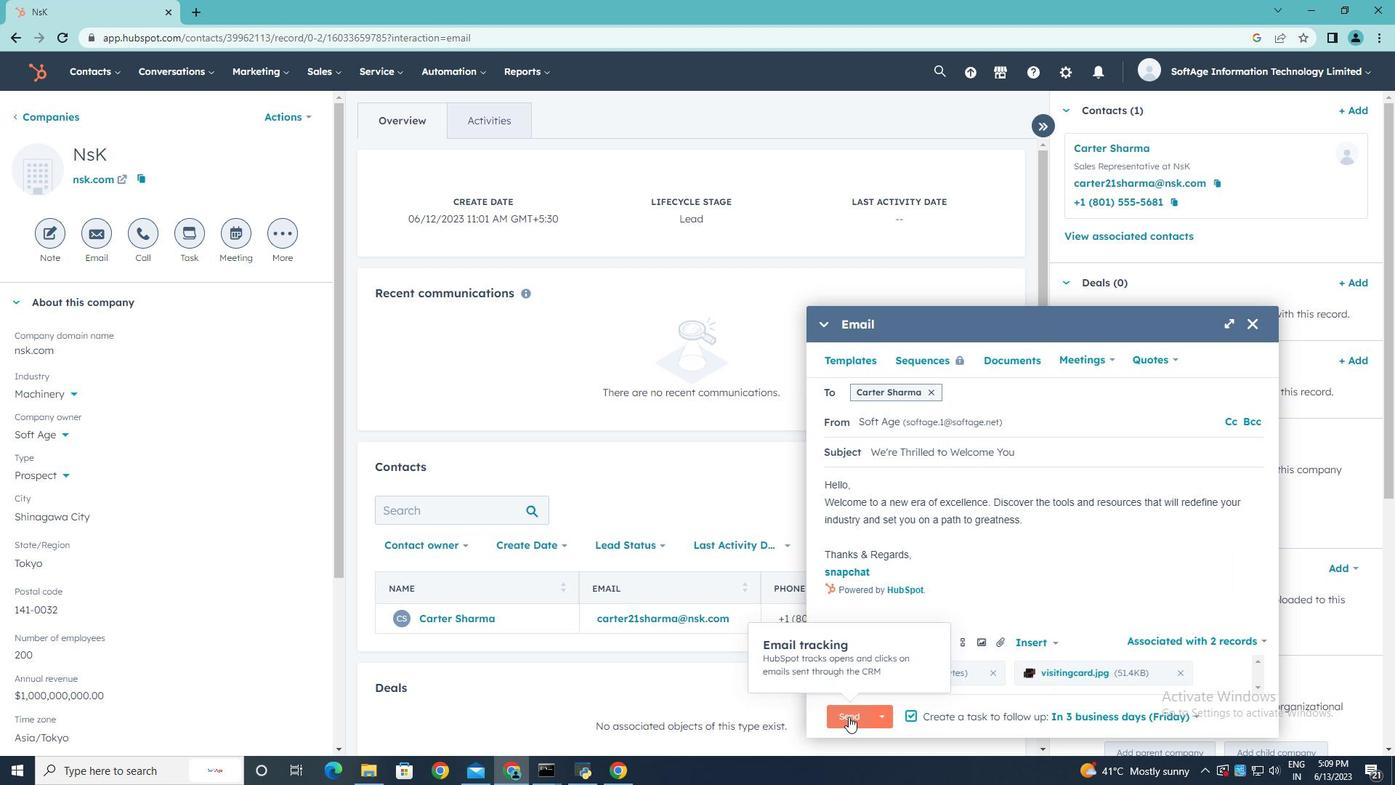 
